 Task: Look for space in Sant Antoni de Portmany, Spain from 22nd June, 2023 to 30th June, 2023 for 2 adults in price range Rs.7000 to Rs.15000. Place can be entire place with 1  bedroom having 1 bed and 1 bathroom. Property type can be house, flat, guest house, hotel. Booking option can be shelf check-in. Required host language is English.
Action: Mouse moved to (298, 179)
Screenshot: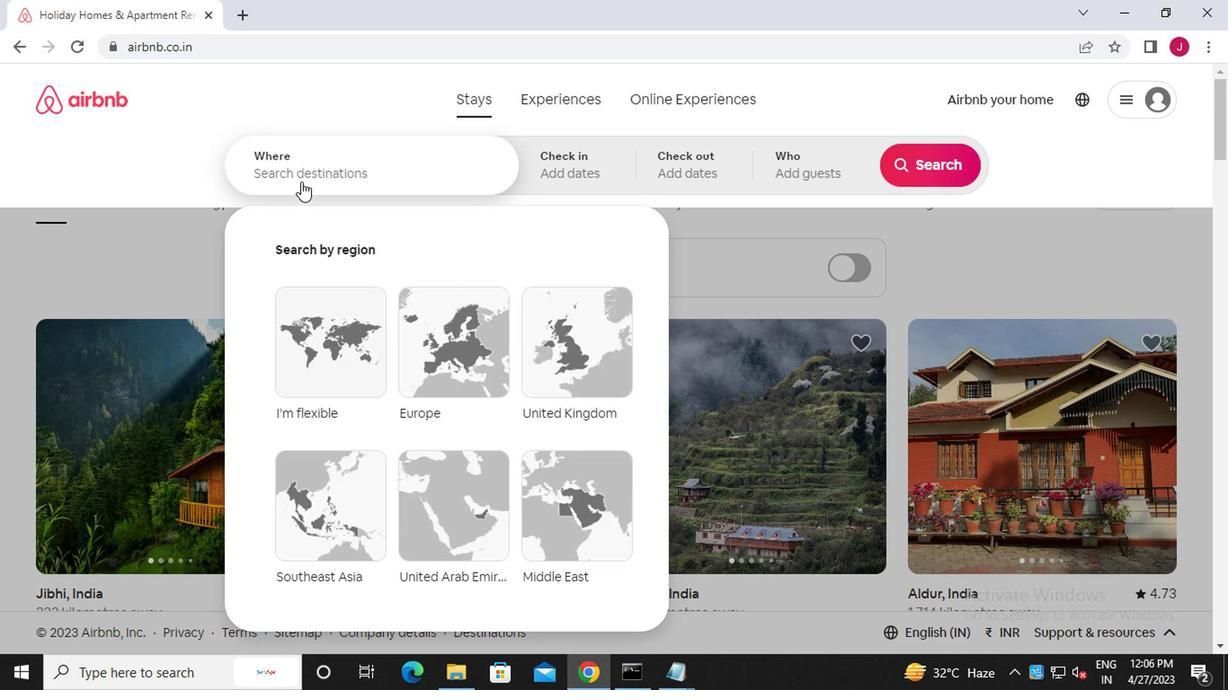 
Action: Mouse pressed left at (298, 179)
Screenshot: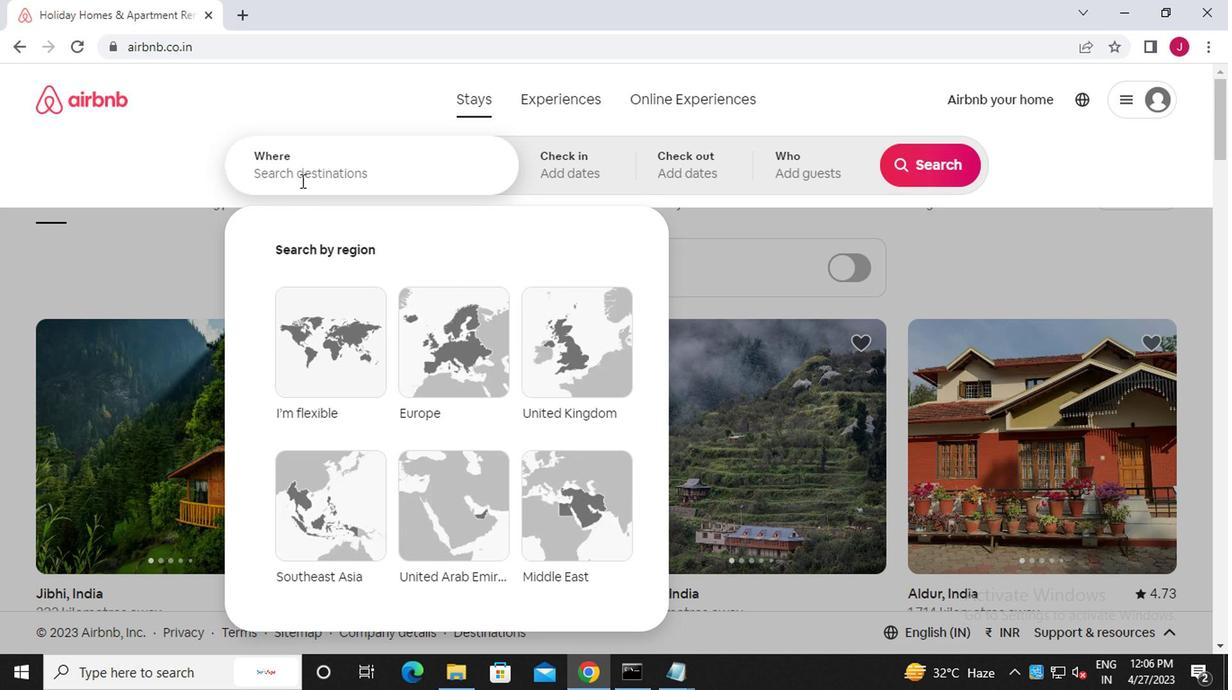 
Action: Key pressed s<Key.caps_lock>ant<Key.space><Key.caps_lock>a<Key.caps_lock>m<Key.backspace>ntoni<Key.space>de<Key.space><Key.caps_lock>[<Key.backspace>p<Key.caps_lock>ortmany,<Key.caps_lock>s<Key.caps_lock>pain
Screenshot: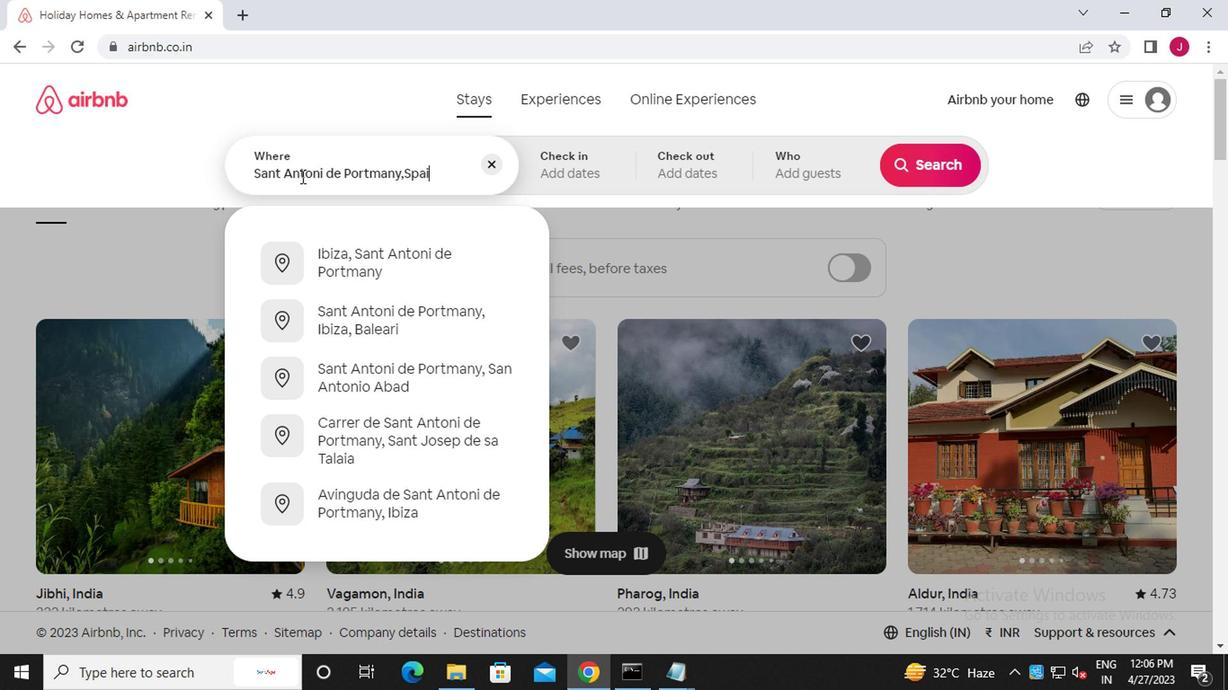 
Action: Mouse moved to (431, 255)
Screenshot: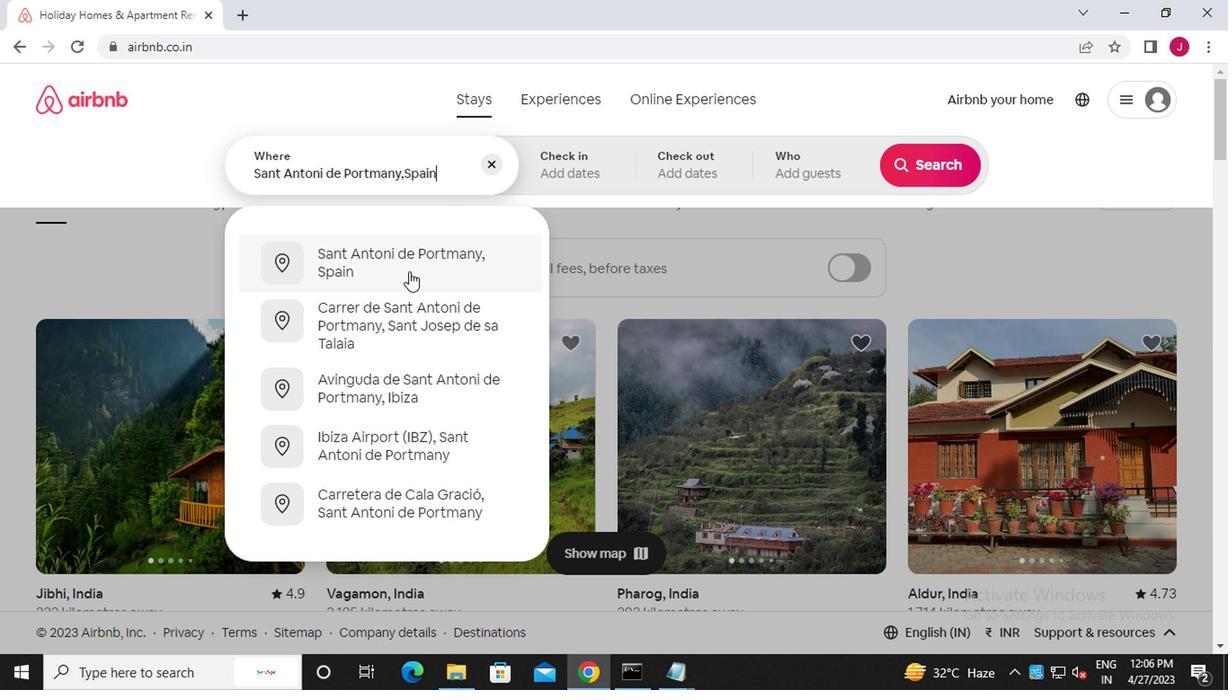 
Action: Mouse pressed left at (431, 255)
Screenshot: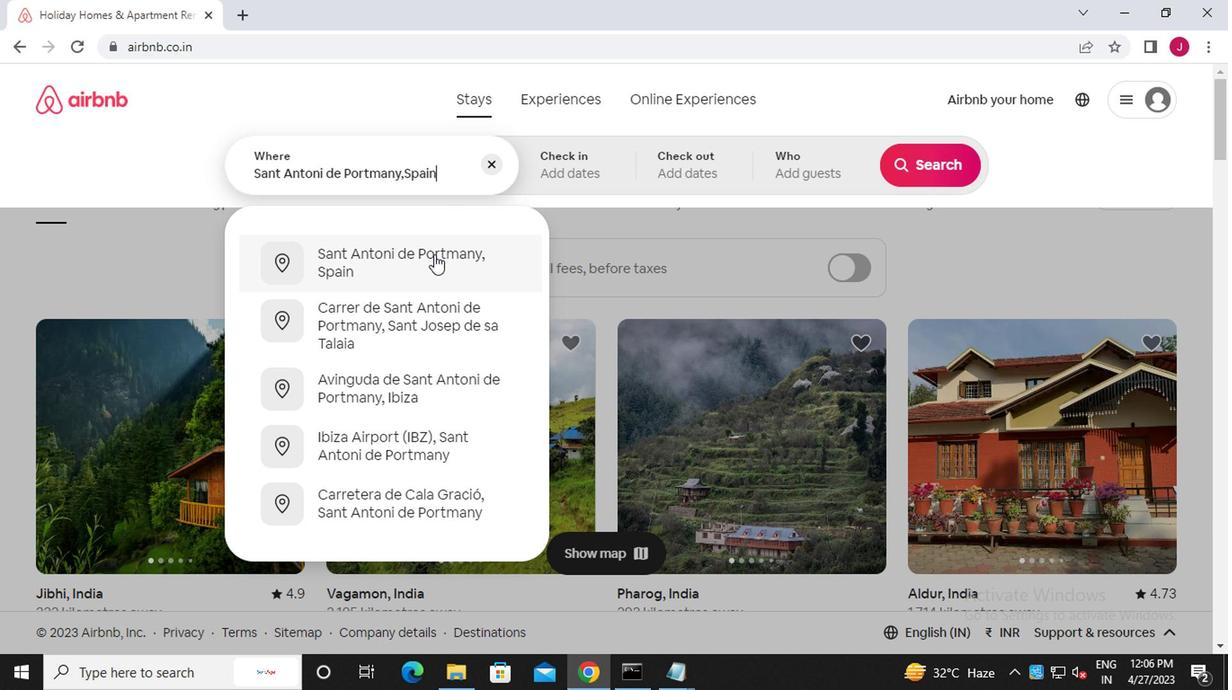 
Action: Mouse moved to (916, 312)
Screenshot: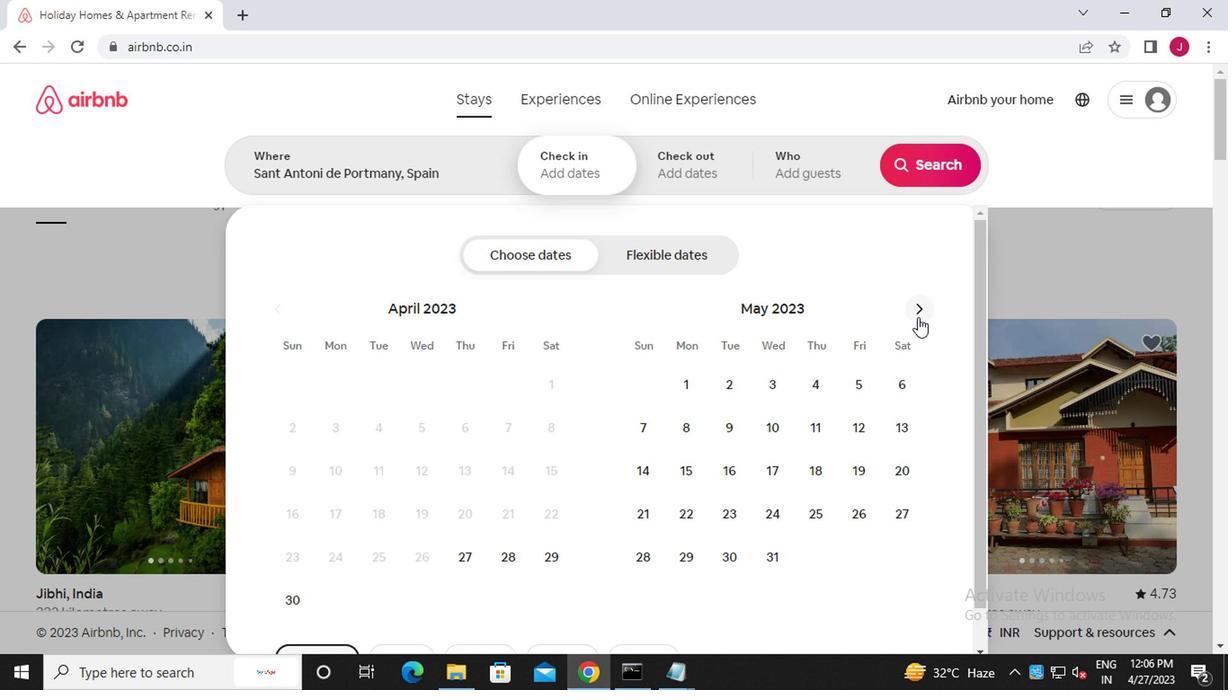 
Action: Mouse pressed left at (916, 312)
Screenshot: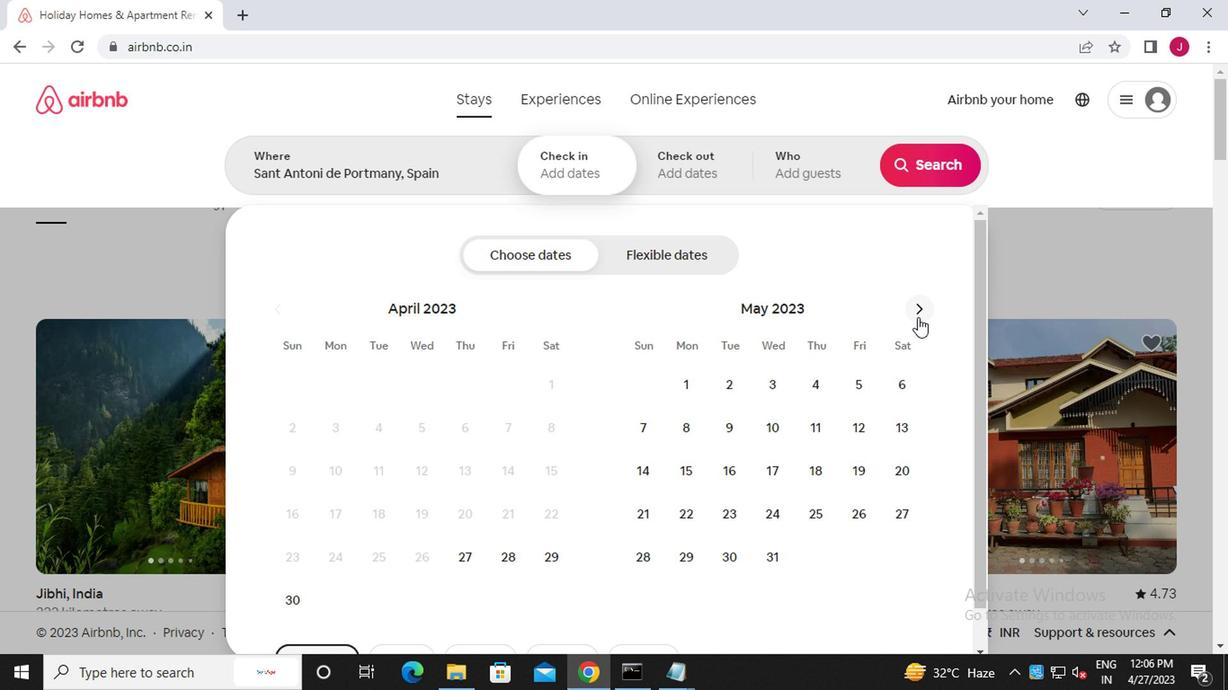 
Action: Mouse moved to (814, 515)
Screenshot: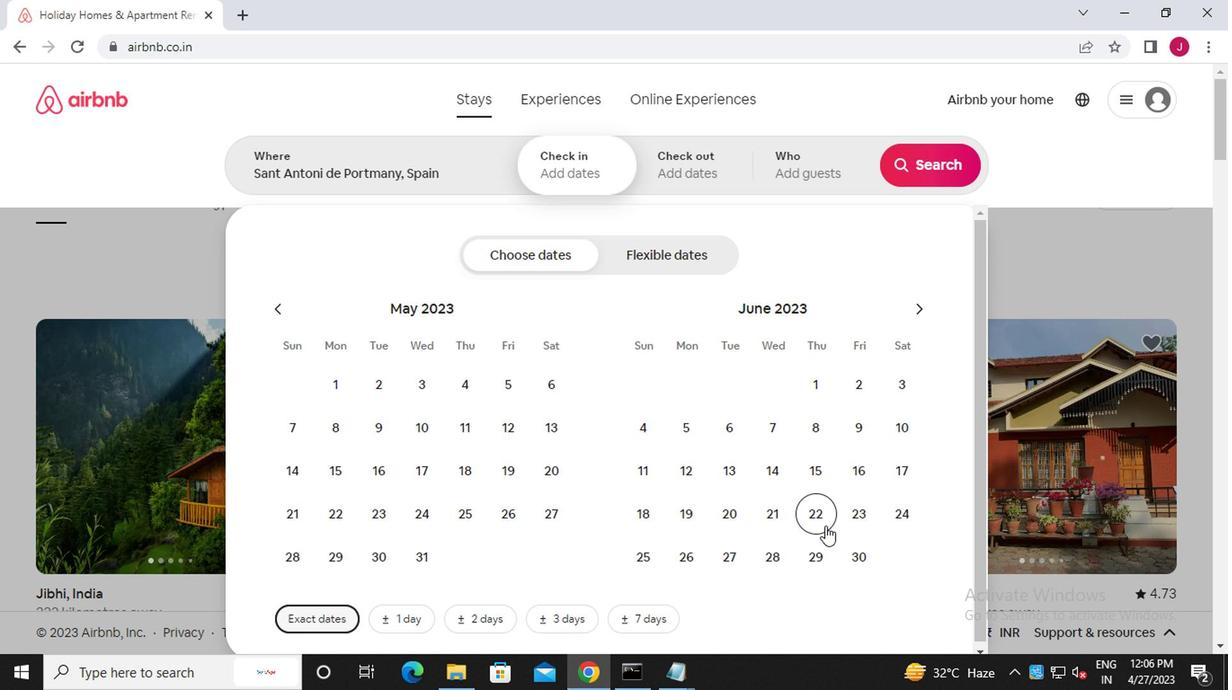 
Action: Mouse pressed left at (814, 515)
Screenshot: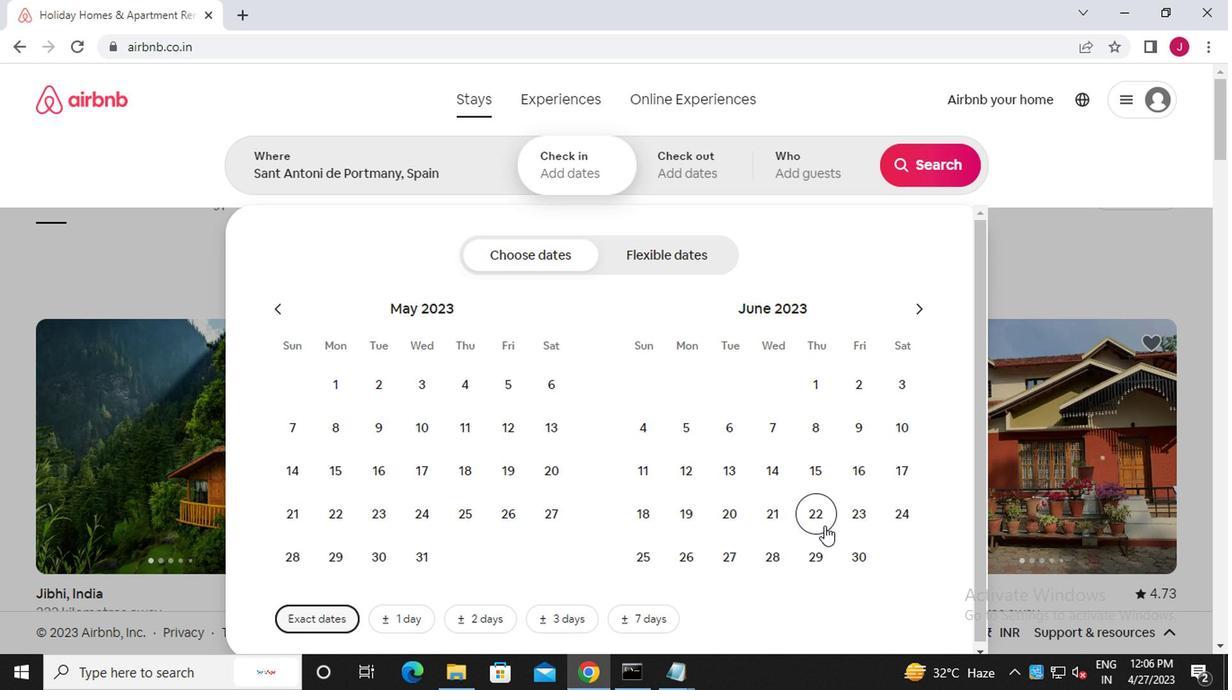 
Action: Mouse moved to (857, 548)
Screenshot: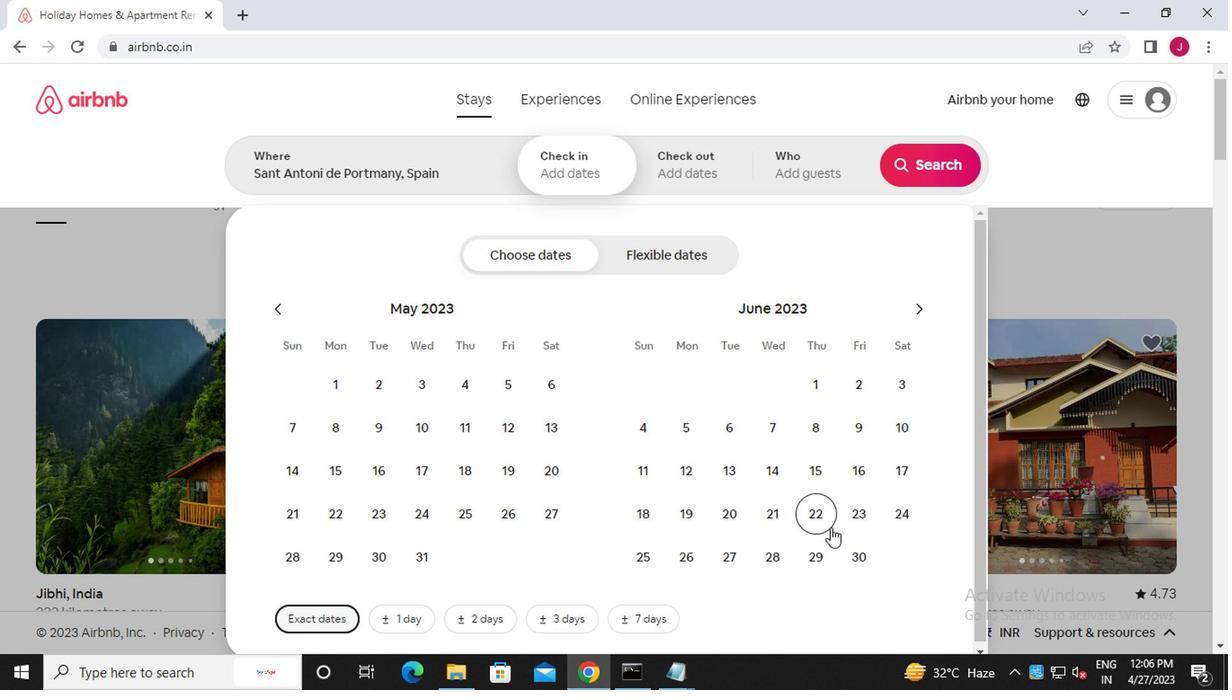 
Action: Mouse pressed left at (857, 548)
Screenshot: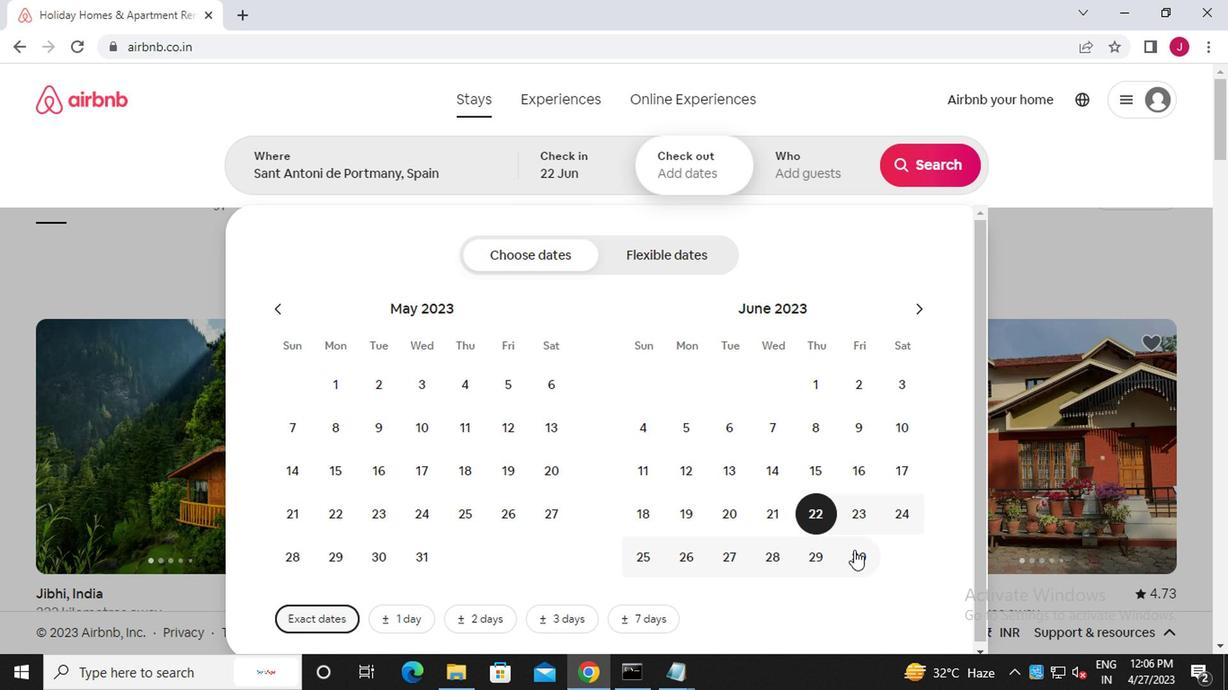 
Action: Mouse moved to (811, 165)
Screenshot: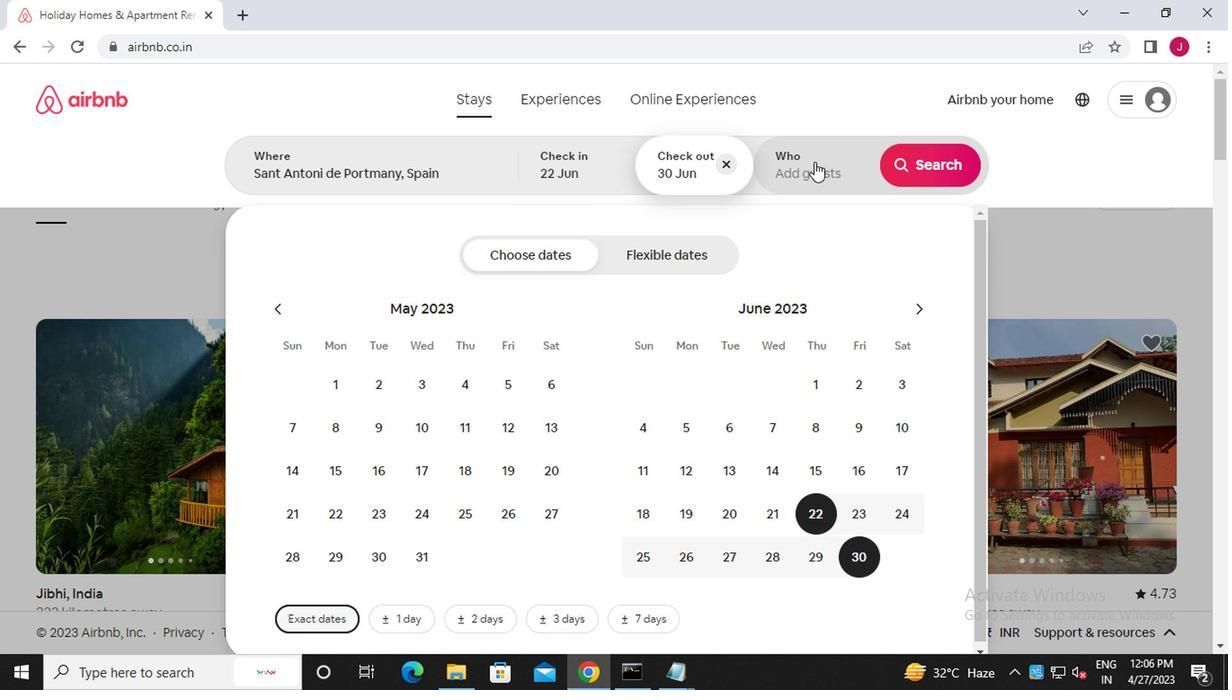 
Action: Mouse pressed left at (811, 165)
Screenshot: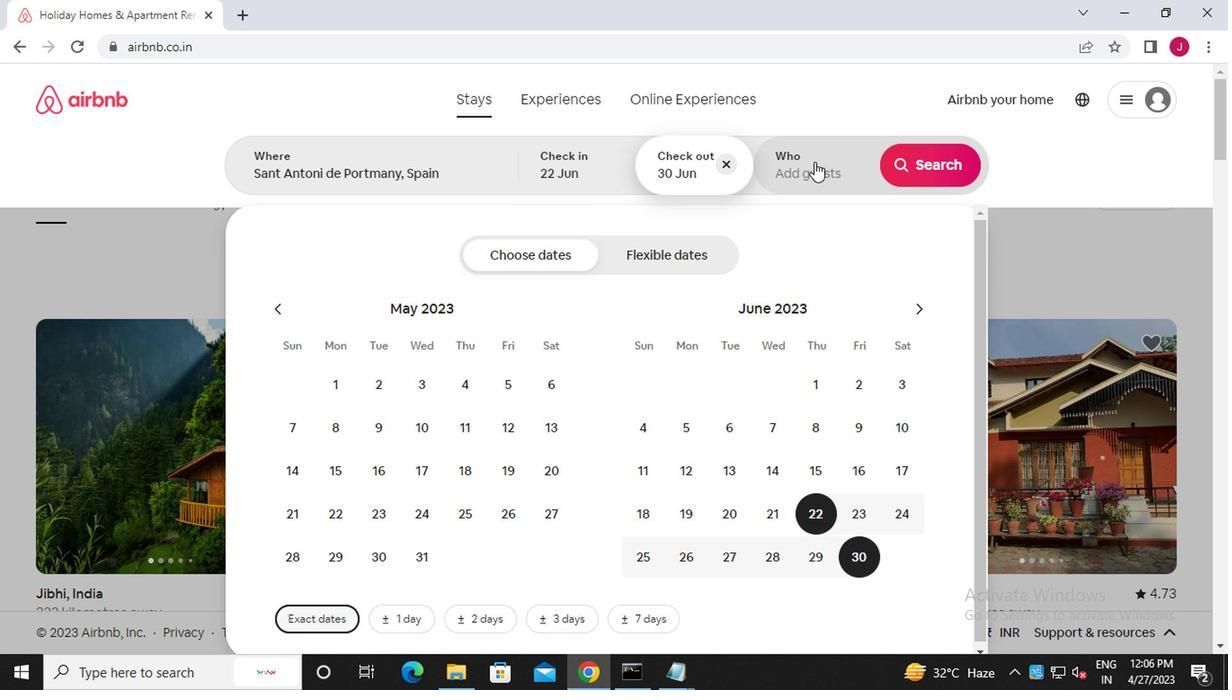 
Action: Mouse moved to (937, 269)
Screenshot: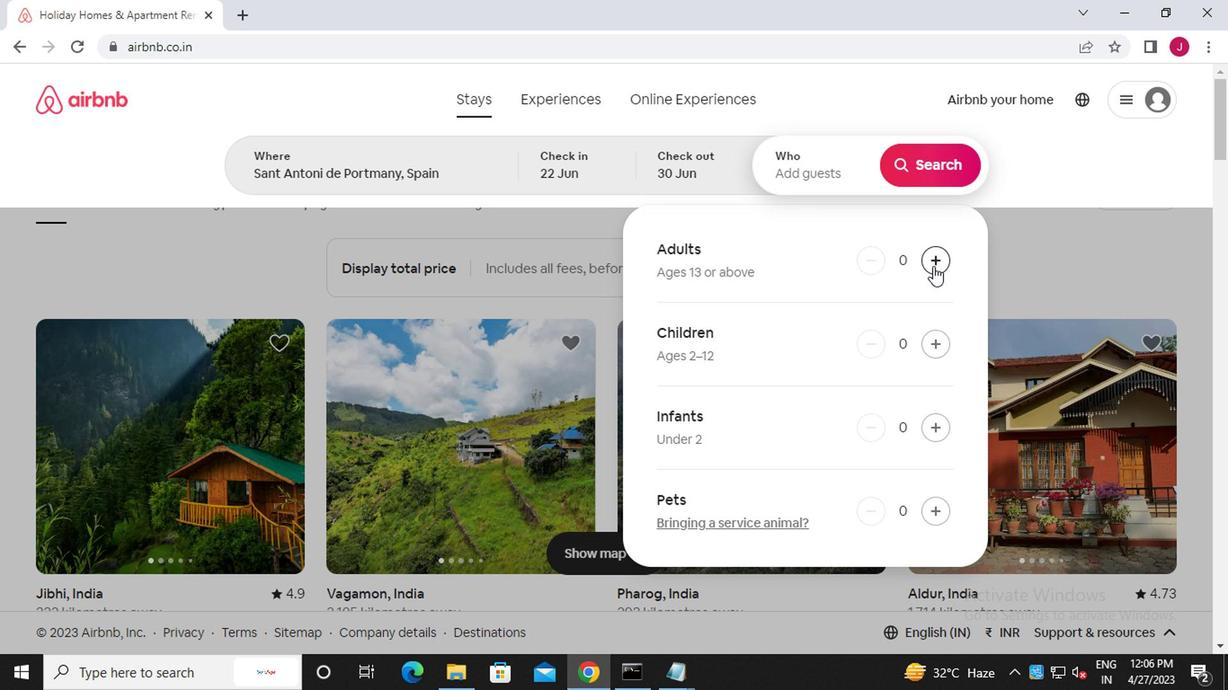 
Action: Mouse pressed left at (937, 269)
Screenshot: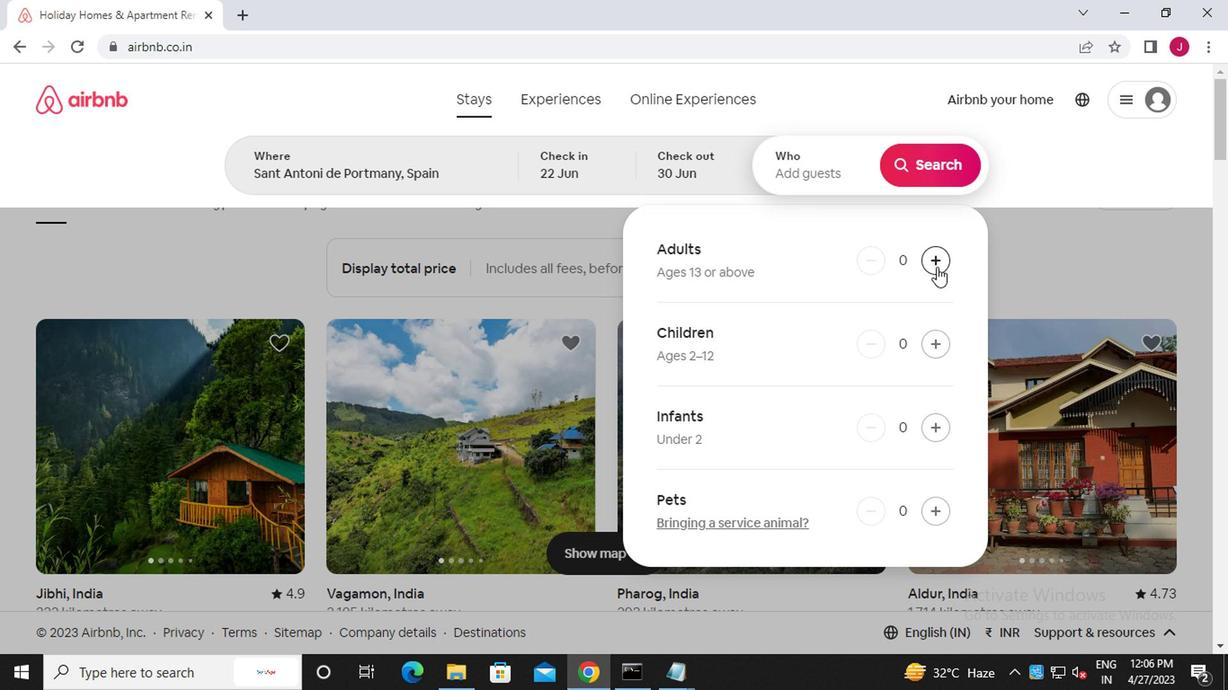 
Action: Mouse pressed left at (937, 269)
Screenshot: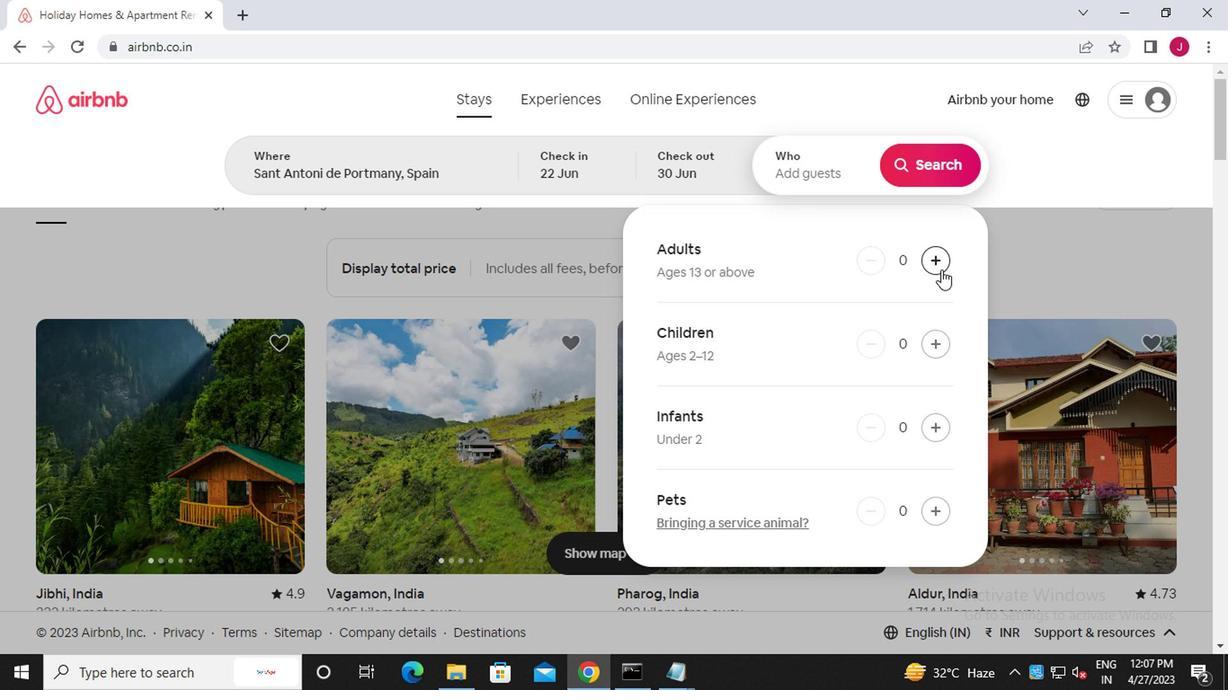 
Action: Mouse moved to (940, 163)
Screenshot: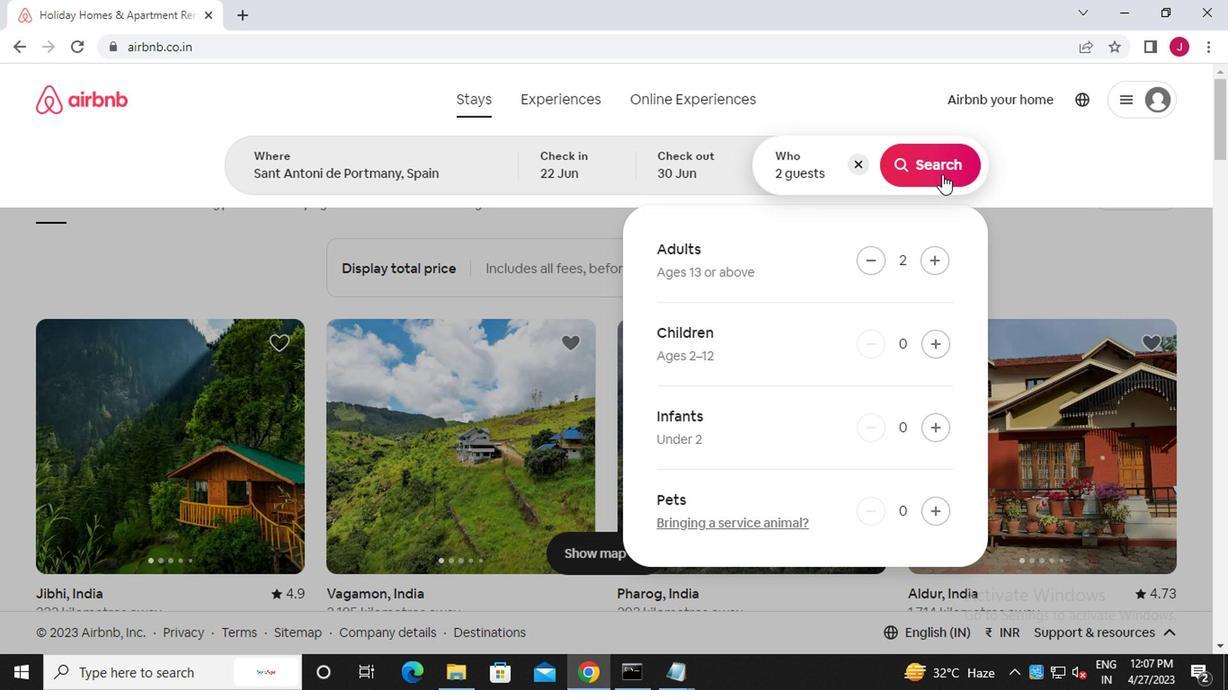
Action: Mouse pressed left at (940, 163)
Screenshot: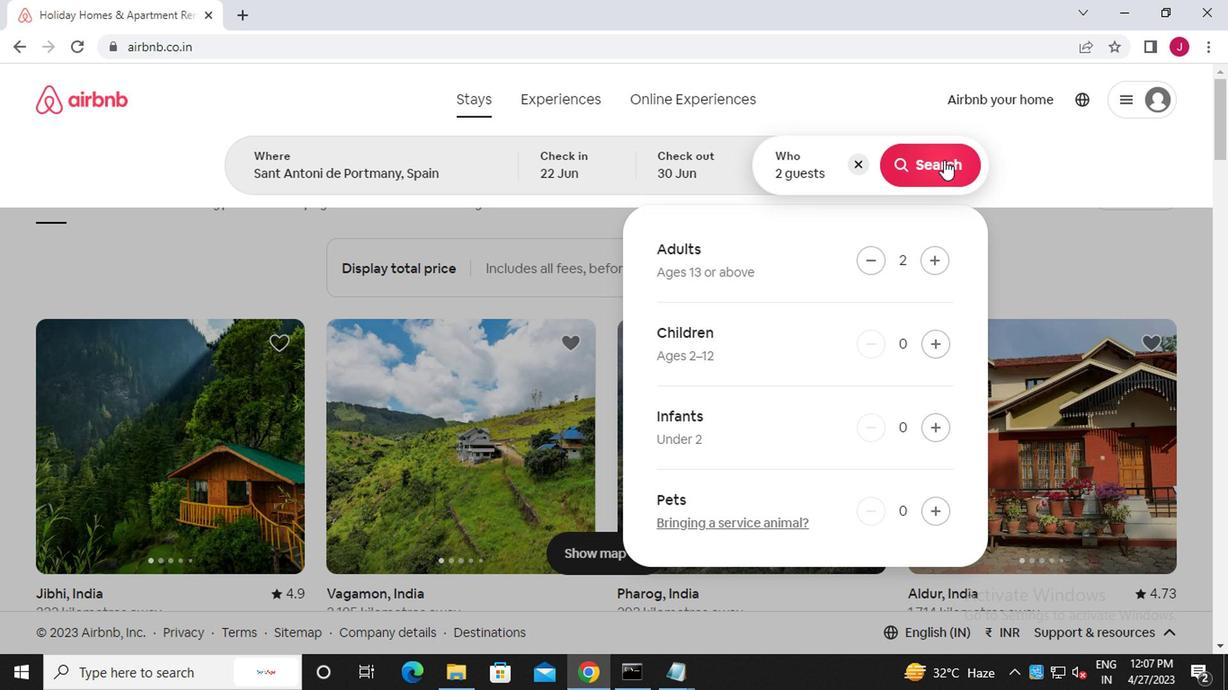 
Action: Mouse moved to (1153, 172)
Screenshot: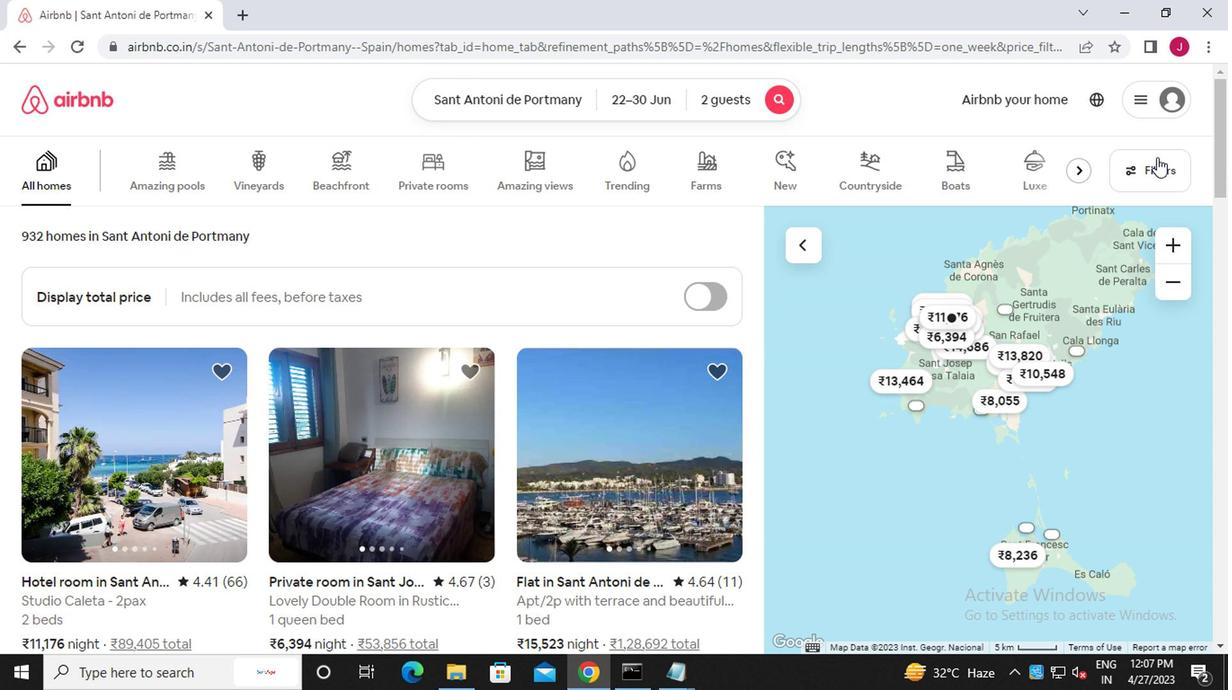 
Action: Mouse pressed left at (1153, 172)
Screenshot: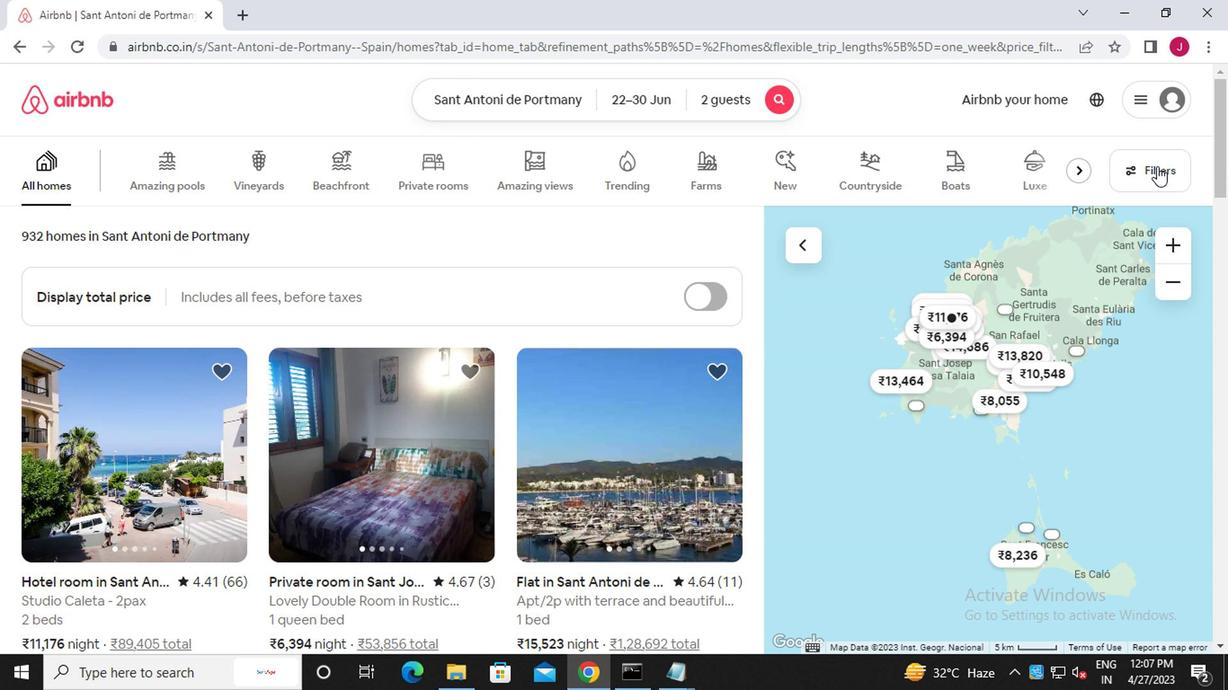 
Action: Mouse moved to (480, 393)
Screenshot: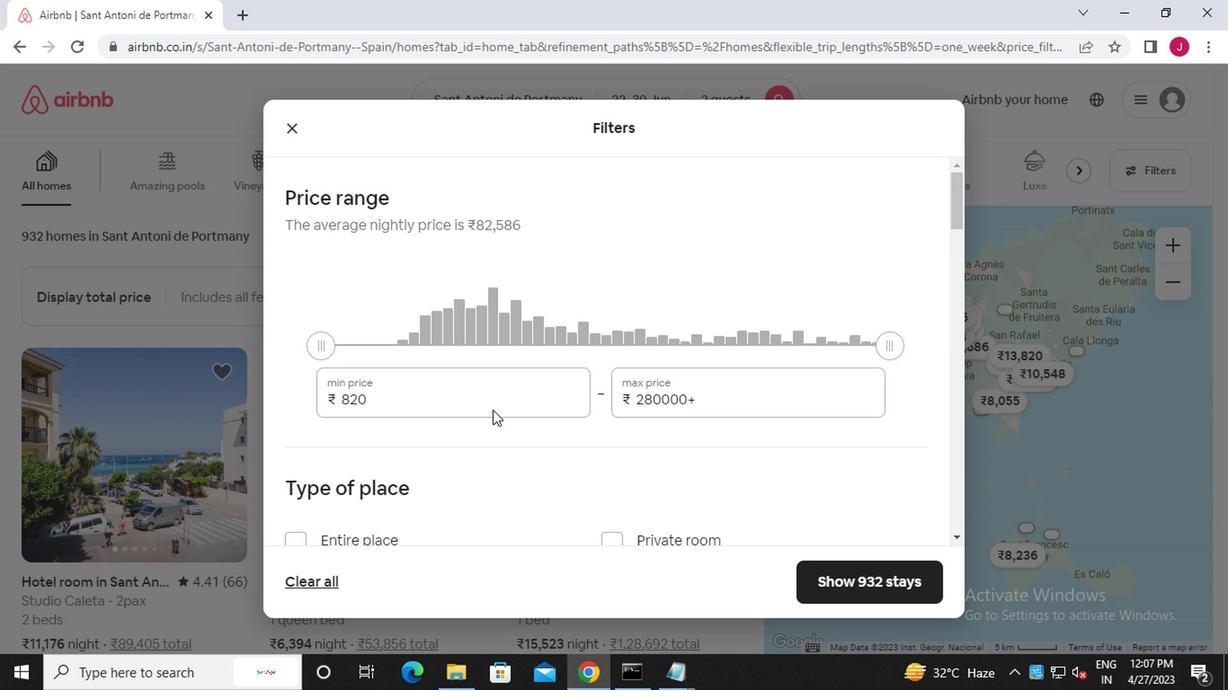 
Action: Mouse pressed left at (480, 393)
Screenshot: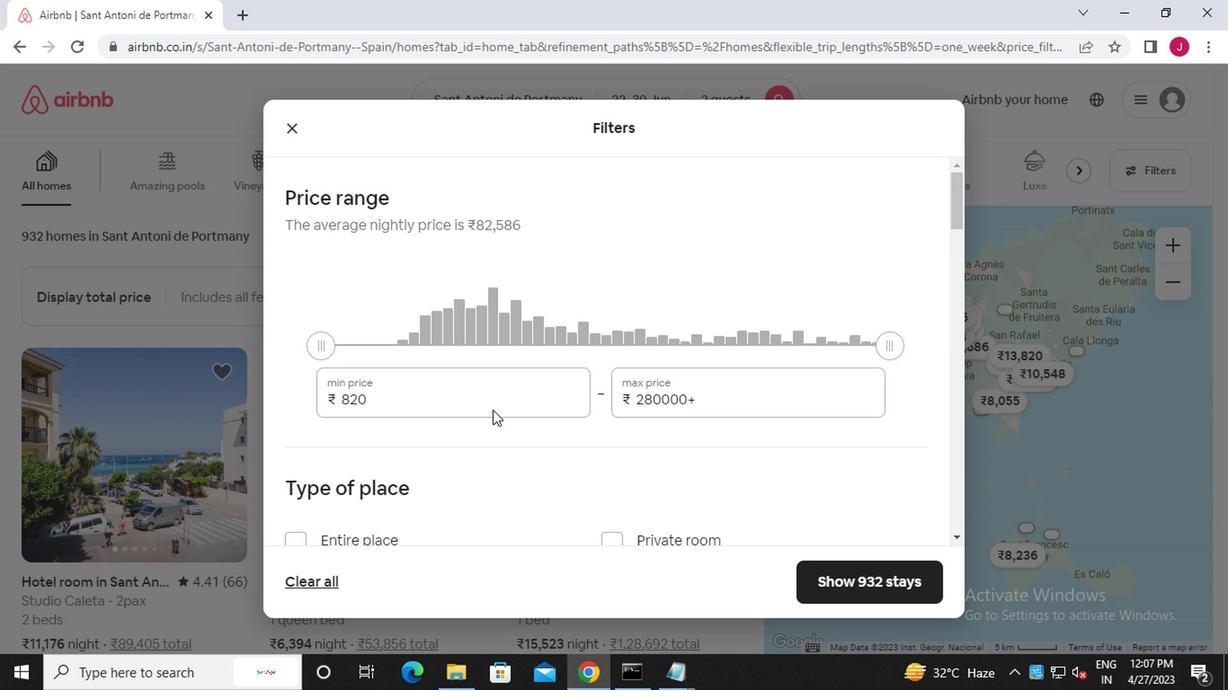 
Action: Mouse moved to (474, 386)
Screenshot: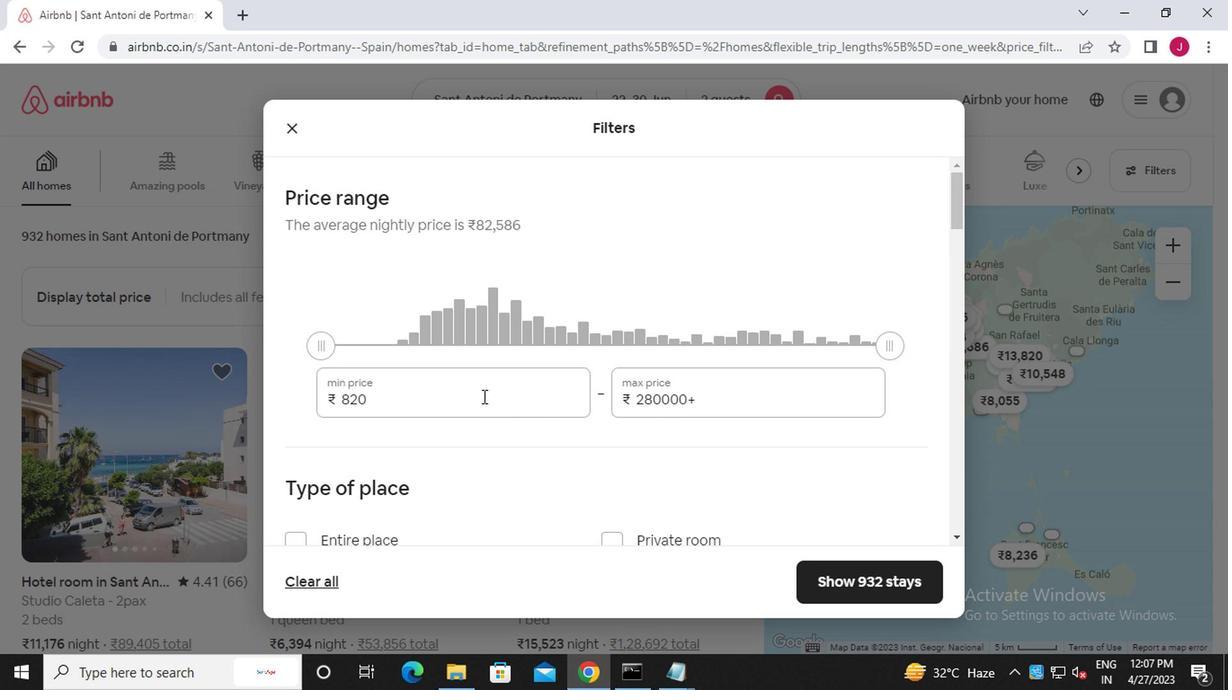 
Action: Key pressed <Key.backspace><Key.backspace><Key.backspace><<103>><<96>><<96>><<96>>
Screenshot: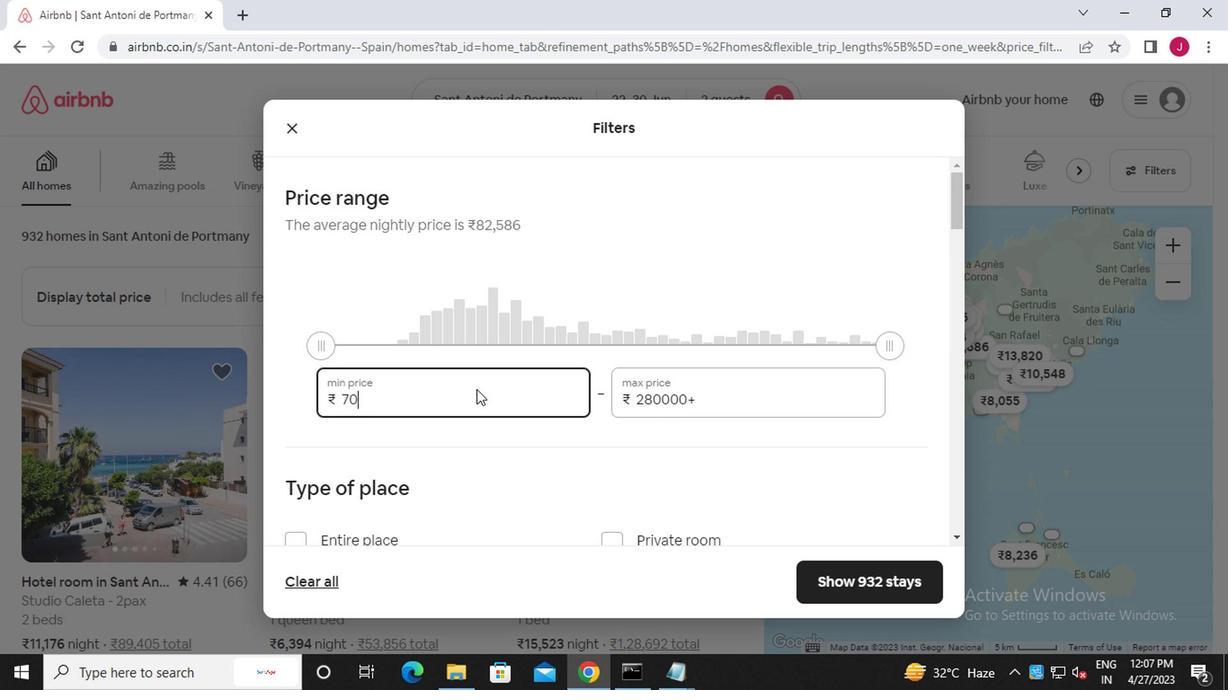 
Action: Mouse moved to (736, 399)
Screenshot: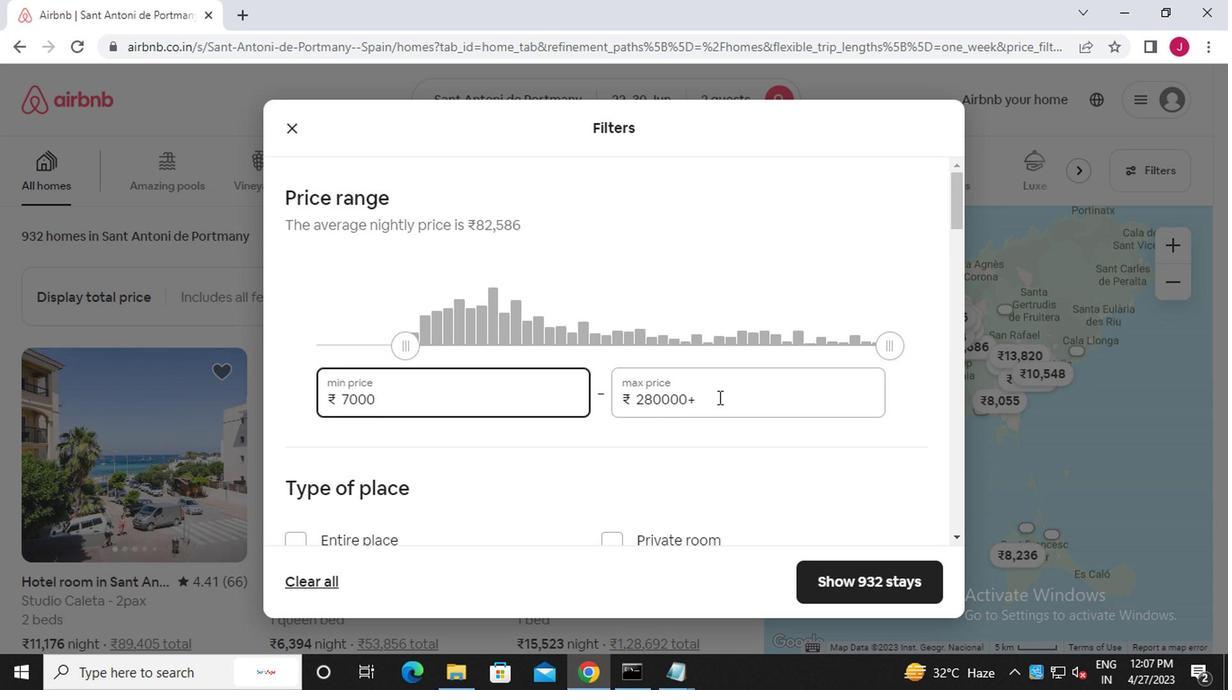 
Action: Mouse pressed left at (736, 399)
Screenshot: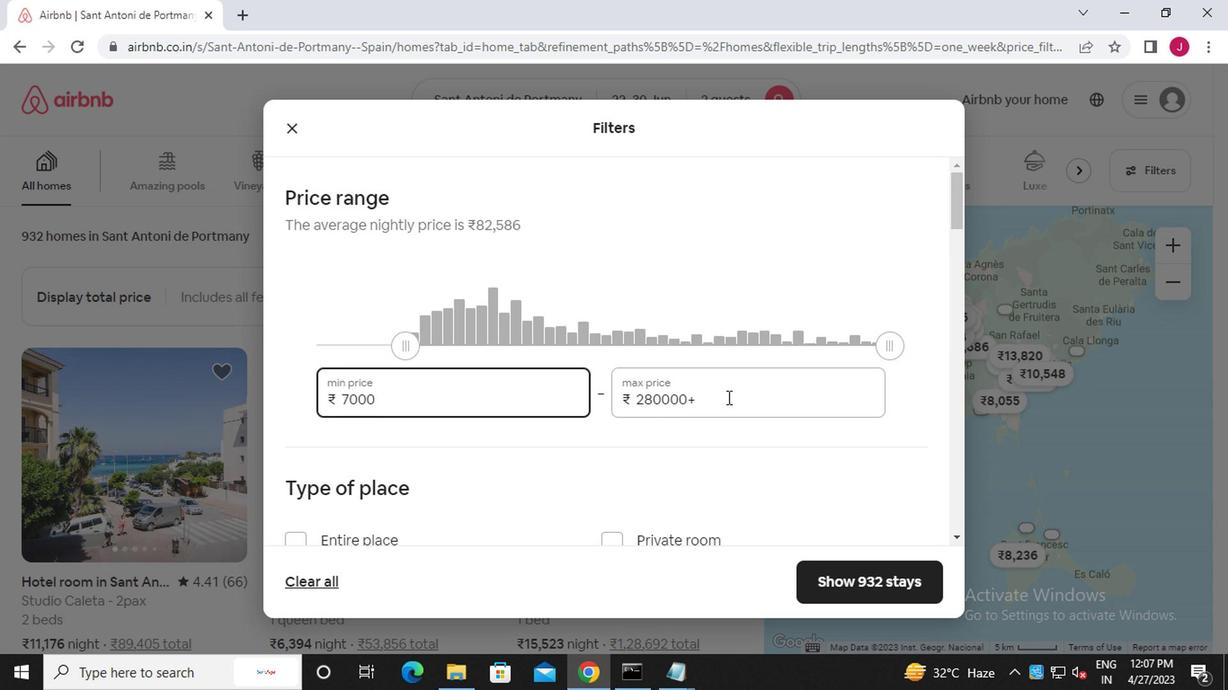 
Action: Mouse moved to (736, 399)
Screenshot: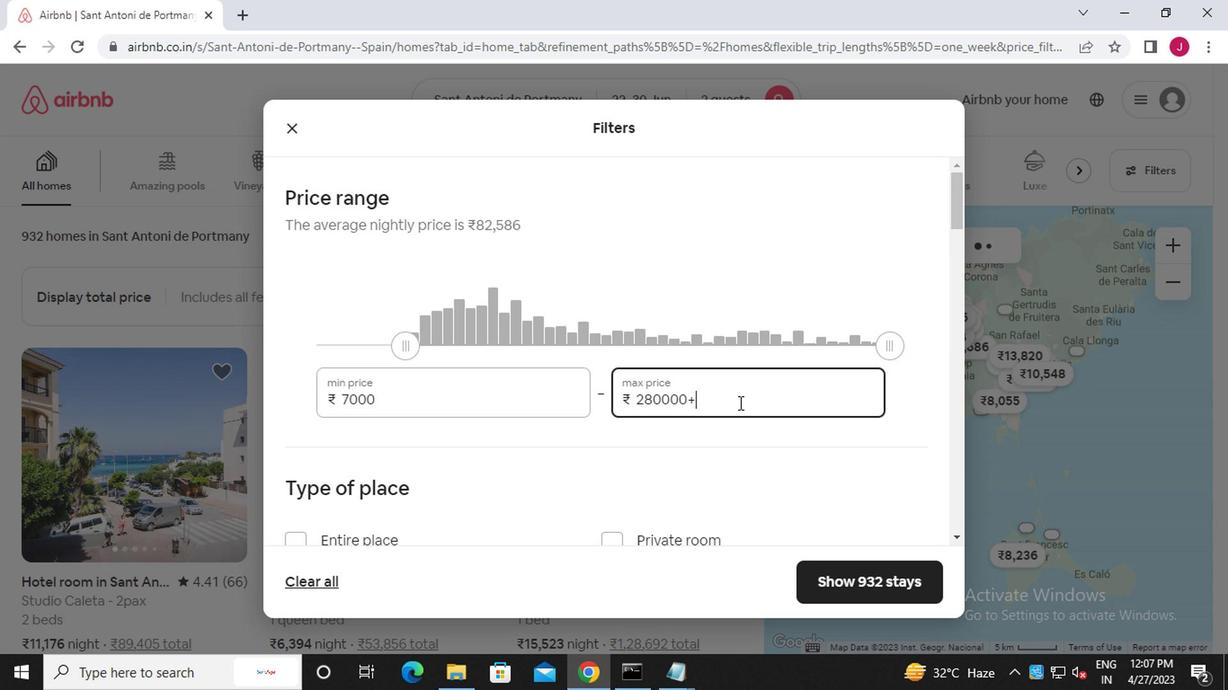 
Action: Key pressed <Key.backspace><Key.backspace><Key.backspace><Key.backspace><Key.backspace><Key.backspace><Key.backspace><Key.backspace><Key.backspace><Key.backspace><Key.backspace><<97>><<101>><<96>><<96>><<96>>
Screenshot: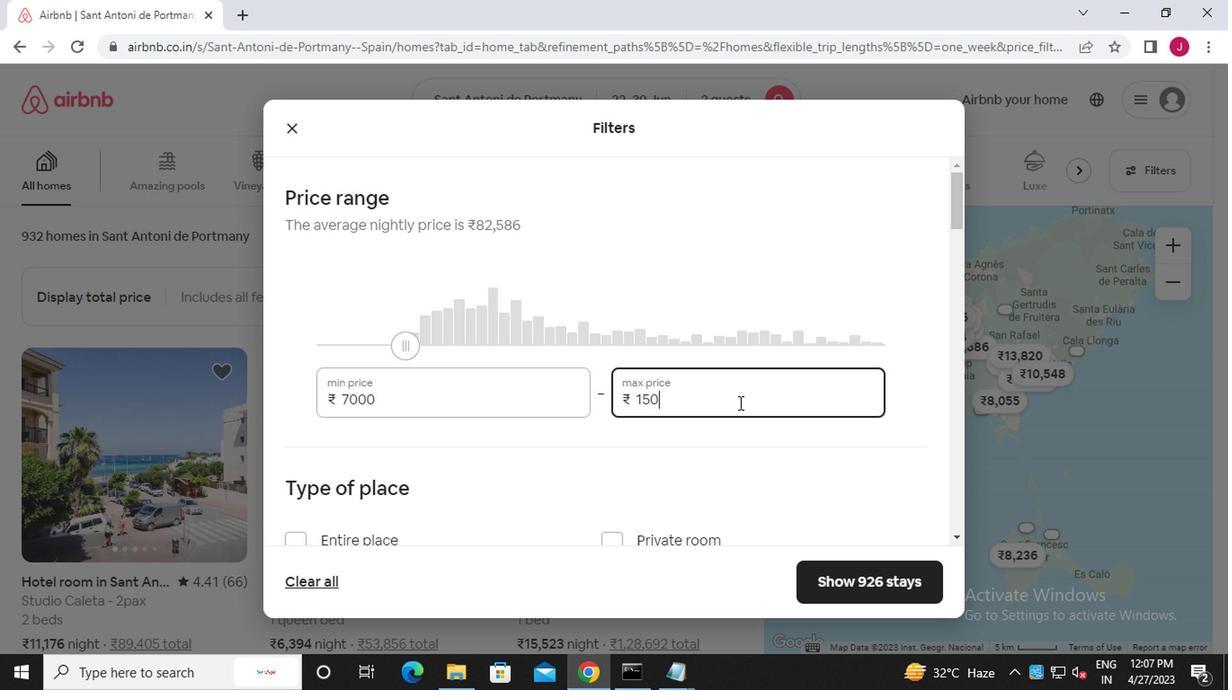 
Action: Mouse scrolled (736, 398) with delta (0, -1)
Screenshot: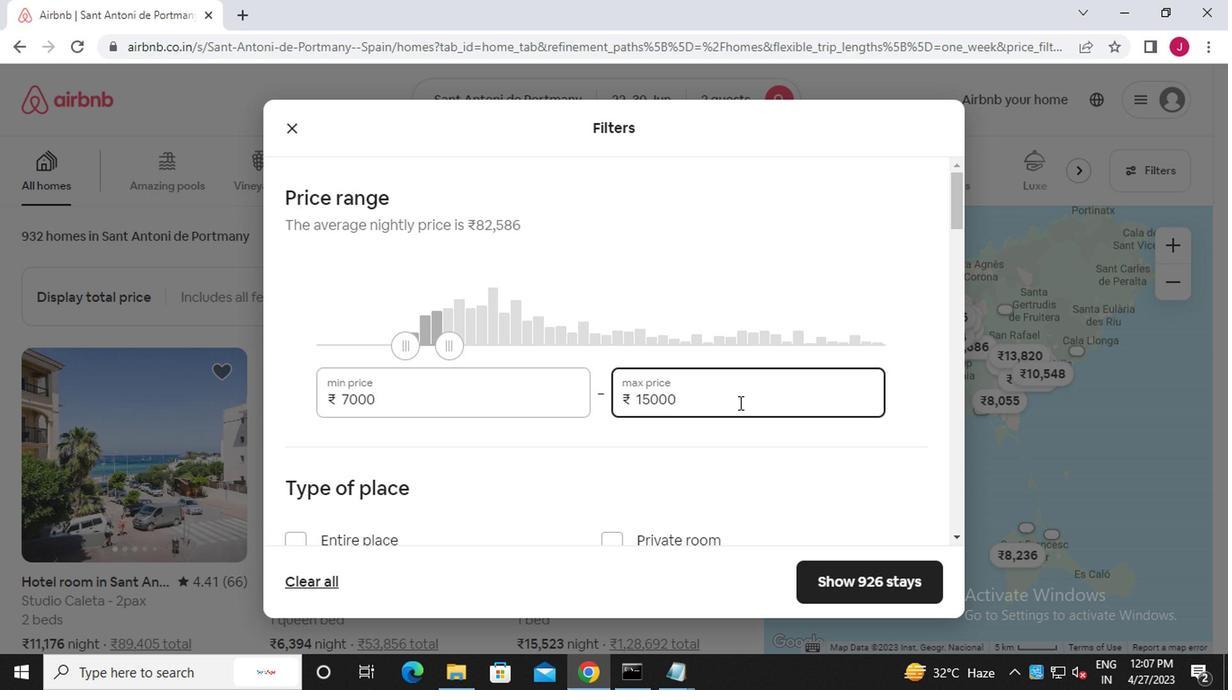 
Action: Mouse scrolled (736, 398) with delta (0, -1)
Screenshot: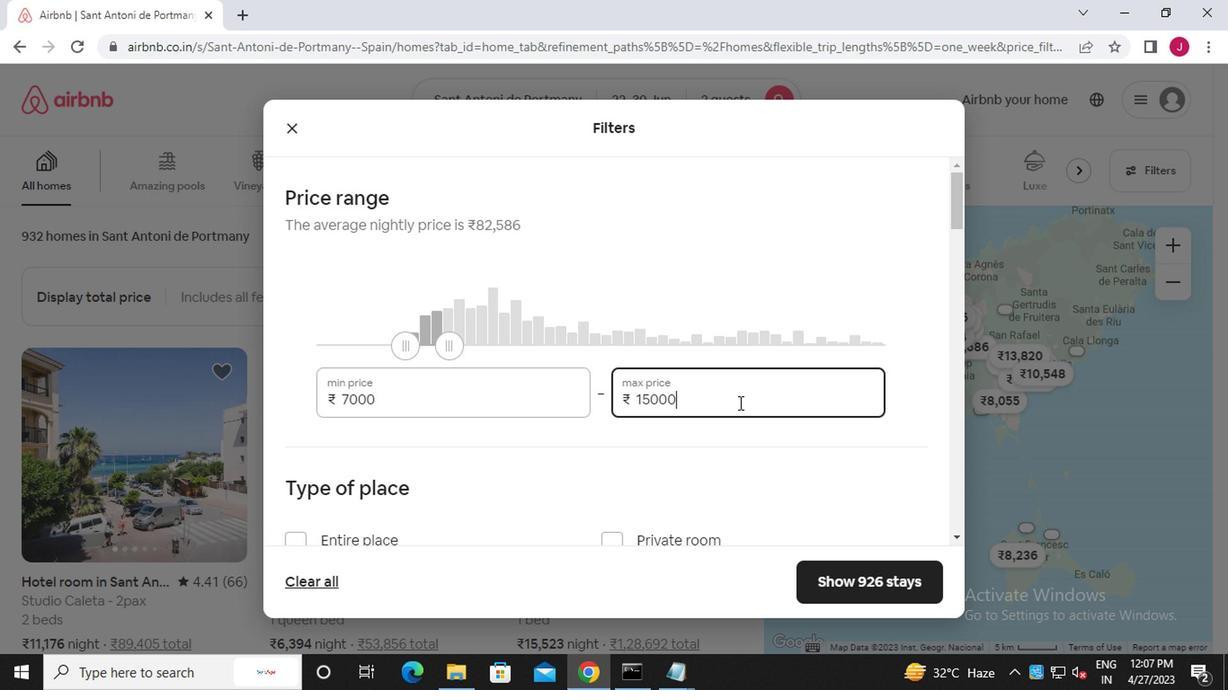 
Action: Mouse moved to (736, 399)
Screenshot: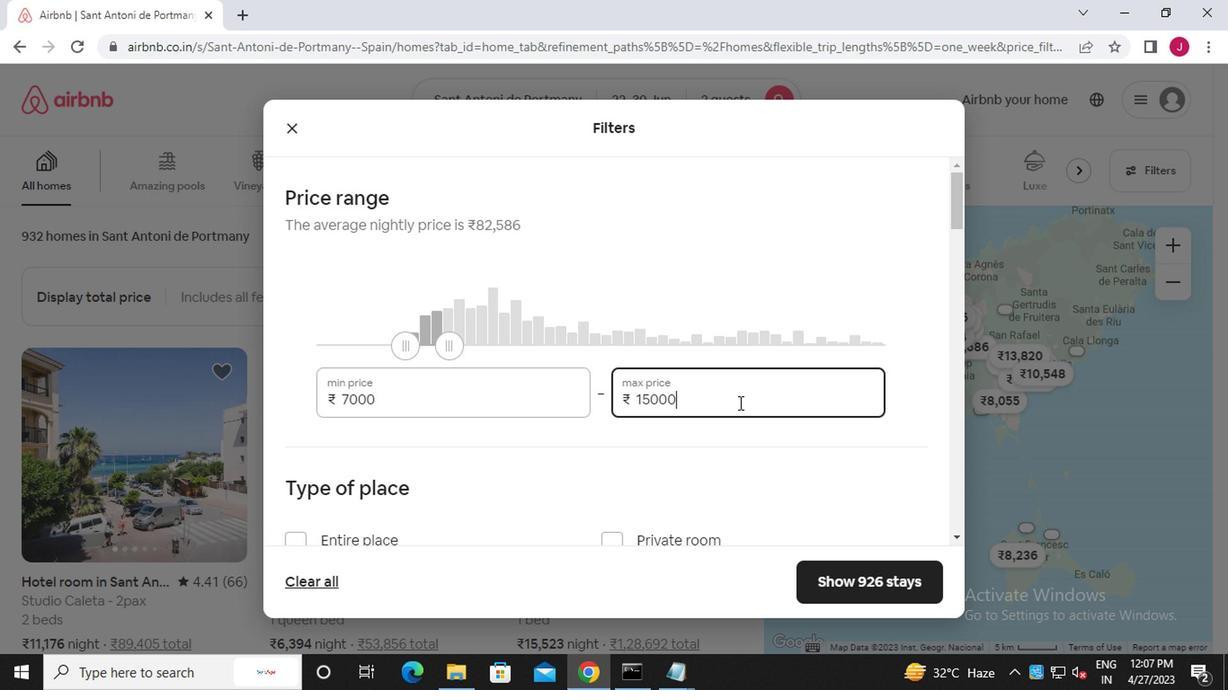 
Action: Mouse scrolled (736, 398) with delta (0, -1)
Screenshot: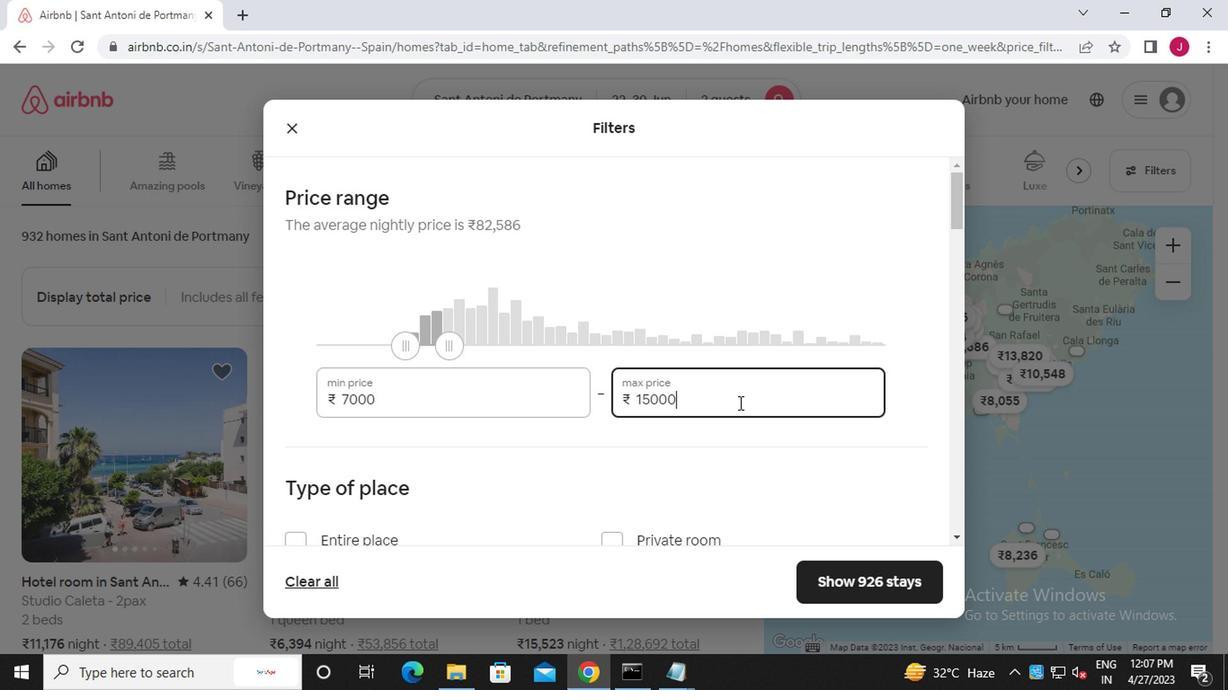 
Action: Mouse moved to (292, 274)
Screenshot: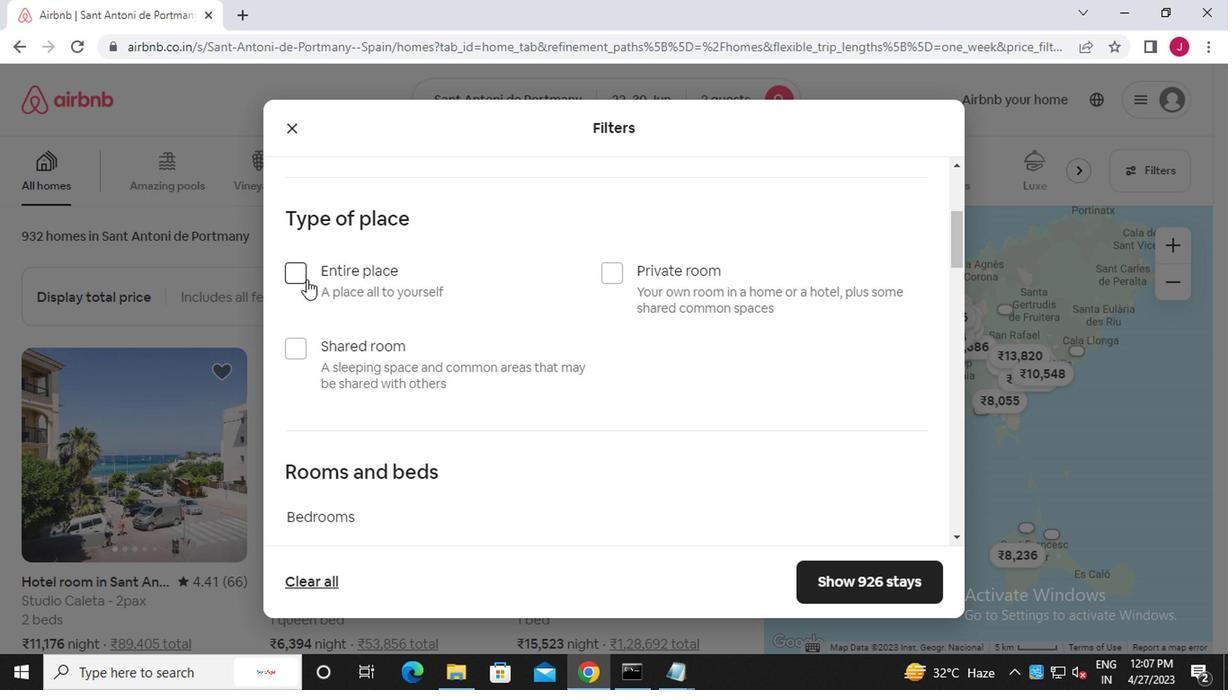 
Action: Mouse pressed left at (292, 274)
Screenshot: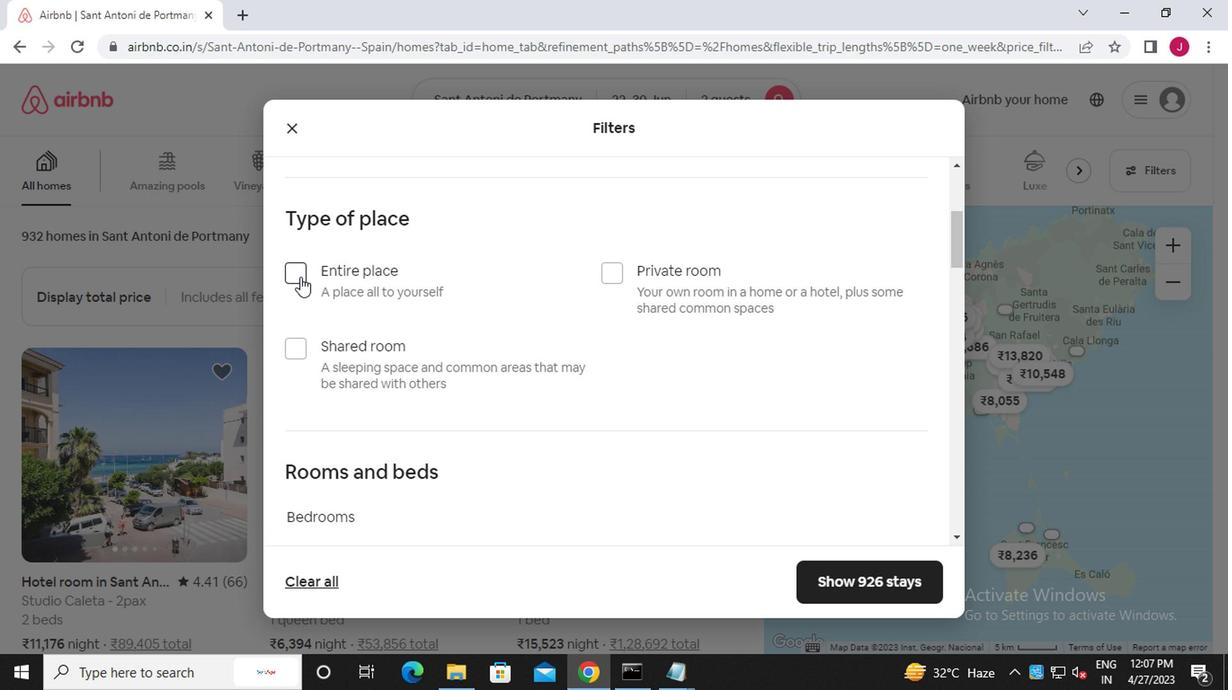 
Action: Mouse moved to (454, 352)
Screenshot: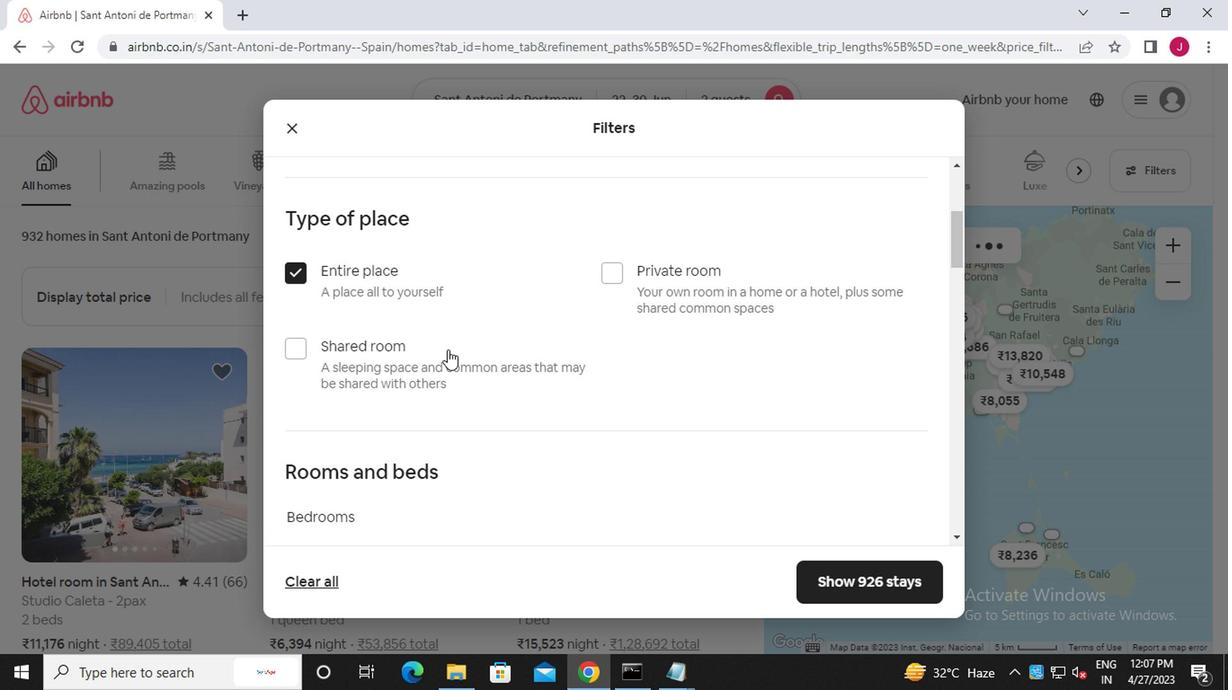 
Action: Mouse scrolled (454, 351) with delta (0, -1)
Screenshot: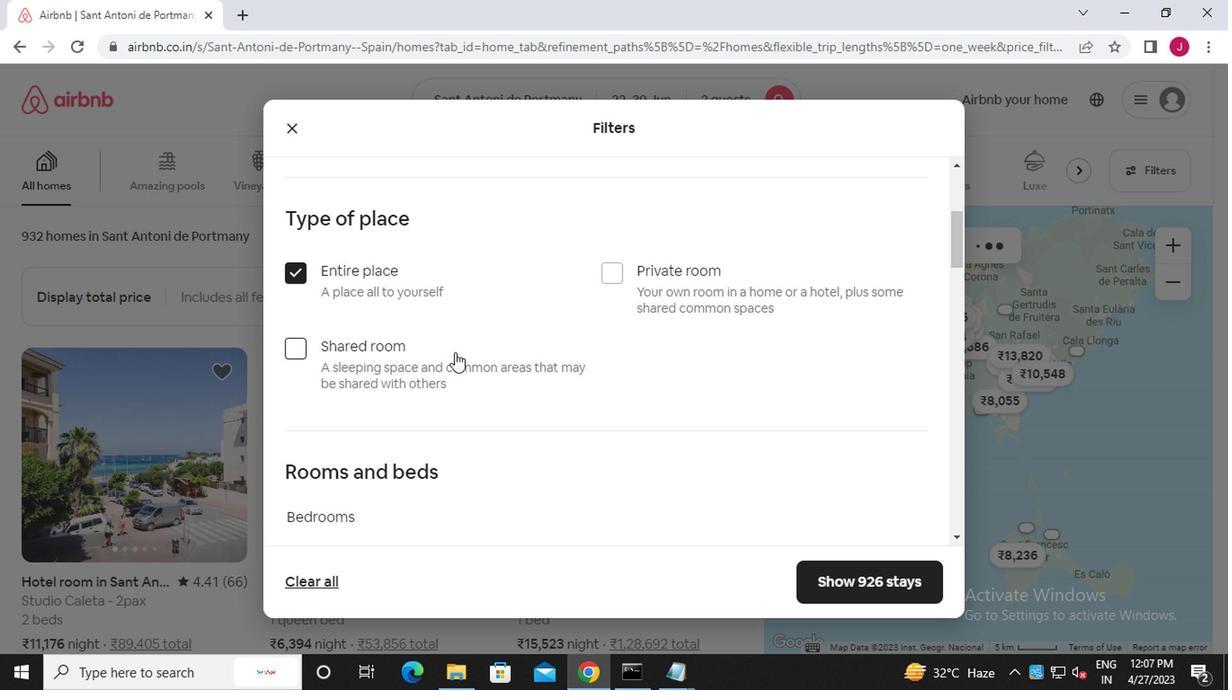 
Action: Mouse scrolled (454, 351) with delta (0, -1)
Screenshot: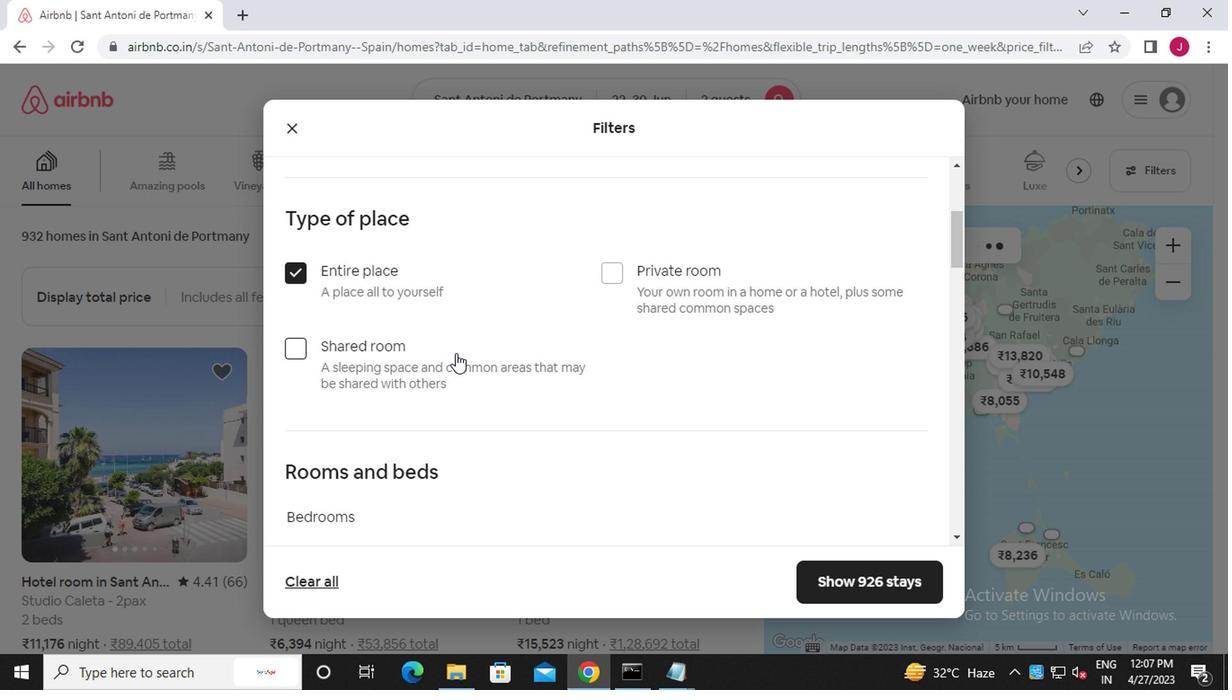 
Action: Mouse scrolled (454, 351) with delta (0, -1)
Screenshot: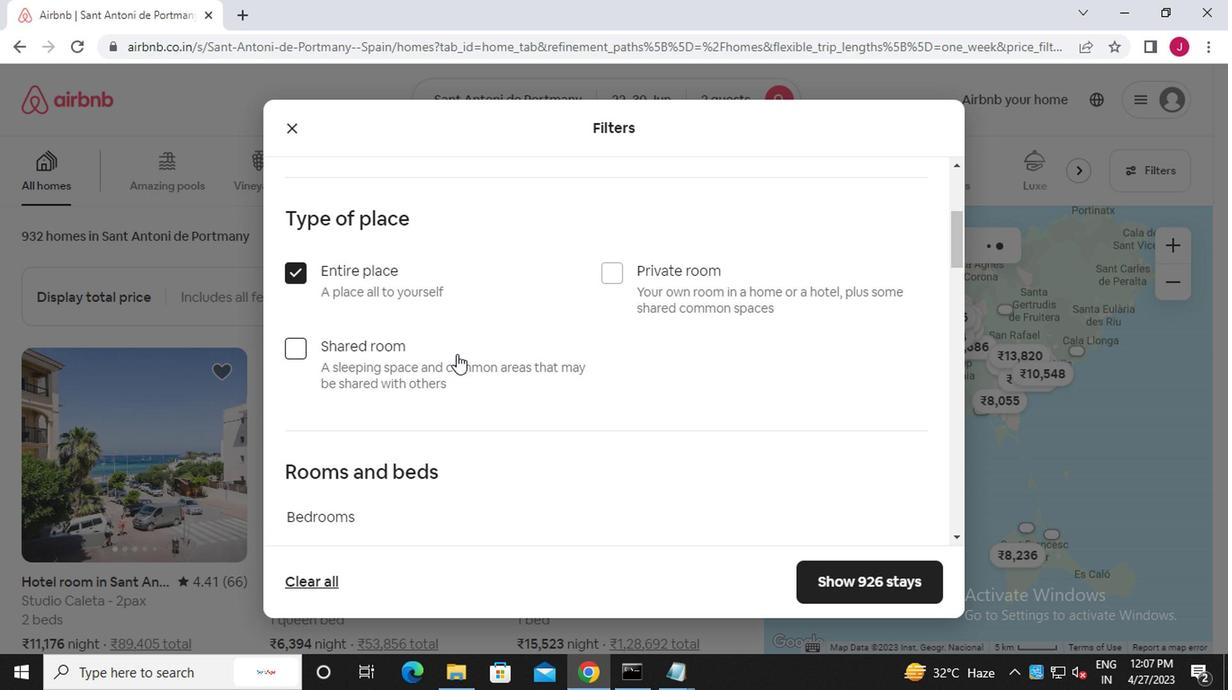 
Action: Mouse scrolled (454, 351) with delta (0, -1)
Screenshot: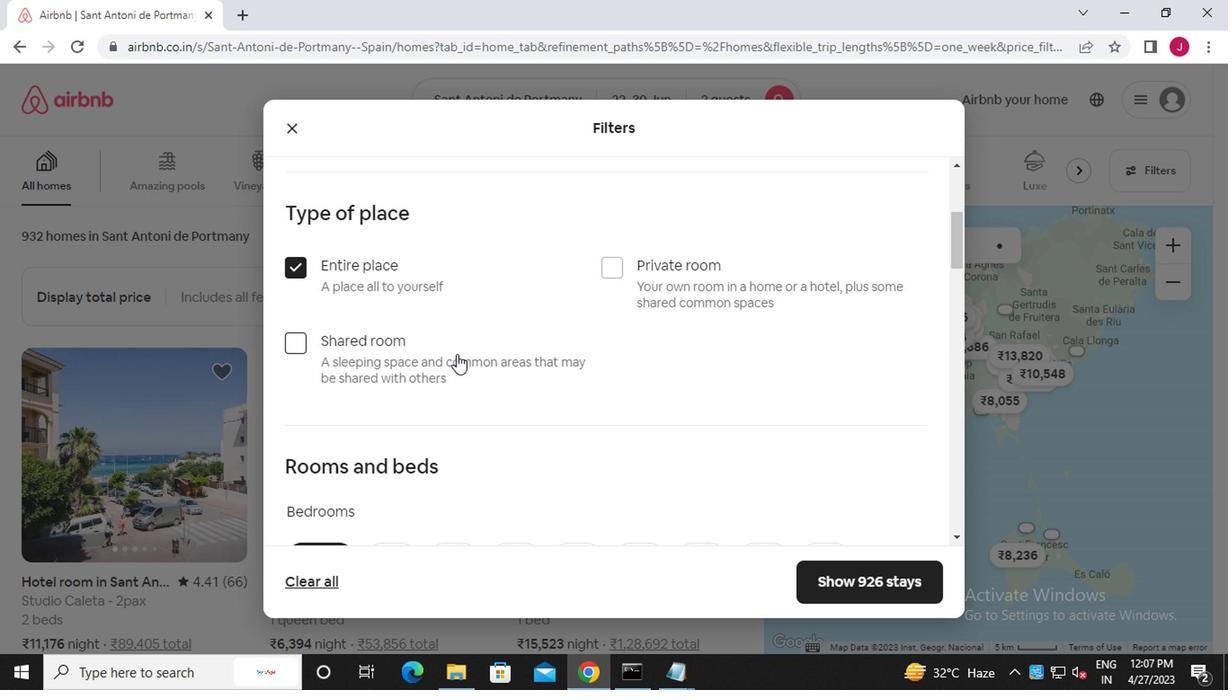 
Action: Mouse moved to (454, 352)
Screenshot: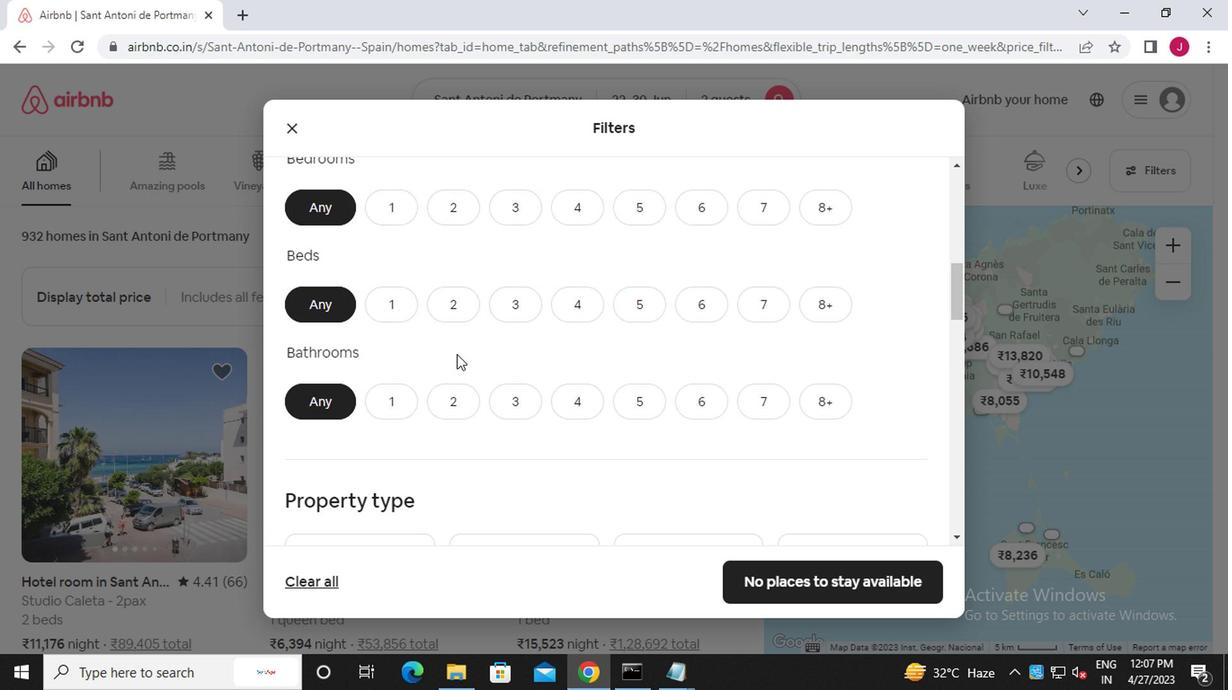 
Action: Mouse scrolled (454, 351) with delta (0, -1)
Screenshot: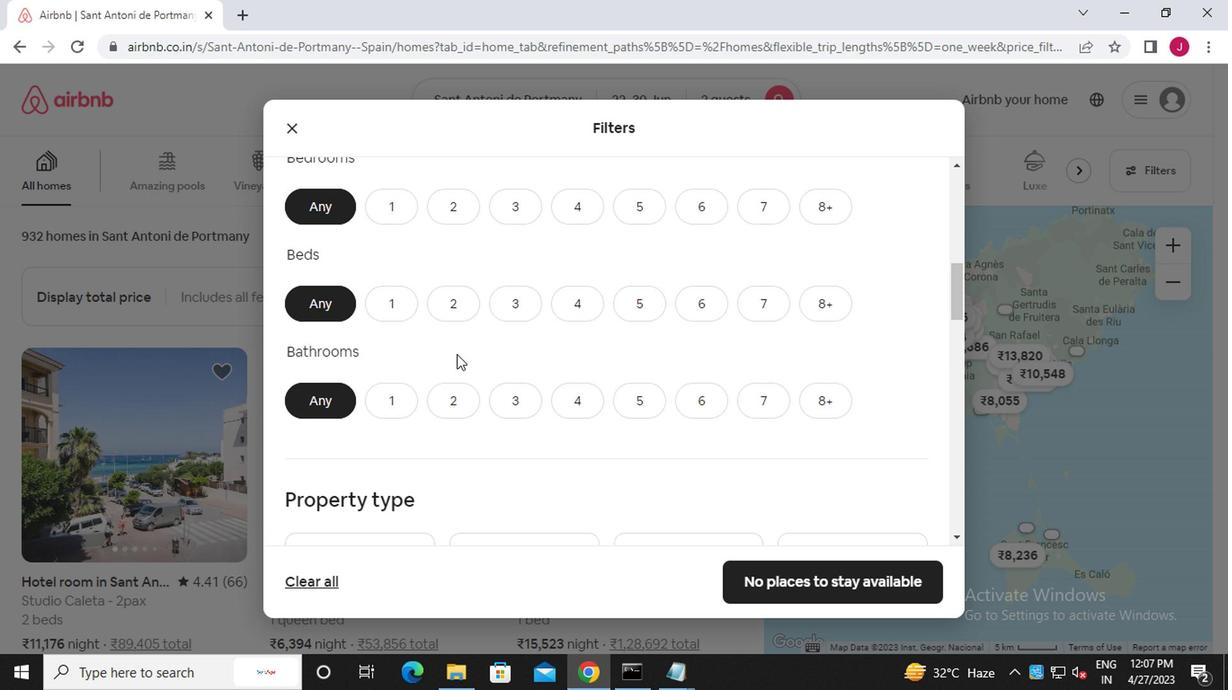 
Action: Mouse scrolled (454, 351) with delta (0, -1)
Screenshot: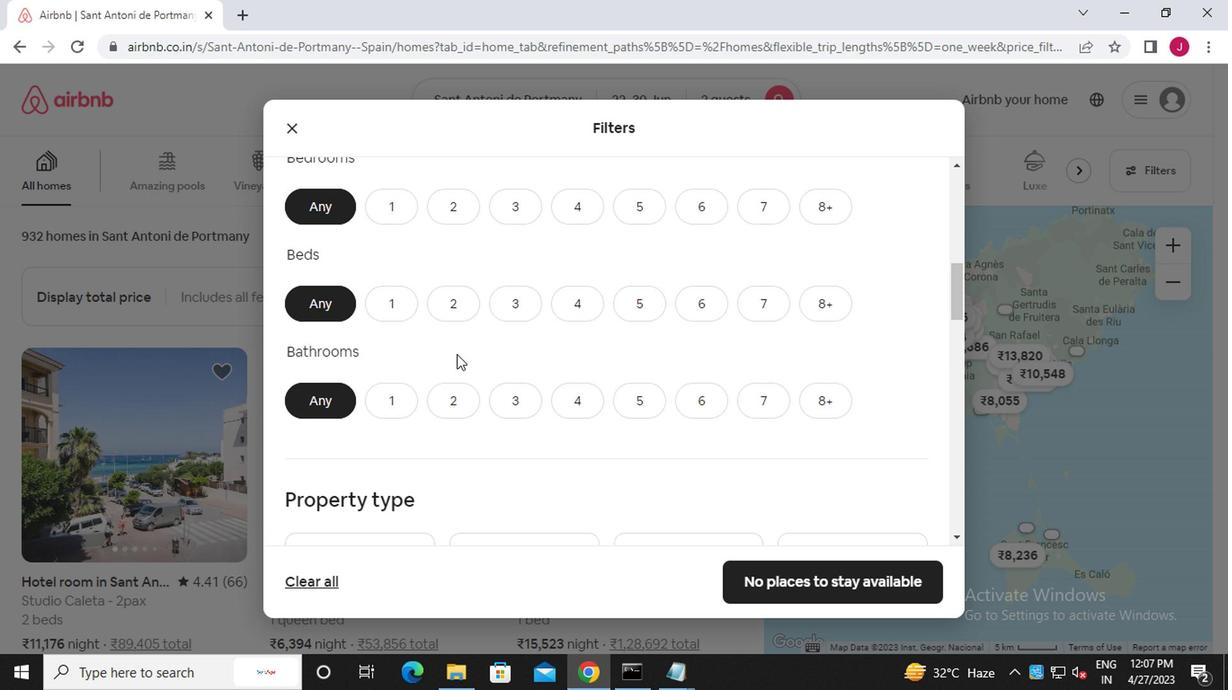 
Action: Mouse moved to (388, 290)
Screenshot: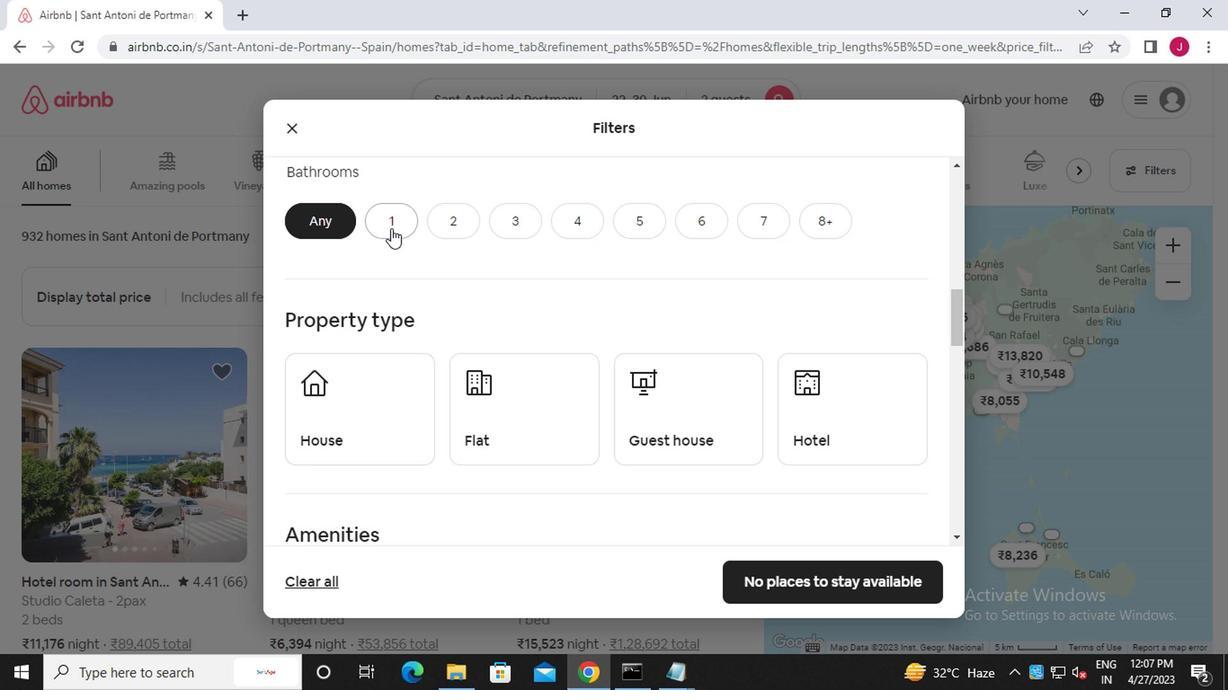 
Action: Mouse scrolled (388, 291) with delta (0, 0)
Screenshot: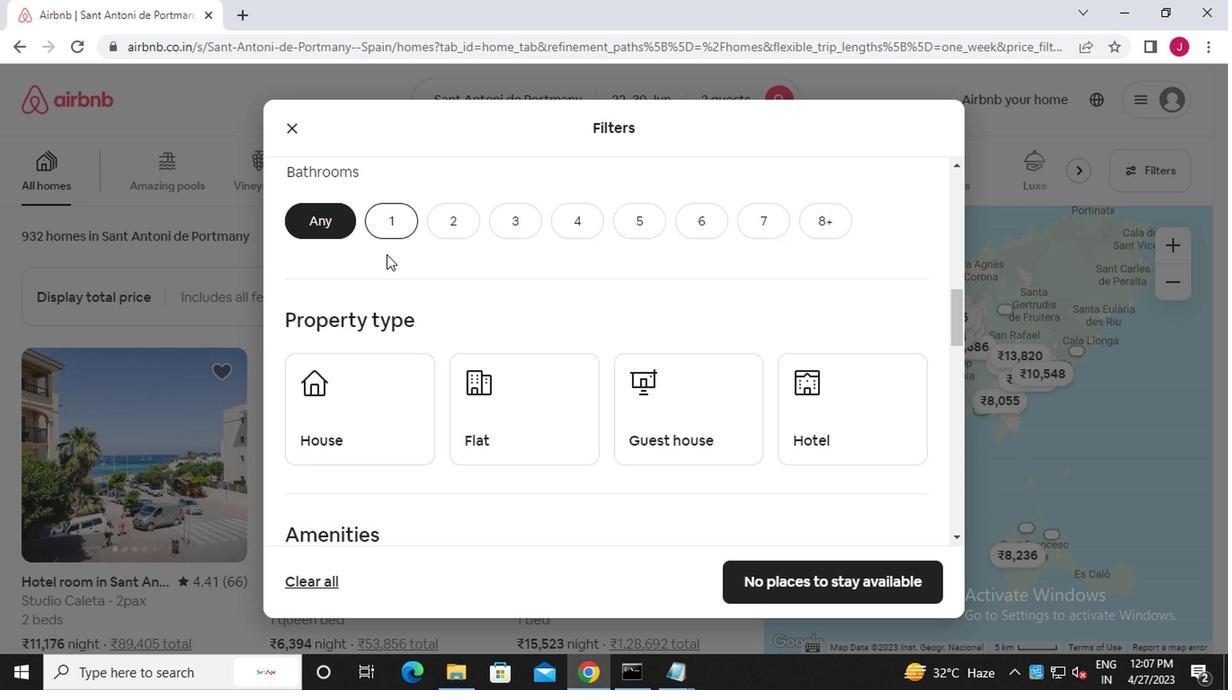 
Action: Mouse scrolled (388, 291) with delta (0, 0)
Screenshot: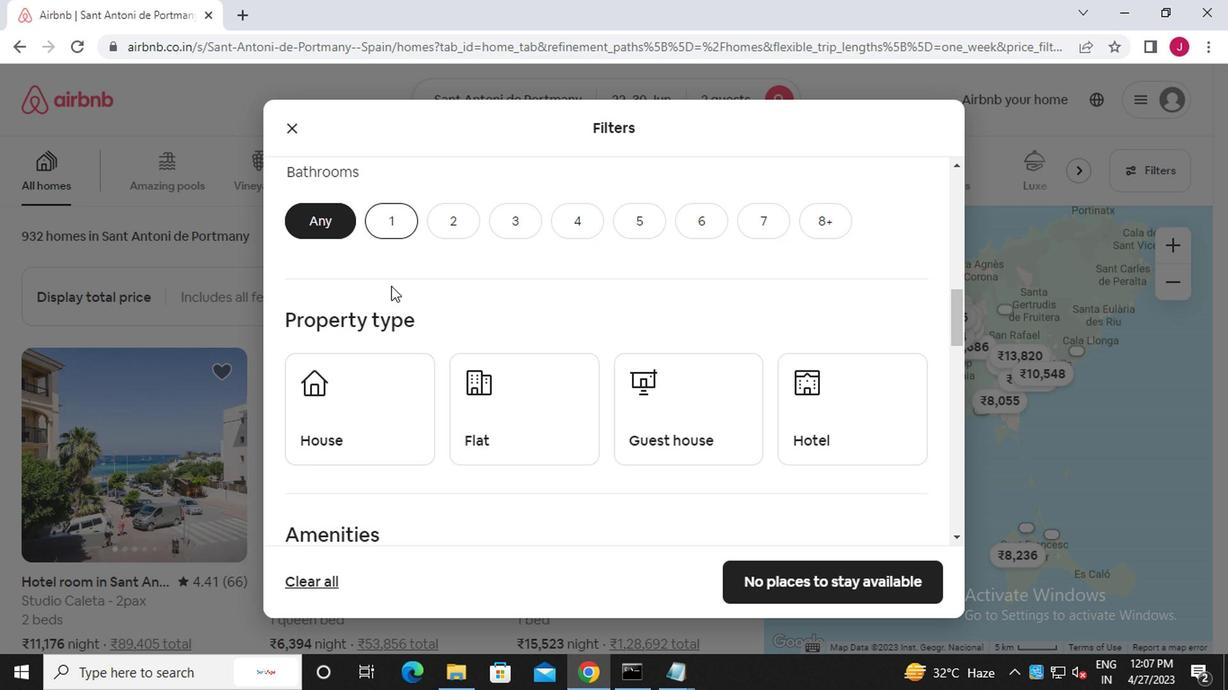 
Action: Mouse moved to (396, 218)
Screenshot: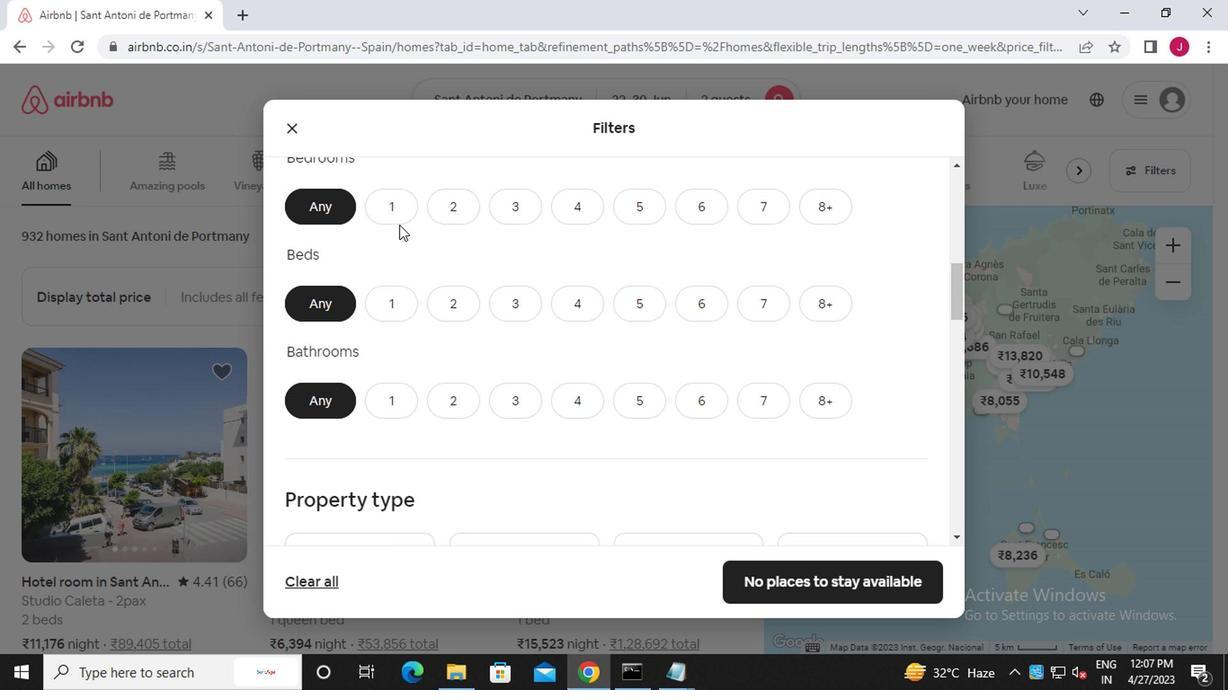 
Action: Mouse pressed left at (396, 218)
Screenshot: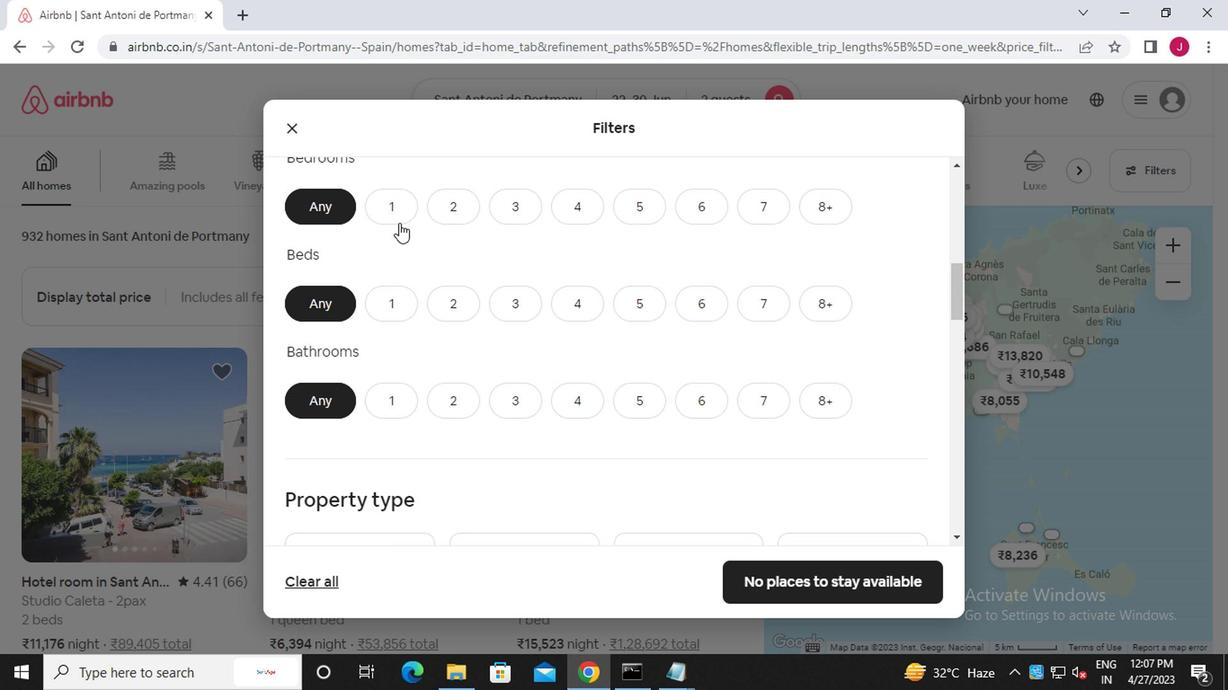 
Action: Mouse moved to (393, 304)
Screenshot: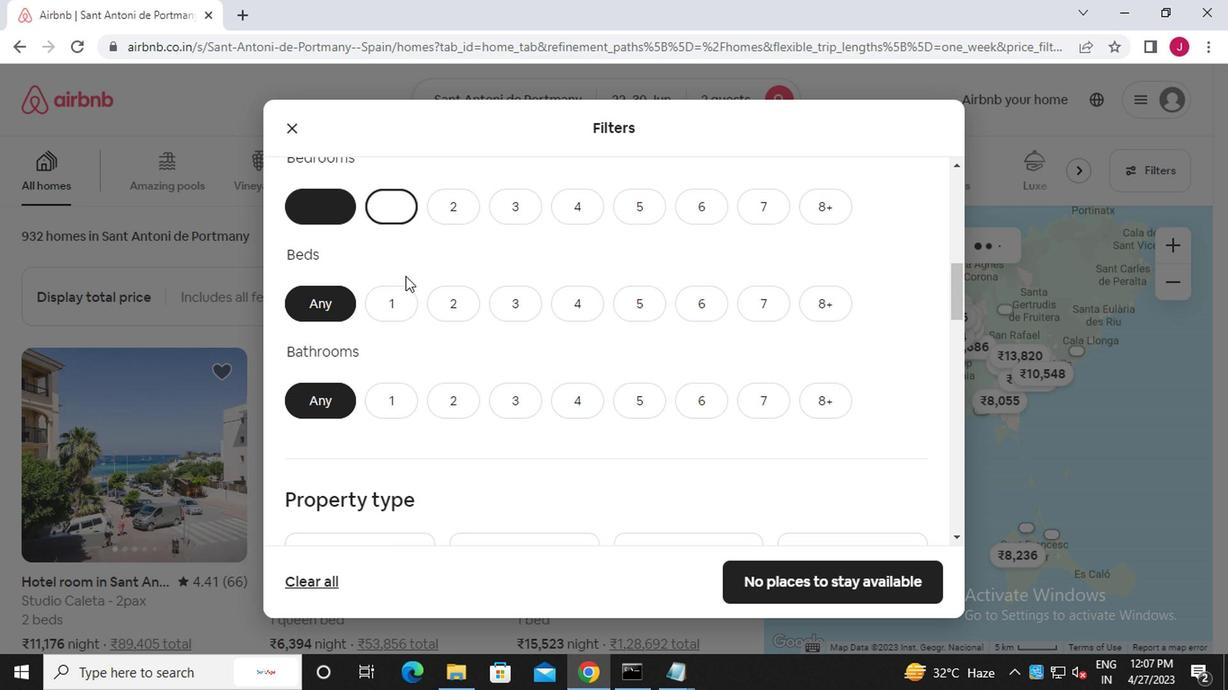 
Action: Mouse pressed left at (393, 304)
Screenshot: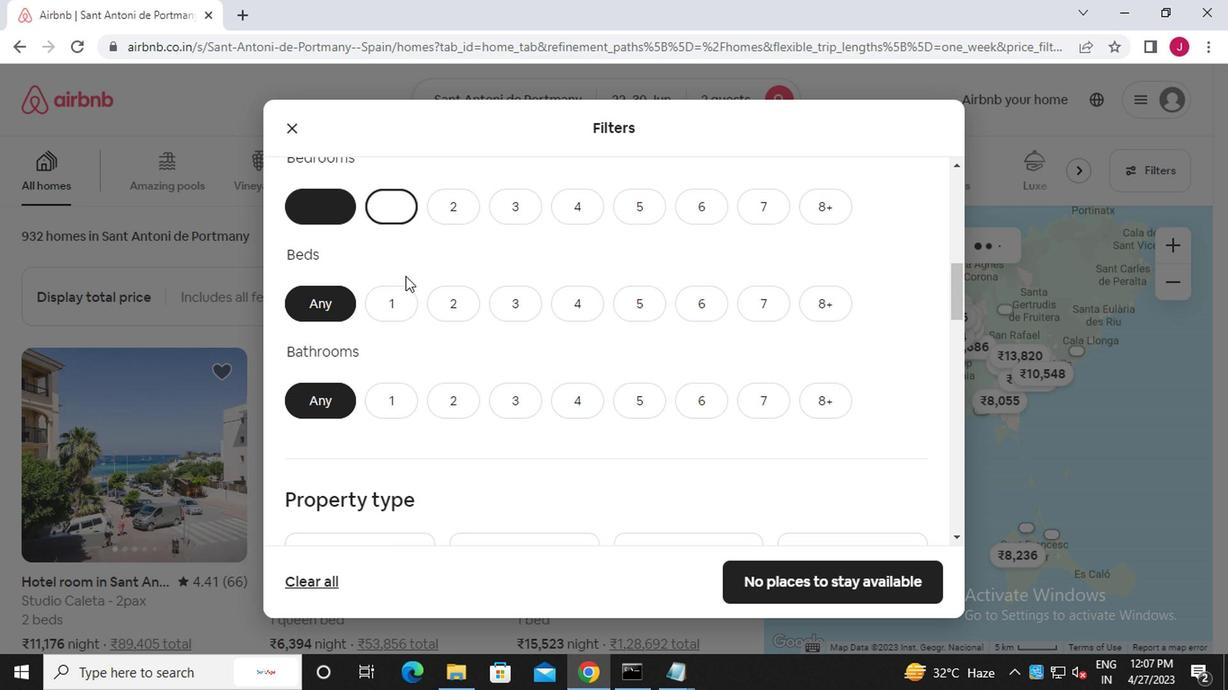 
Action: Mouse moved to (390, 410)
Screenshot: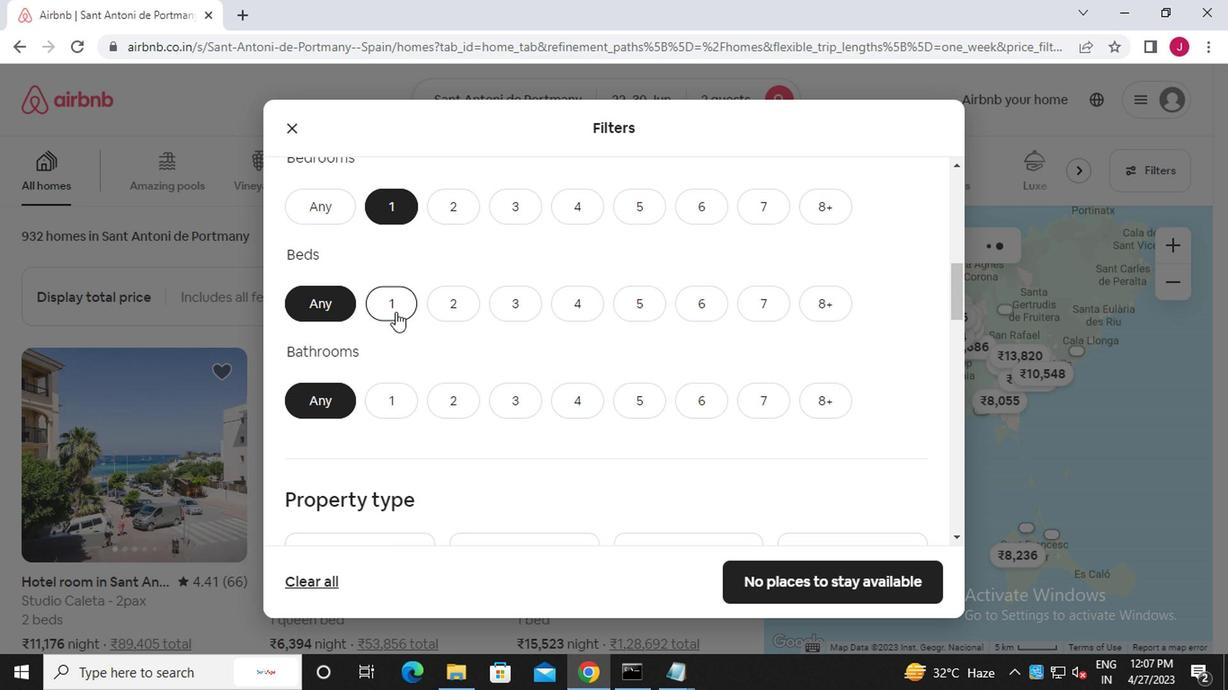 
Action: Mouse pressed left at (390, 410)
Screenshot: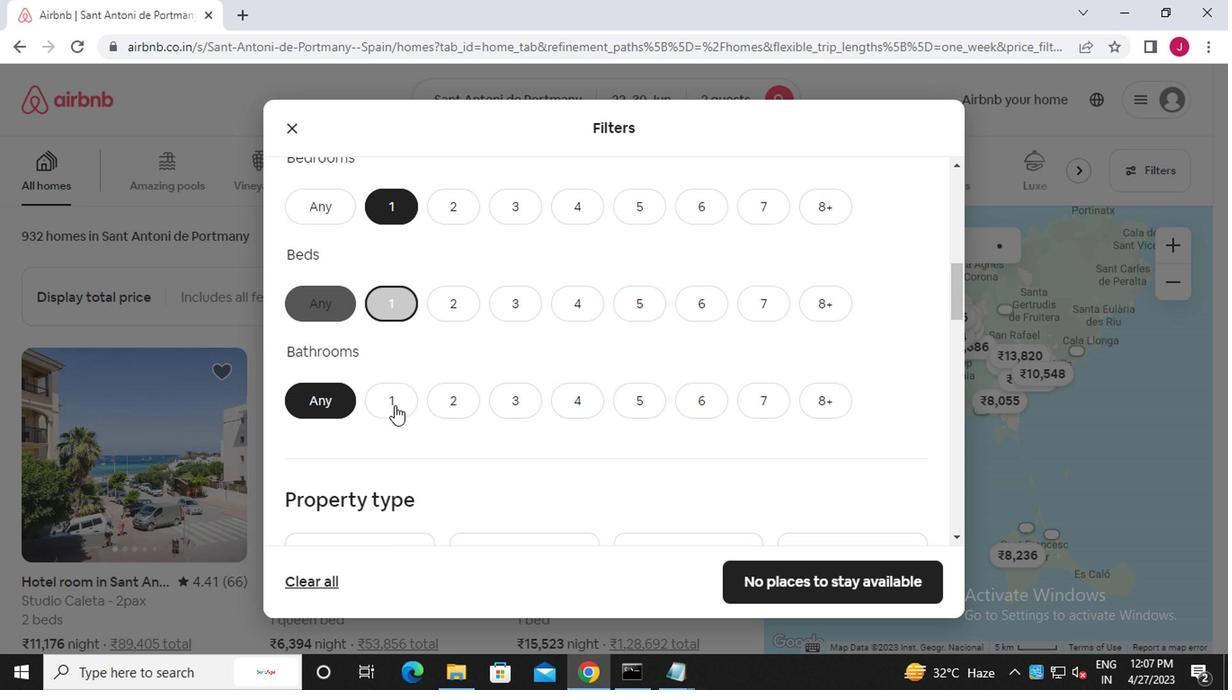 
Action: Mouse moved to (431, 374)
Screenshot: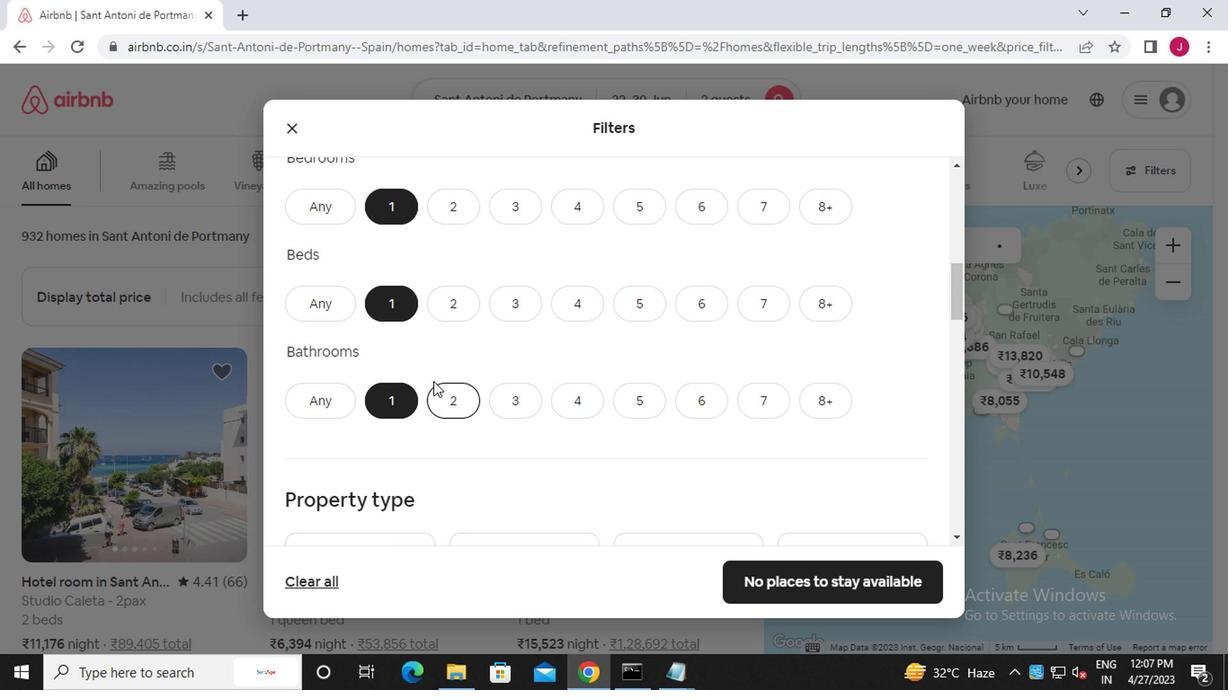 
Action: Mouse scrolled (431, 374) with delta (0, 0)
Screenshot: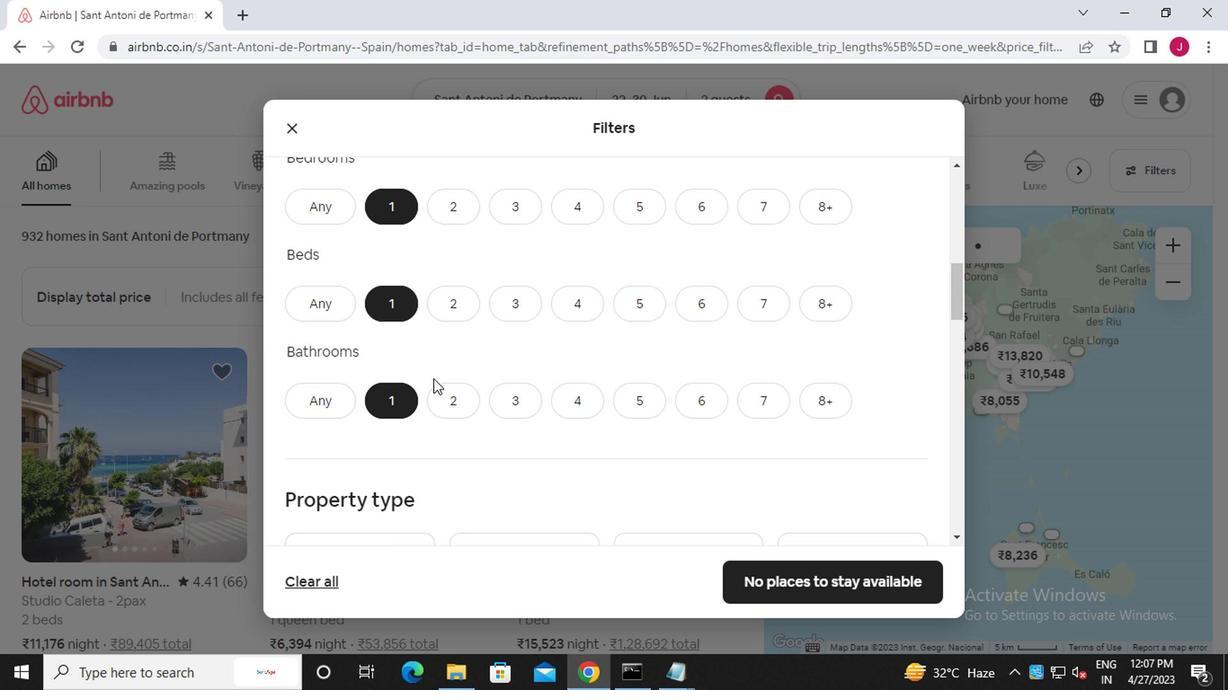 
Action: Mouse scrolled (431, 374) with delta (0, 0)
Screenshot: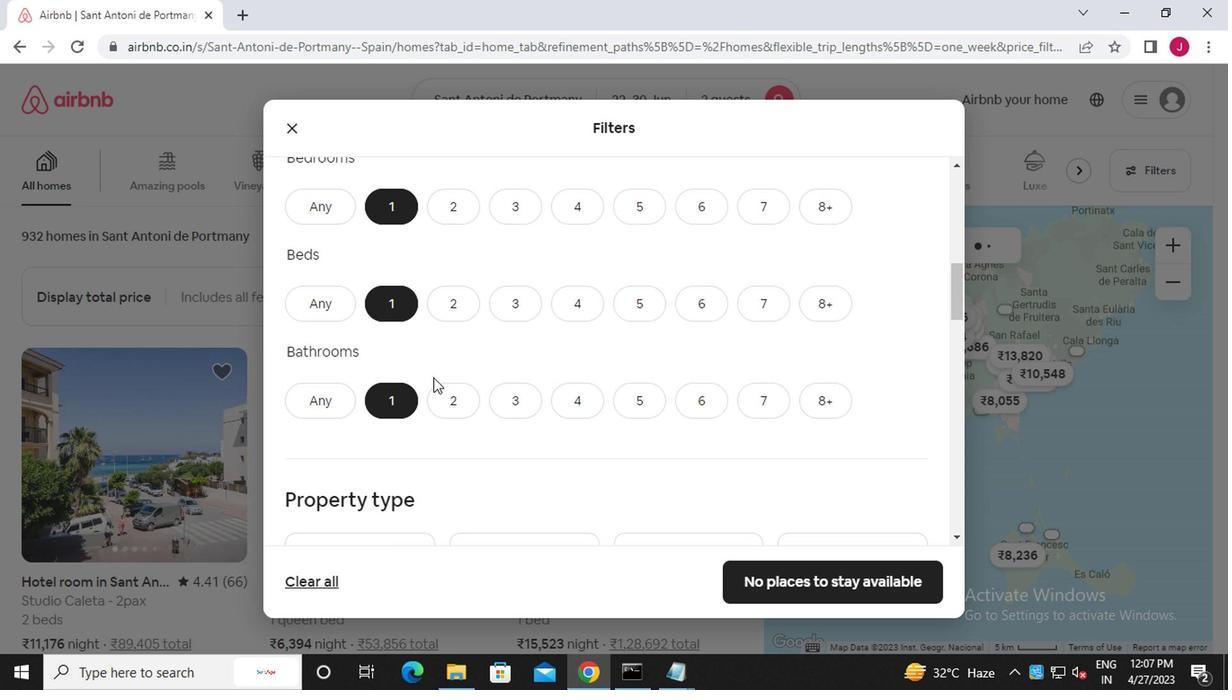 
Action: Mouse scrolled (431, 374) with delta (0, 0)
Screenshot: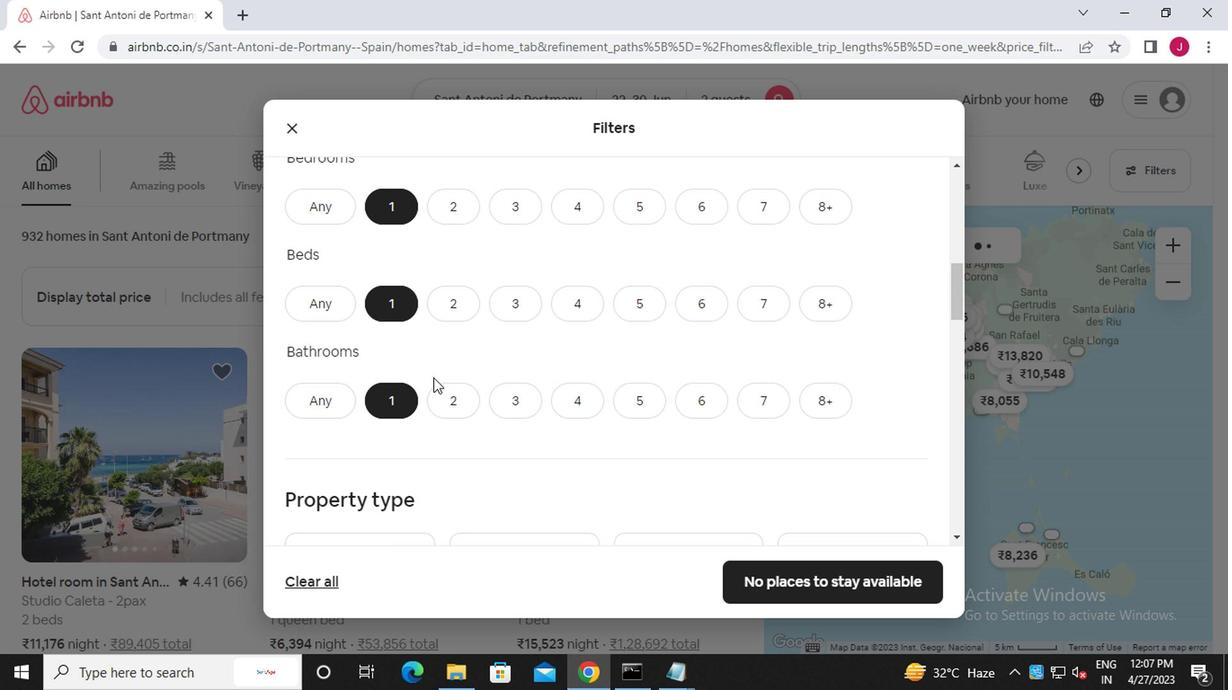 
Action: Mouse scrolled (431, 374) with delta (0, 0)
Screenshot: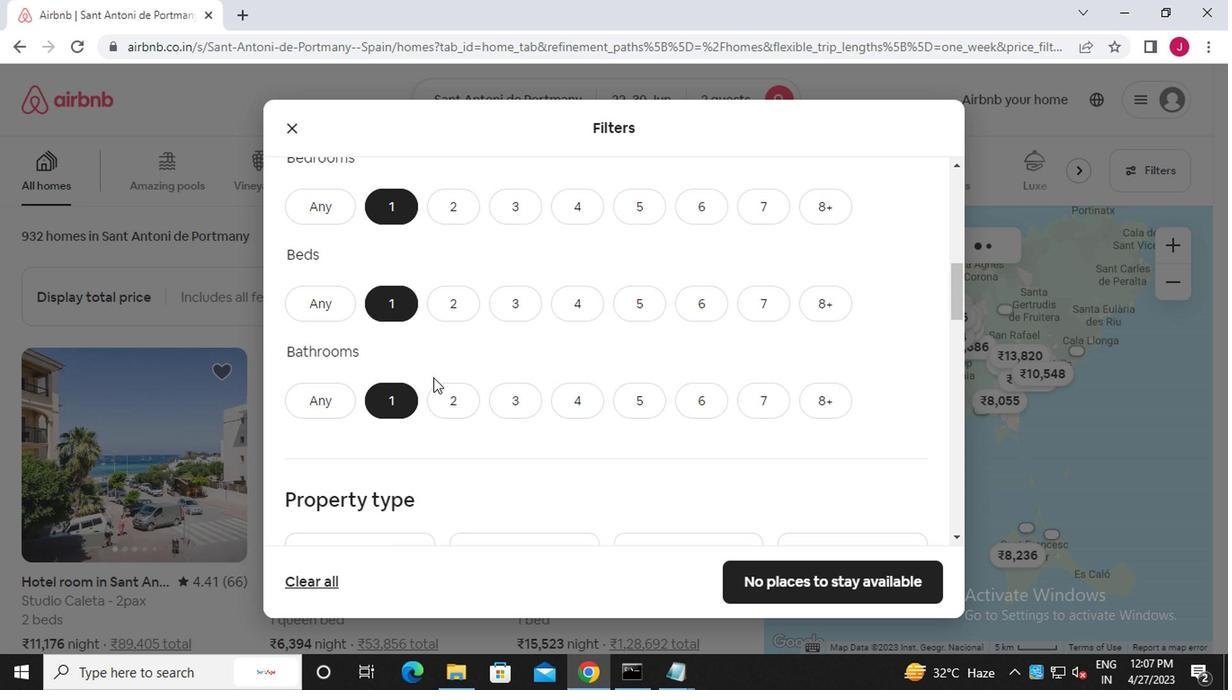 
Action: Mouse scrolled (431, 374) with delta (0, 0)
Screenshot: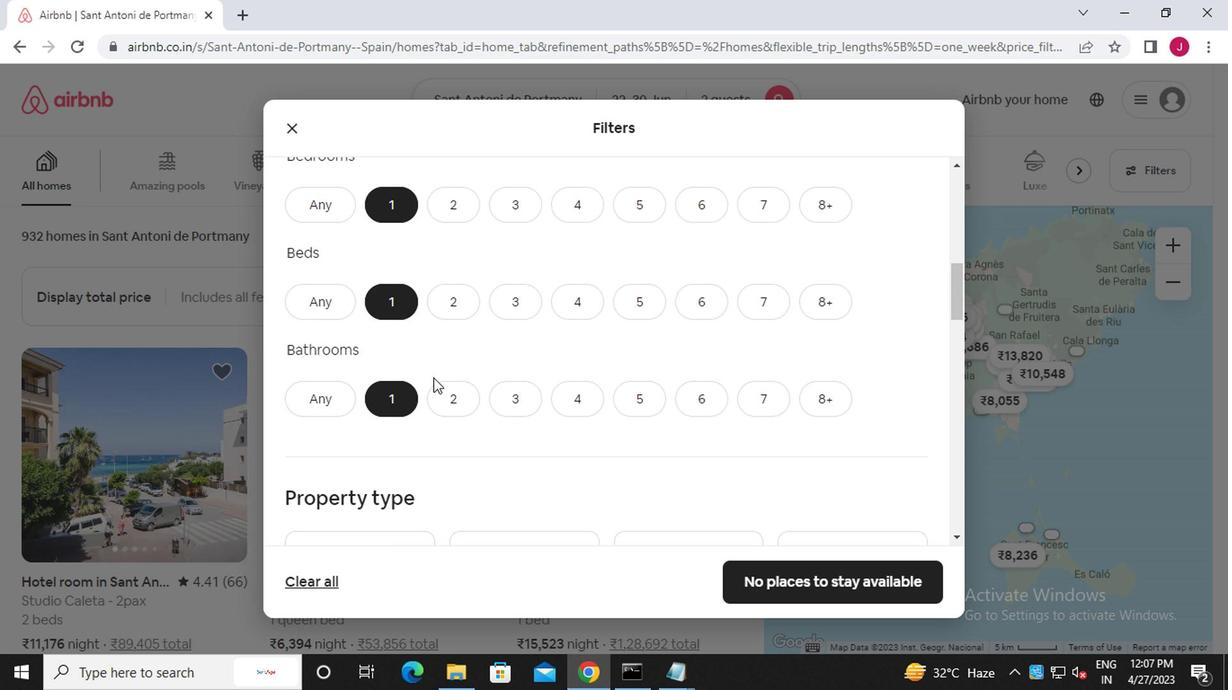 
Action: Mouse moved to (394, 186)
Screenshot: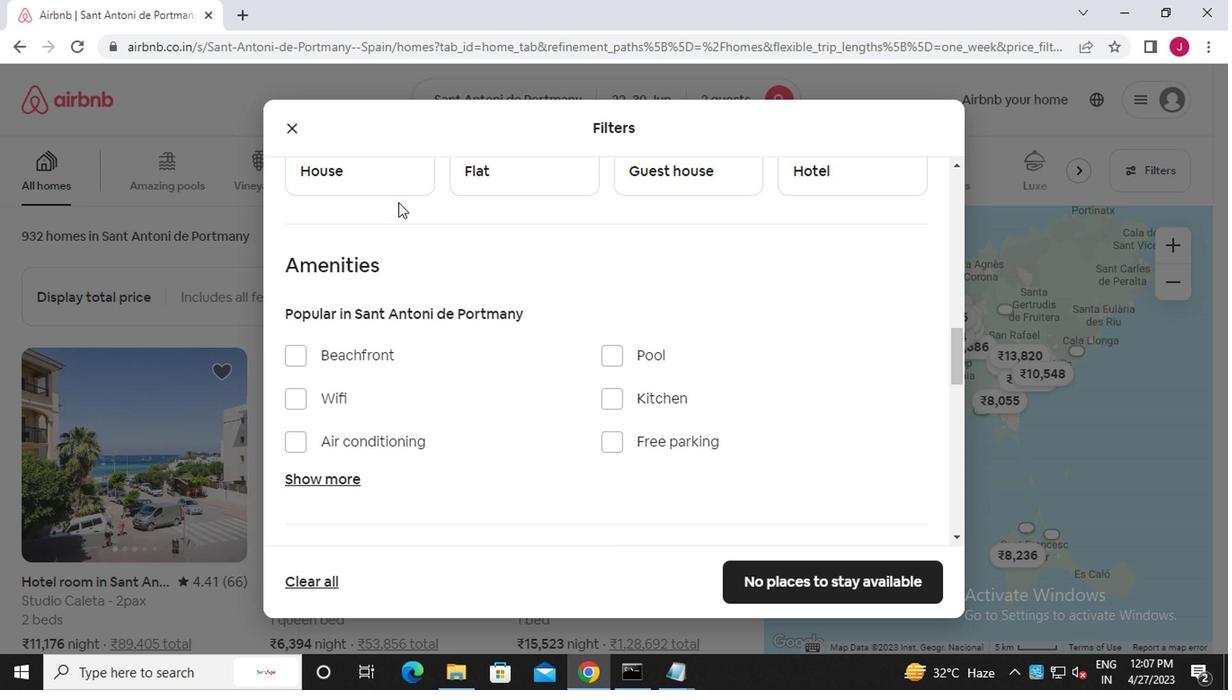 
Action: Mouse pressed left at (394, 186)
Screenshot: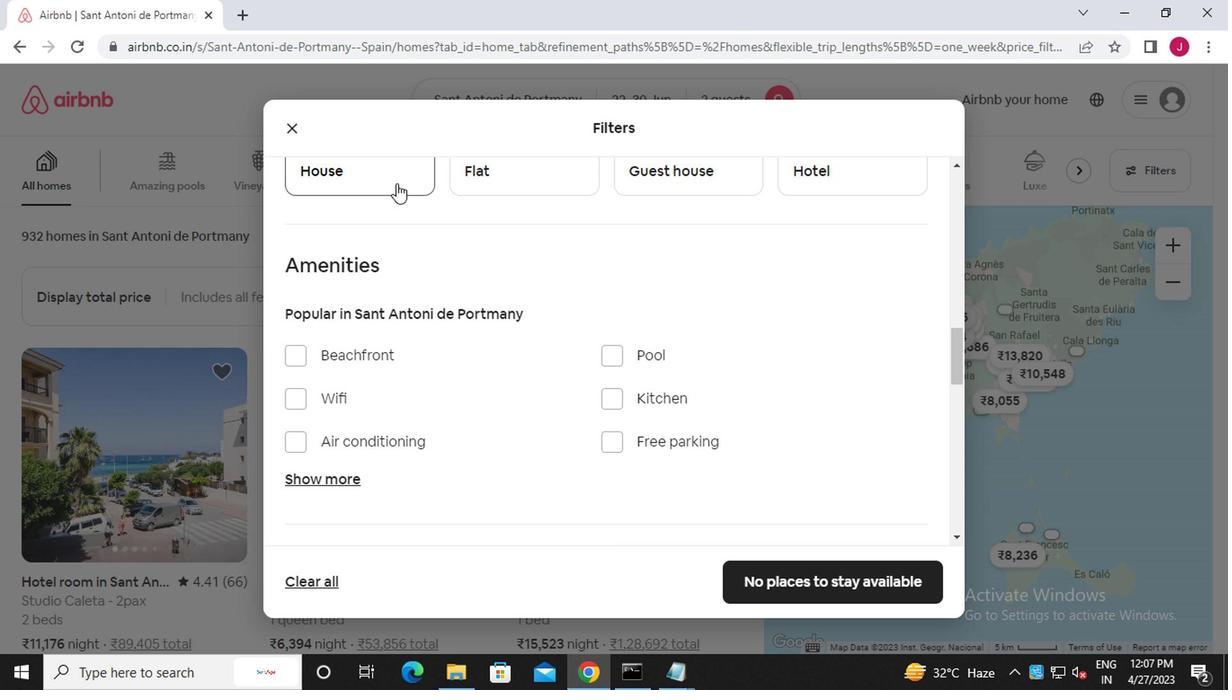 
Action: Mouse moved to (486, 180)
Screenshot: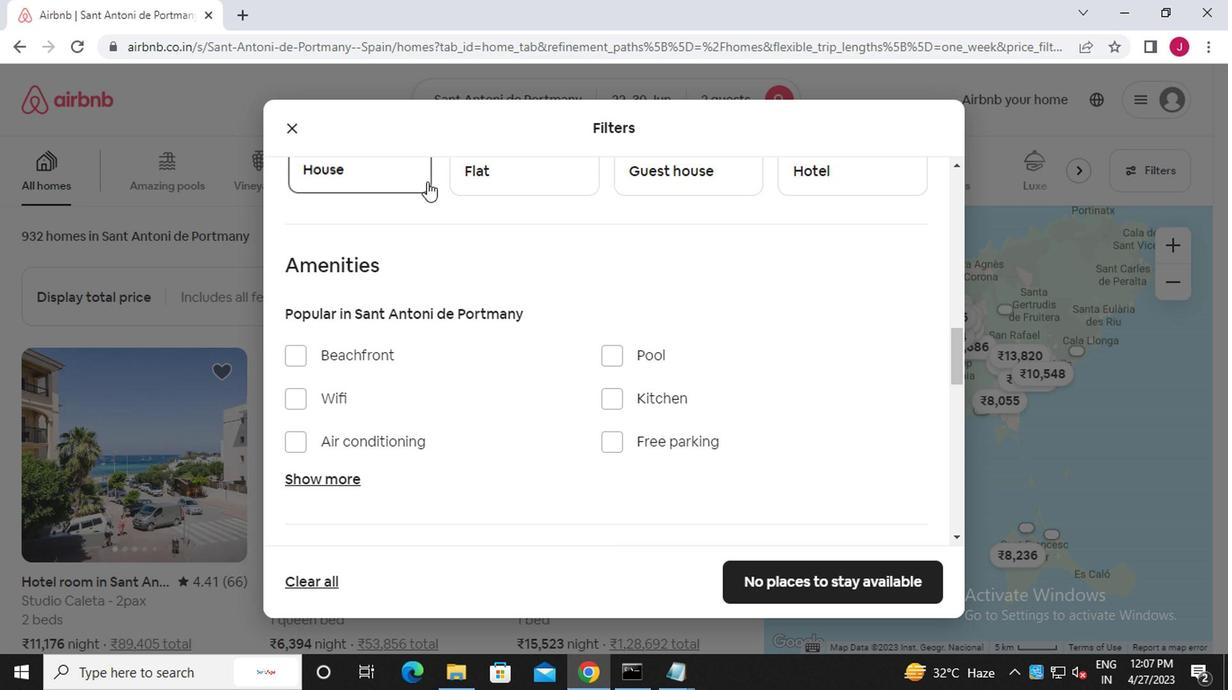 
Action: Mouse pressed left at (486, 180)
Screenshot: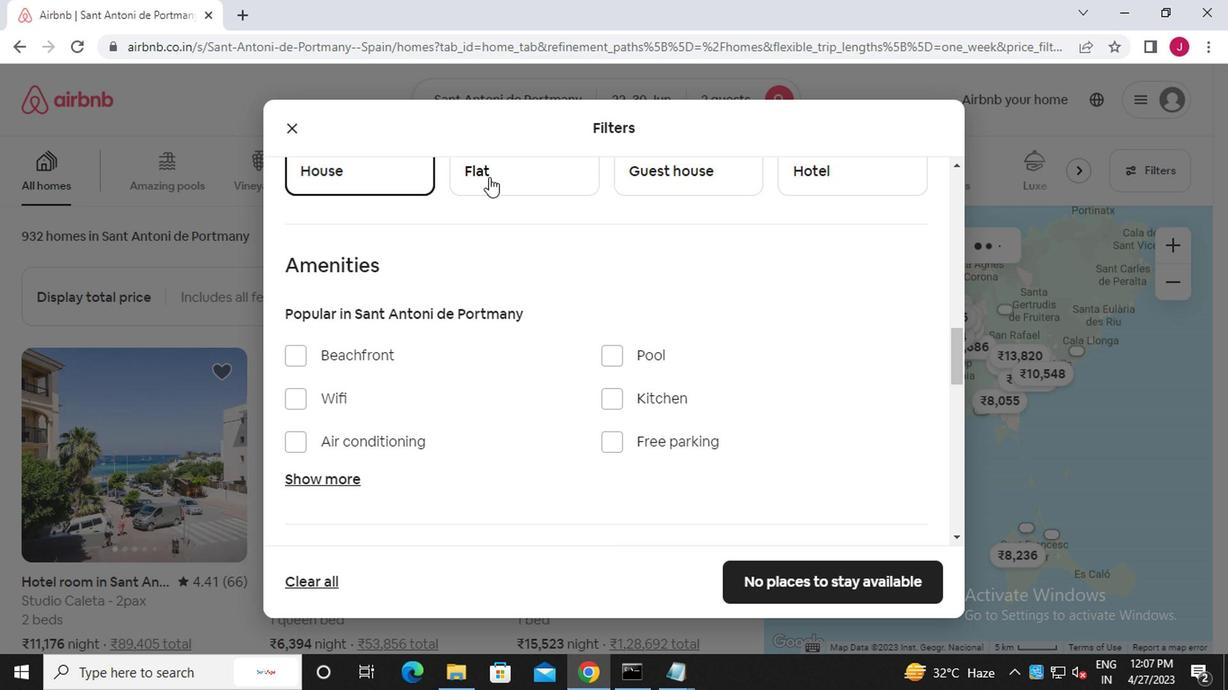 
Action: Mouse moved to (703, 174)
Screenshot: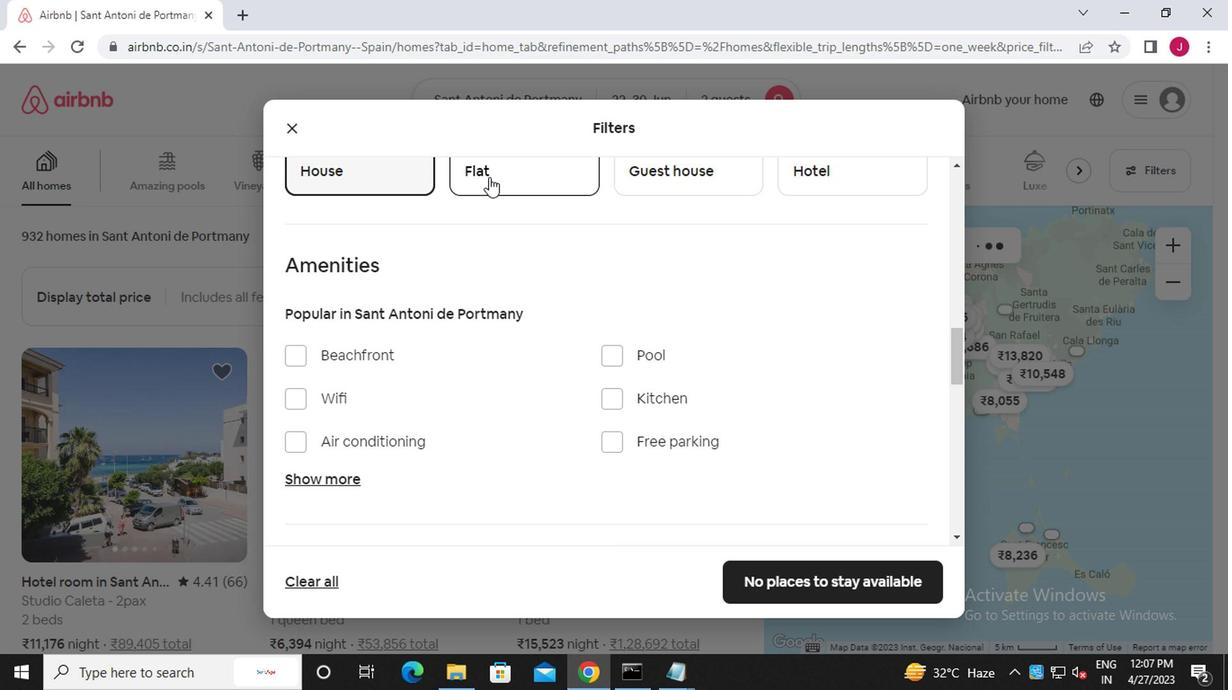 
Action: Mouse pressed left at (703, 174)
Screenshot: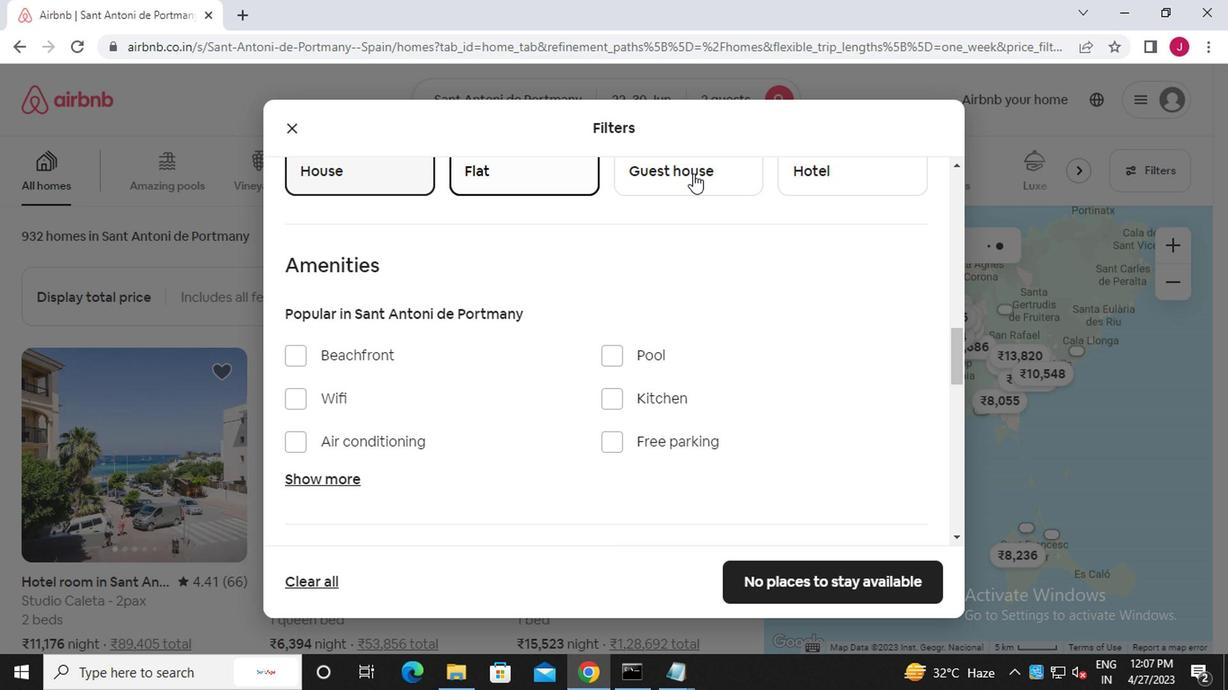 
Action: Mouse moved to (882, 186)
Screenshot: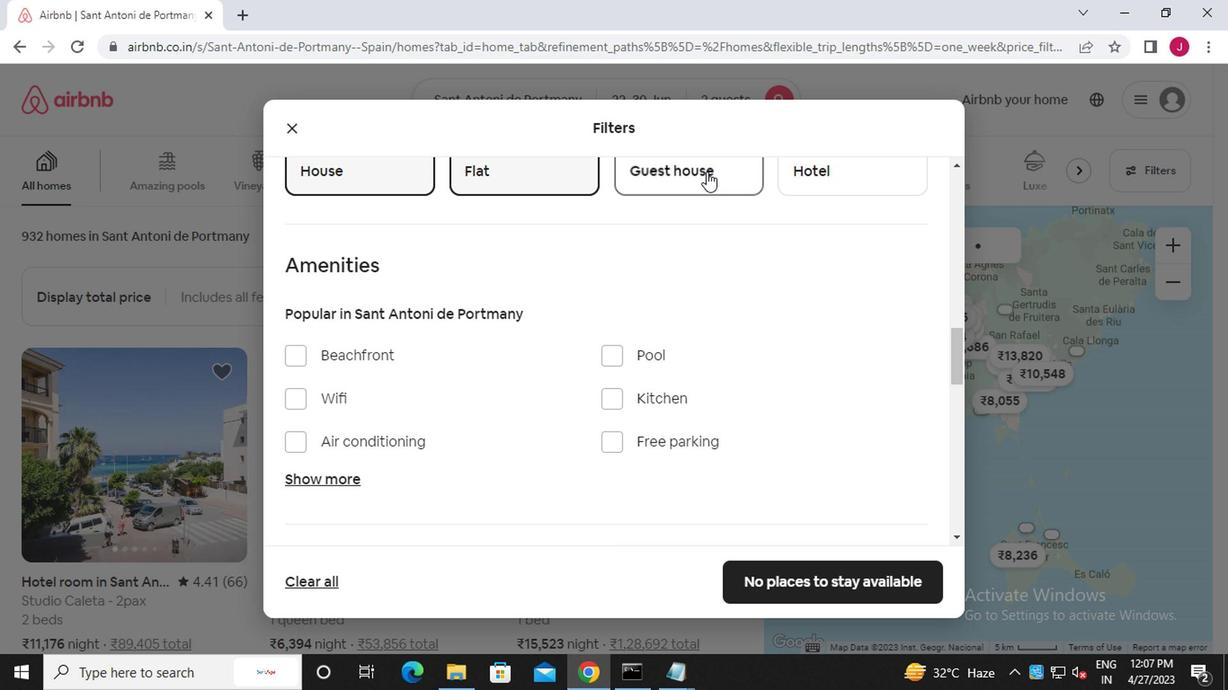 
Action: Mouse pressed left at (882, 186)
Screenshot: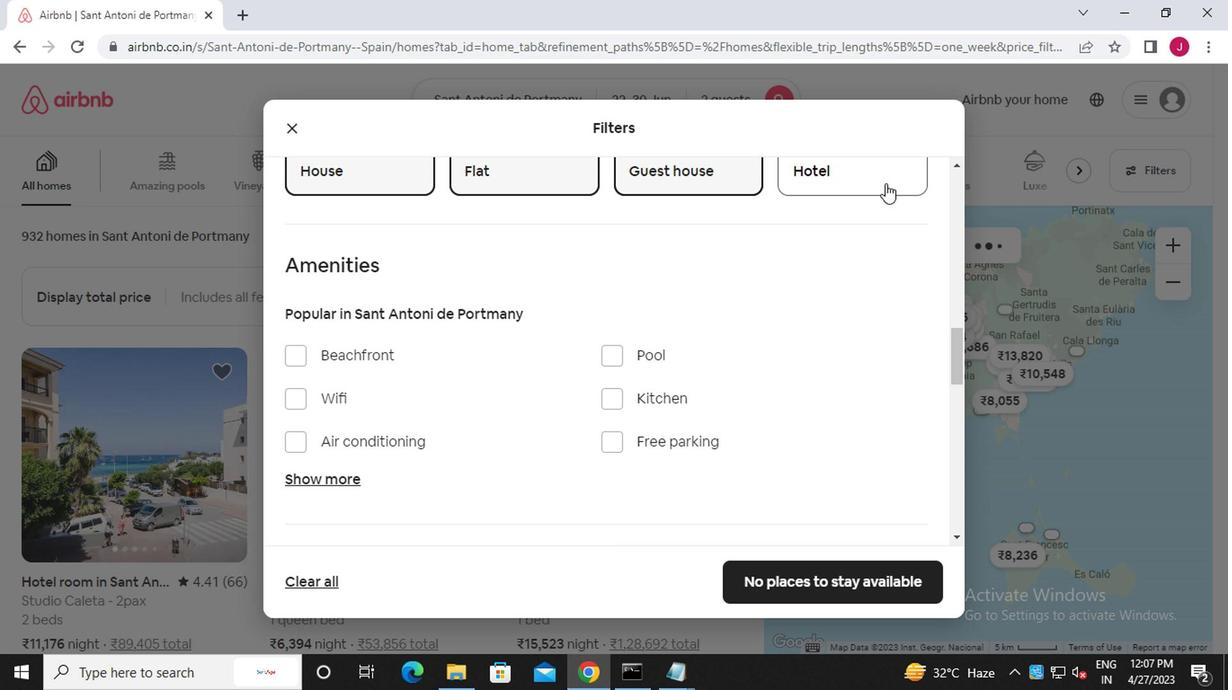 
Action: Mouse moved to (692, 285)
Screenshot: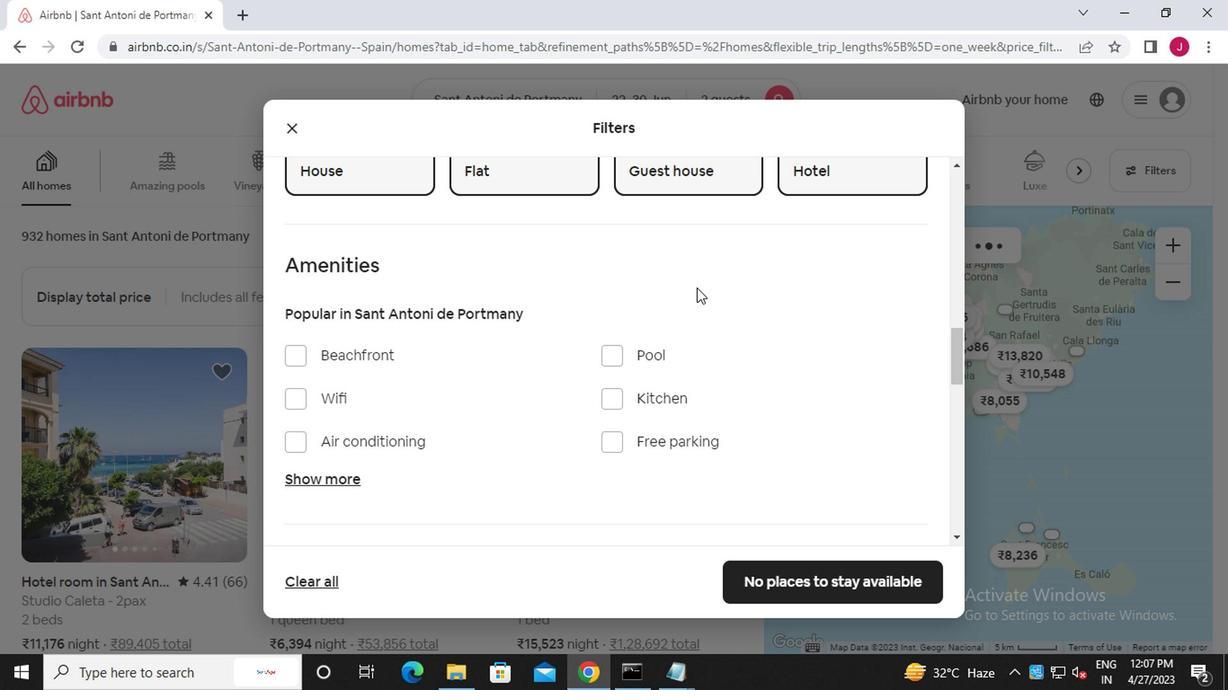 
Action: Mouse scrolled (692, 284) with delta (0, -1)
Screenshot: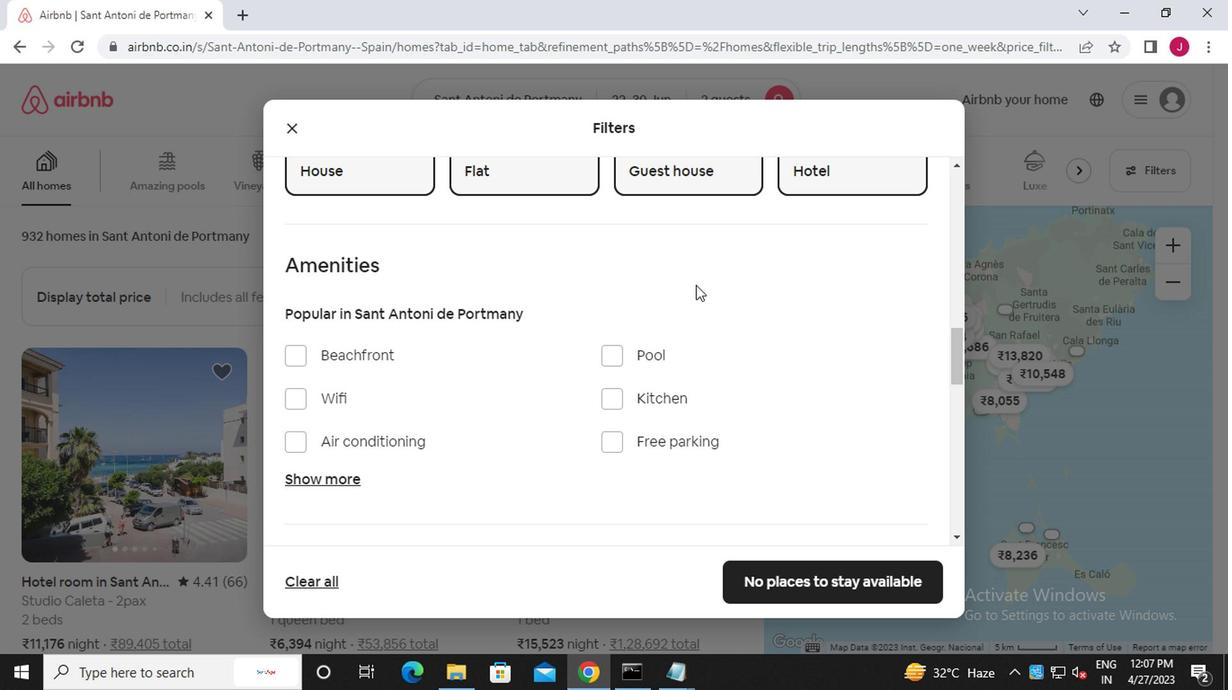 
Action: Mouse scrolled (692, 284) with delta (0, -1)
Screenshot: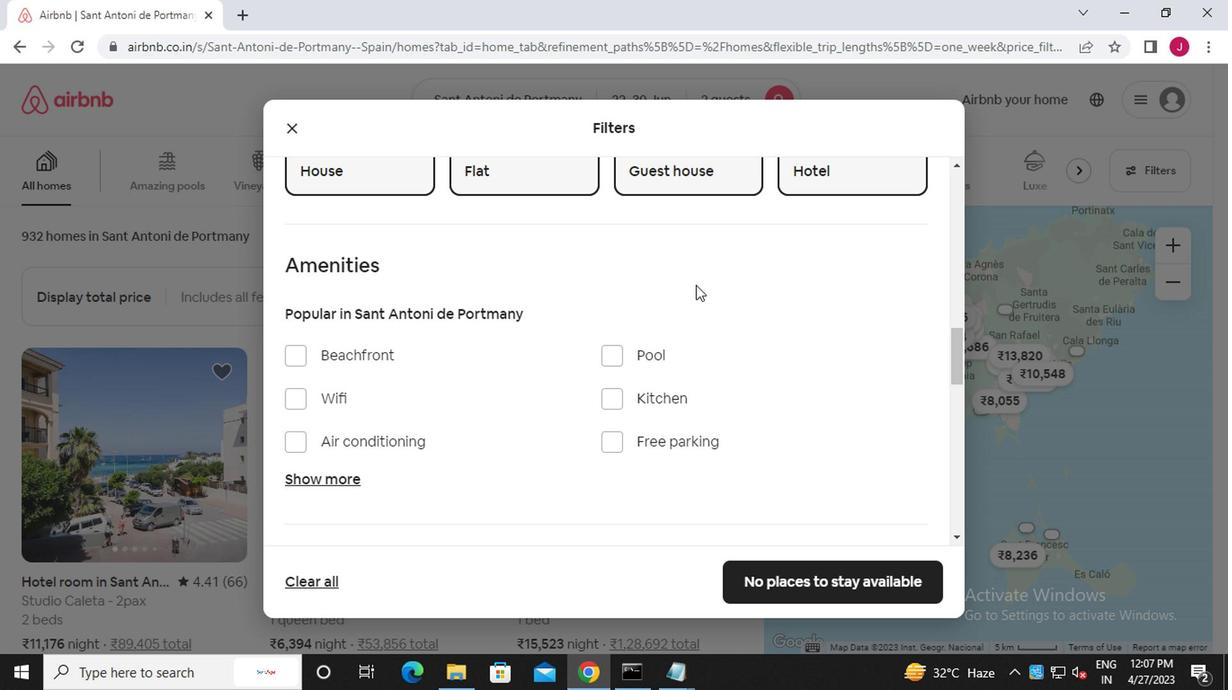 
Action: Mouse scrolled (692, 284) with delta (0, -1)
Screenshot: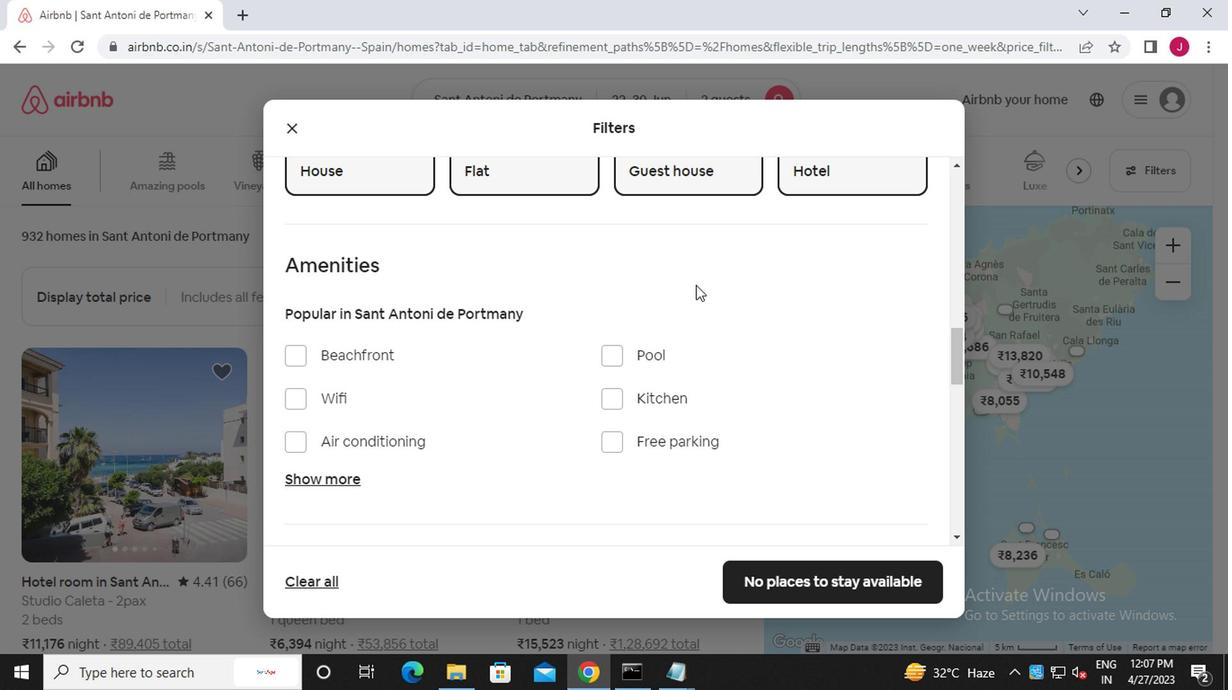 
Action: Mouse moved to (692, 285)
Screenshot: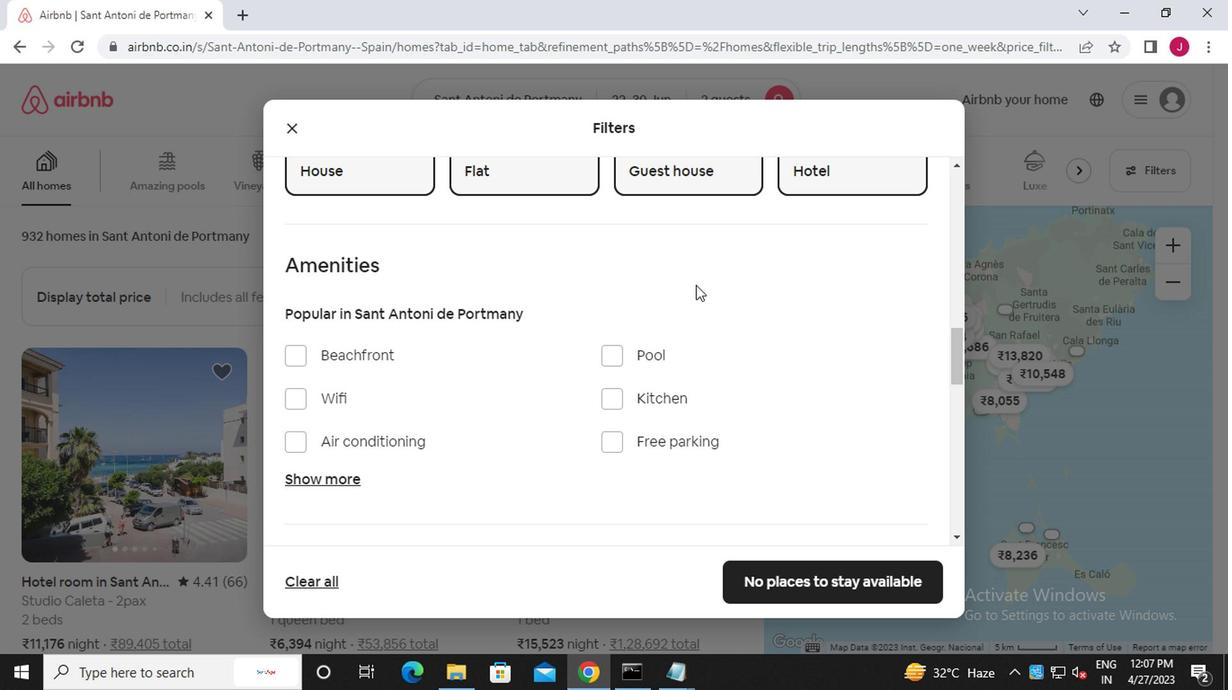 
Action: Mouse scrolled (692, 284) with delta (0, -1)
Screenshot: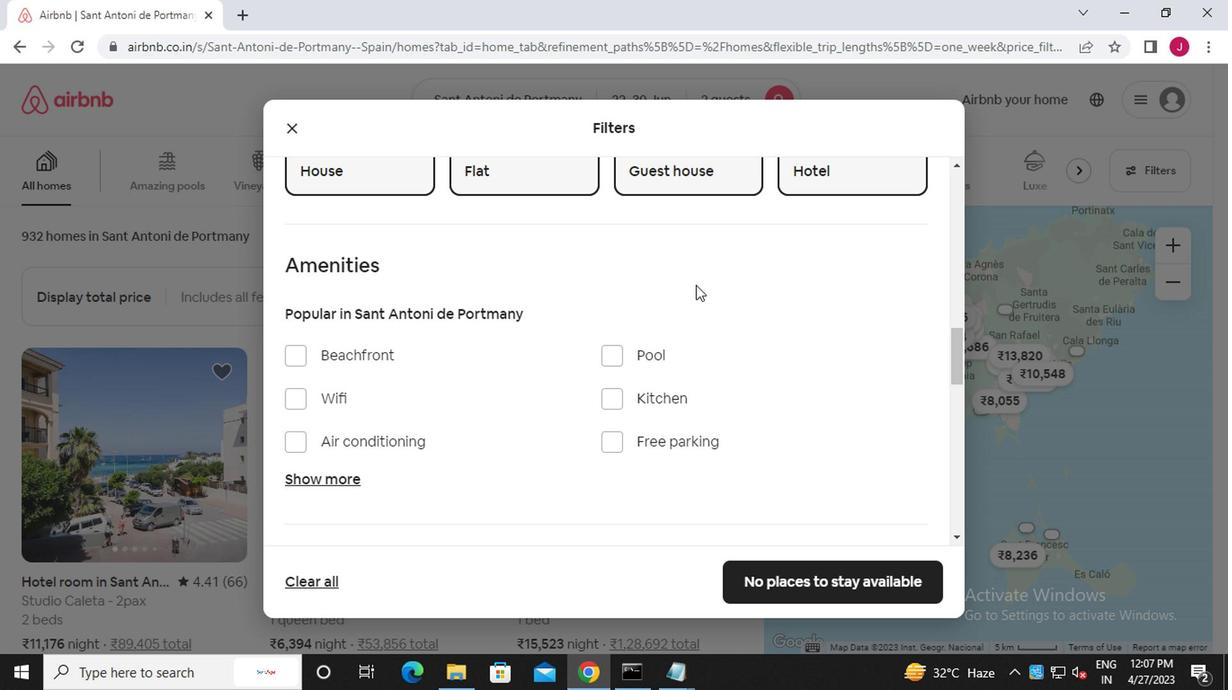
Action: Mouse scrolled (692, 285) with delta (0, 0)
Screenshot: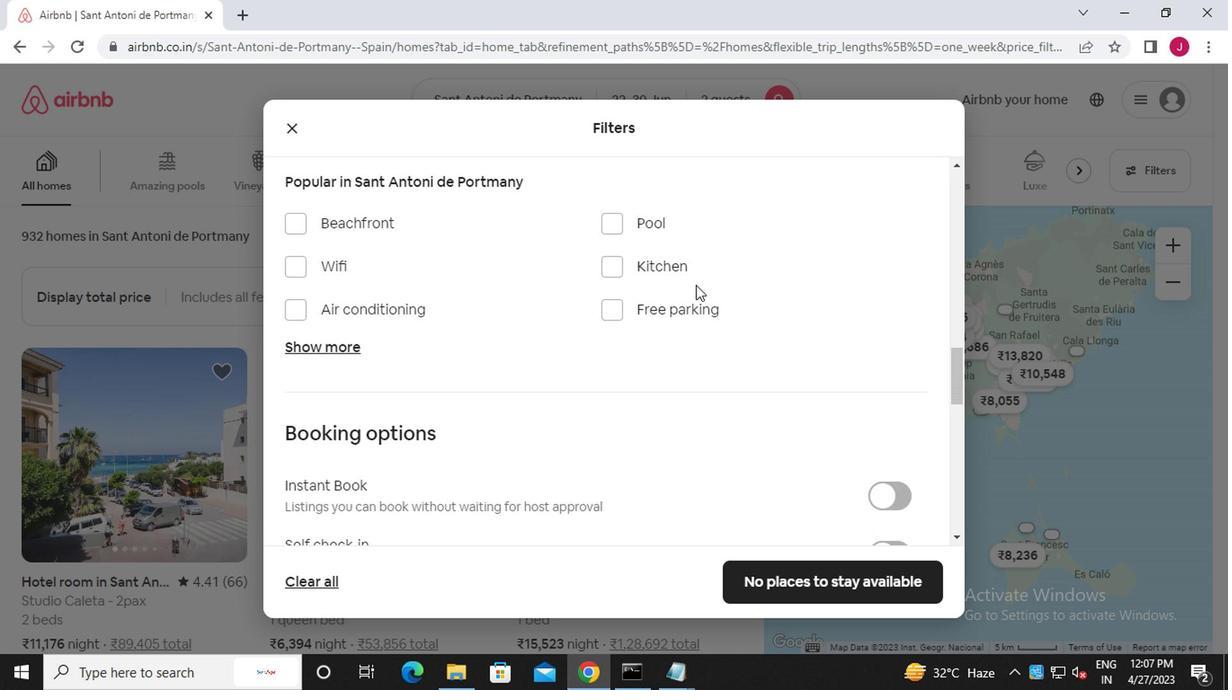 
Action: Mouse scrolled (692, 285) with delta (0, 0)
Screenshot: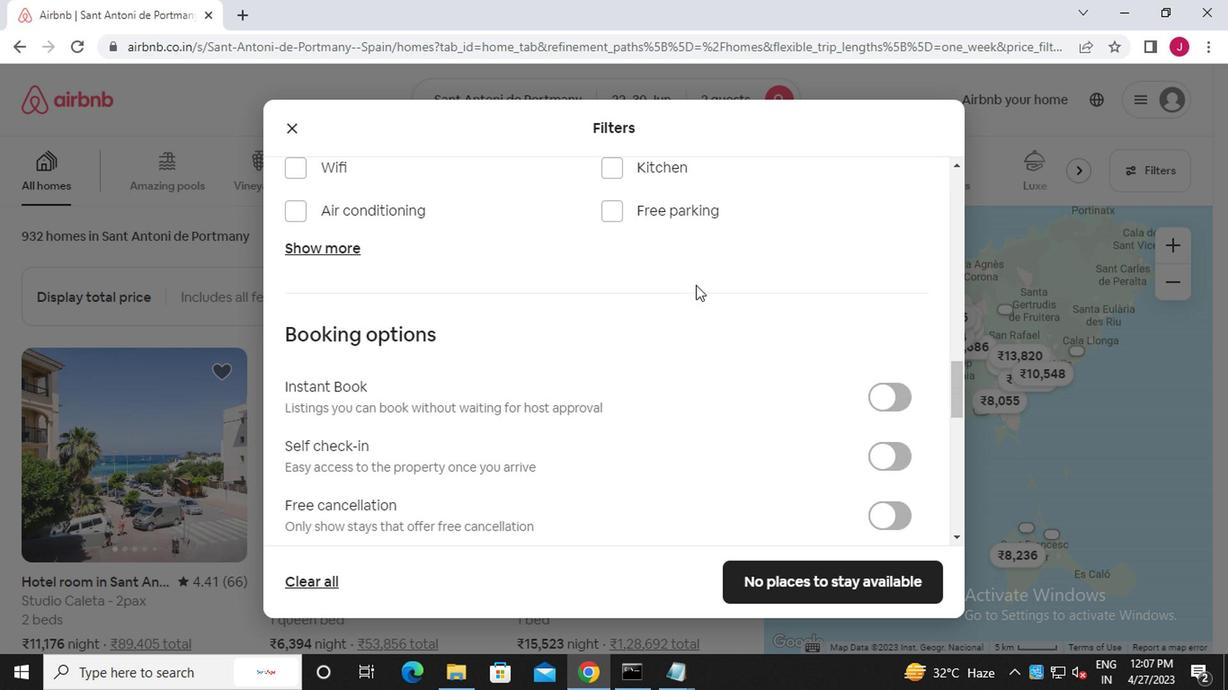 
Action: Mouse scrolled (692, 285) with delta (0, 0)
Screenshot: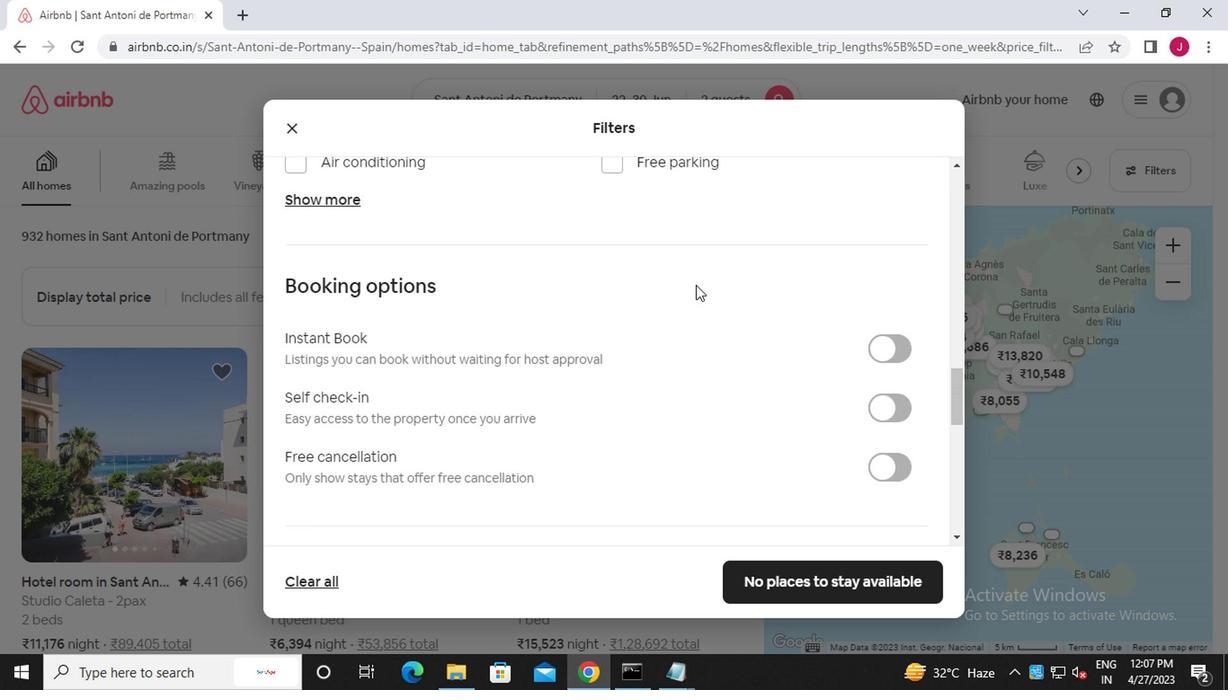 
Action: Mouse moved to (690, 291)
Screenshot: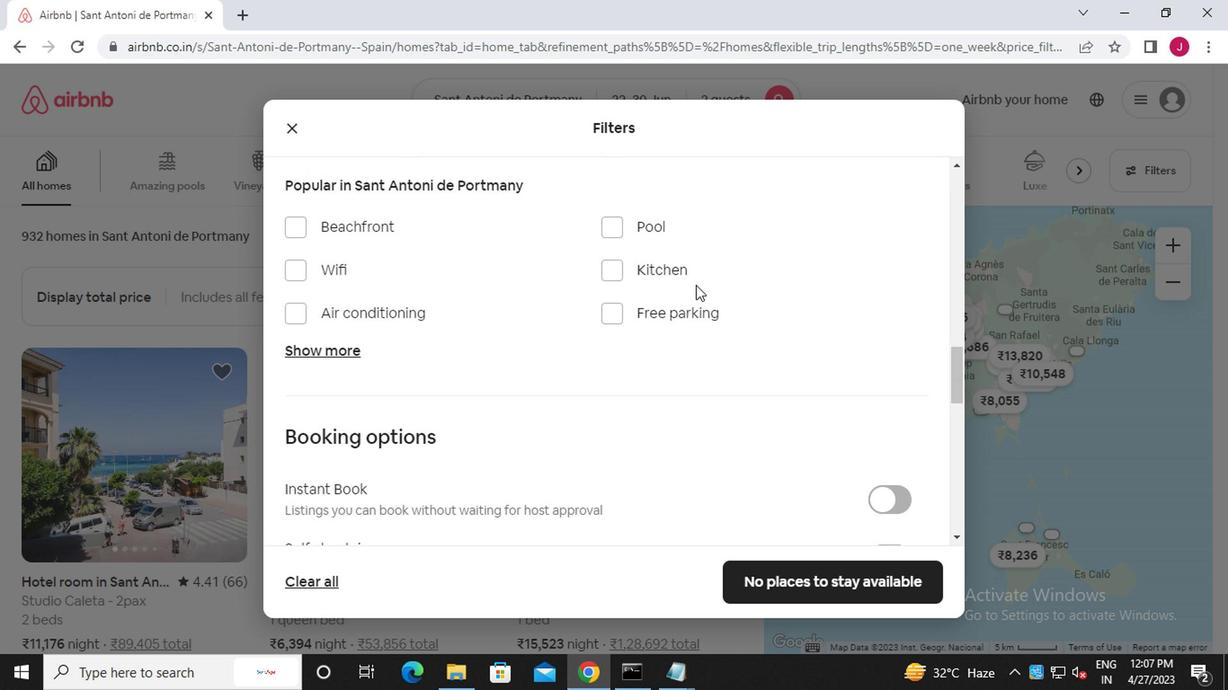
Action: Mouse scrolled (690, 290) with delta (0, 0)
Screenshot: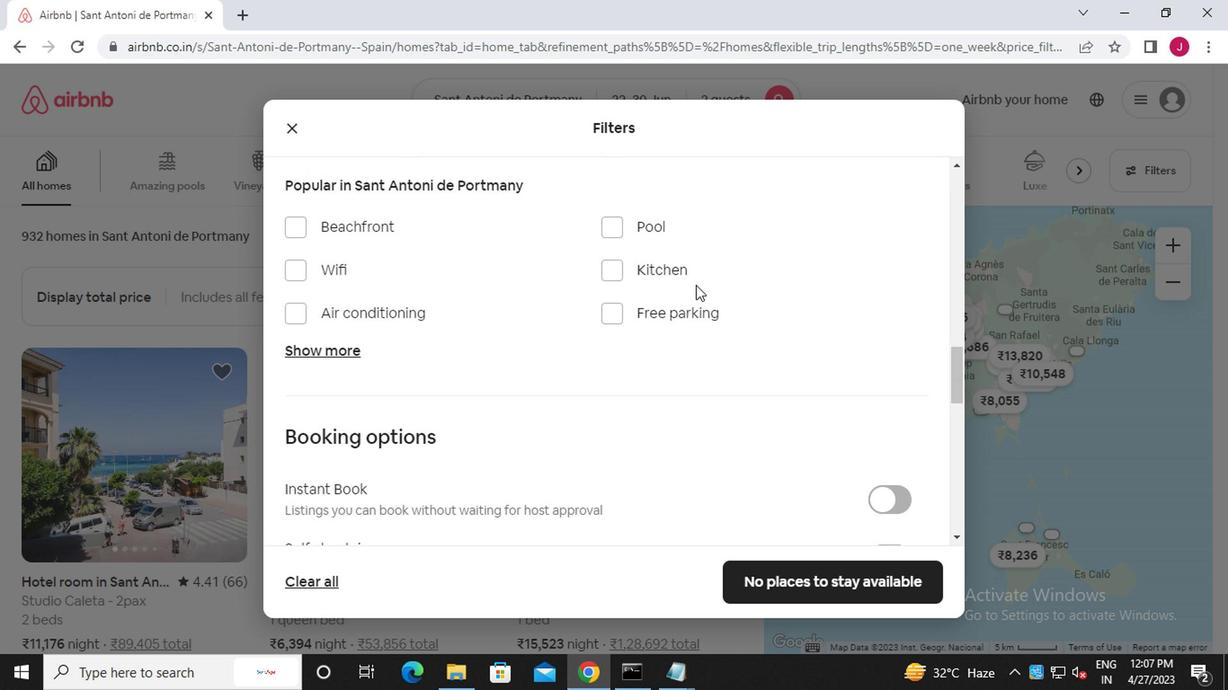 
Action: Mouse moved to (690, 300)
Screenshot: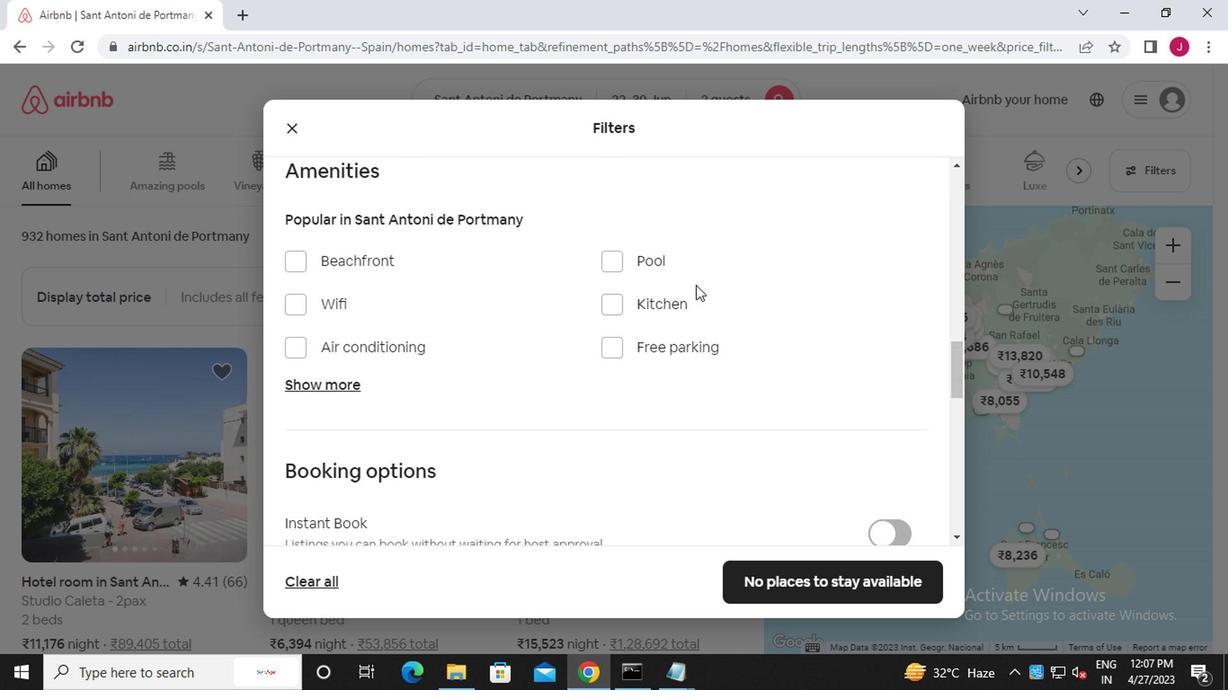 
Action: Mouse scrolled (690, 298) with delta (0, -1)
Screenshot: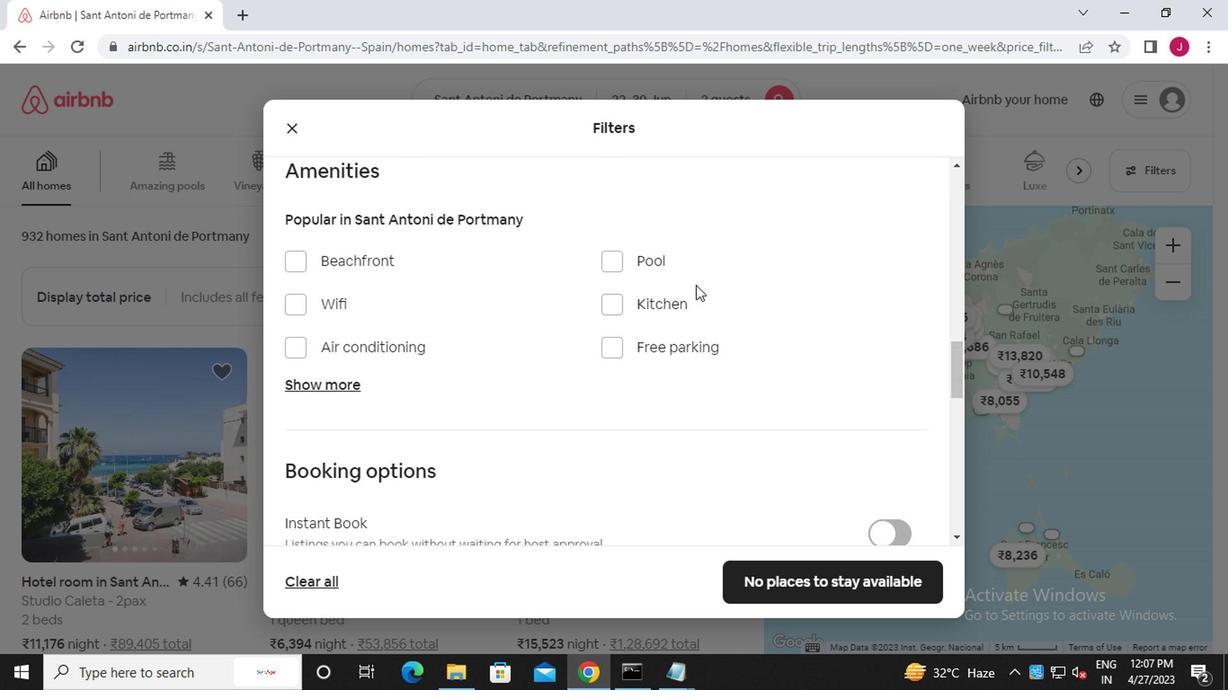 
Action: Mouse moved to (892, 428)
Screenshot: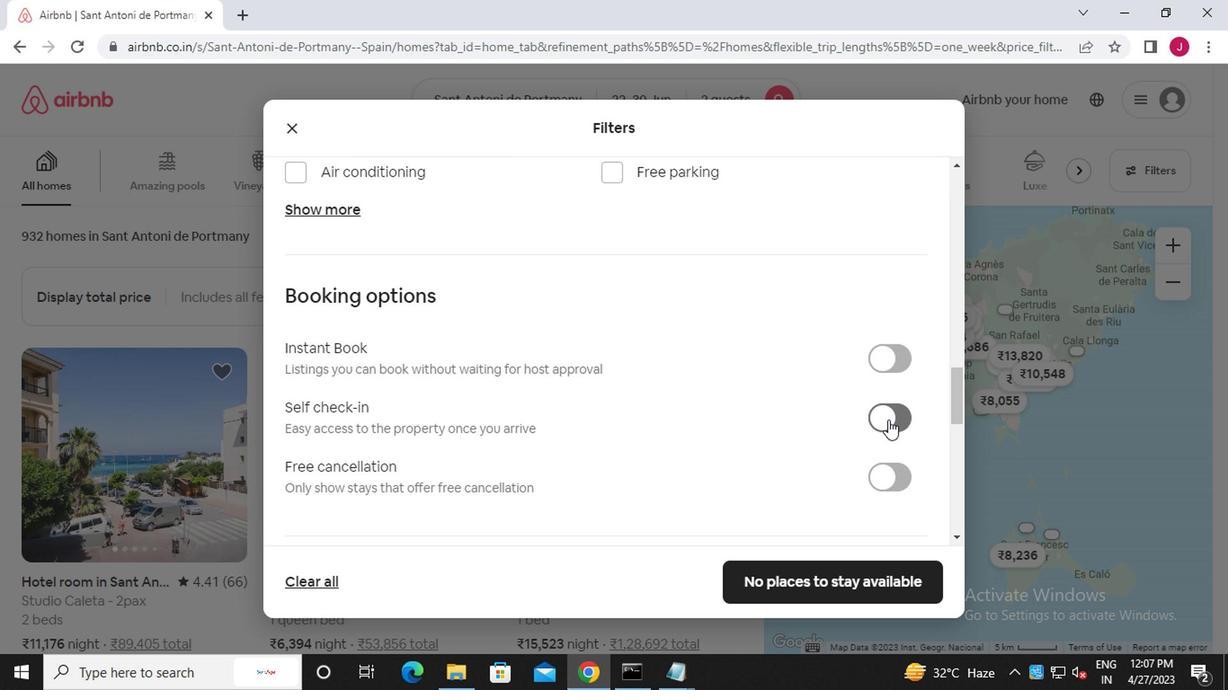 
Action: Mouse pressed left at (892, 428)
Screenshot: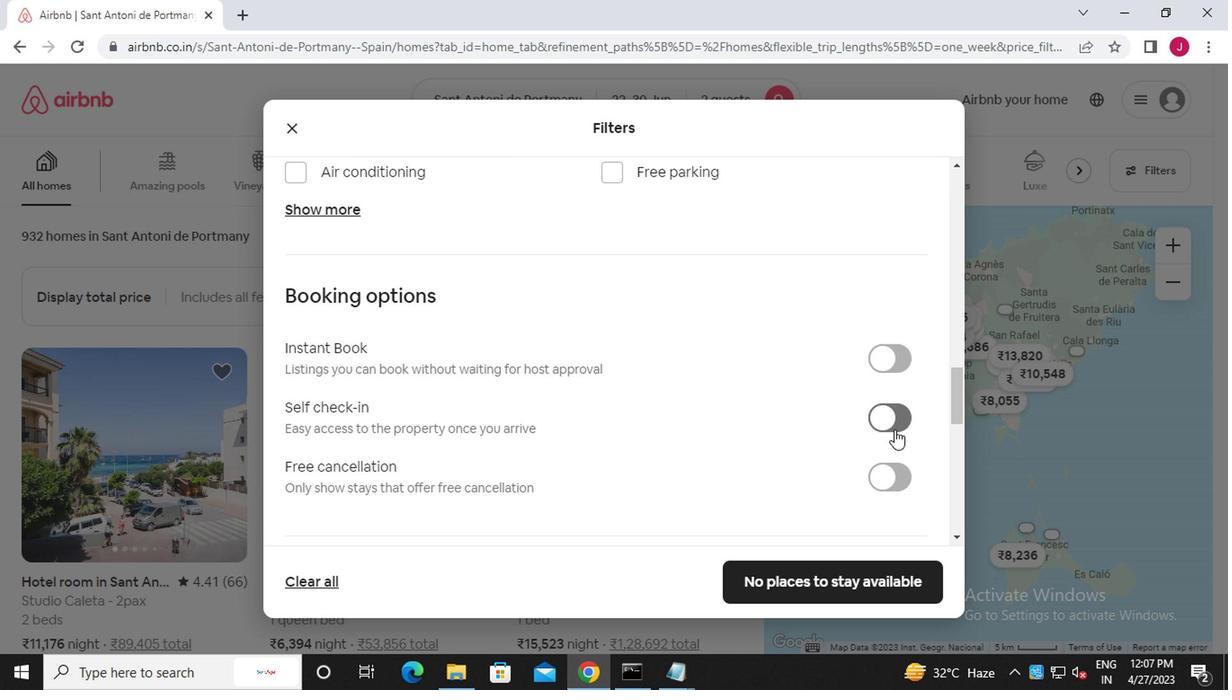 
Action: Mouse moved to (687, 383)
Screenshot: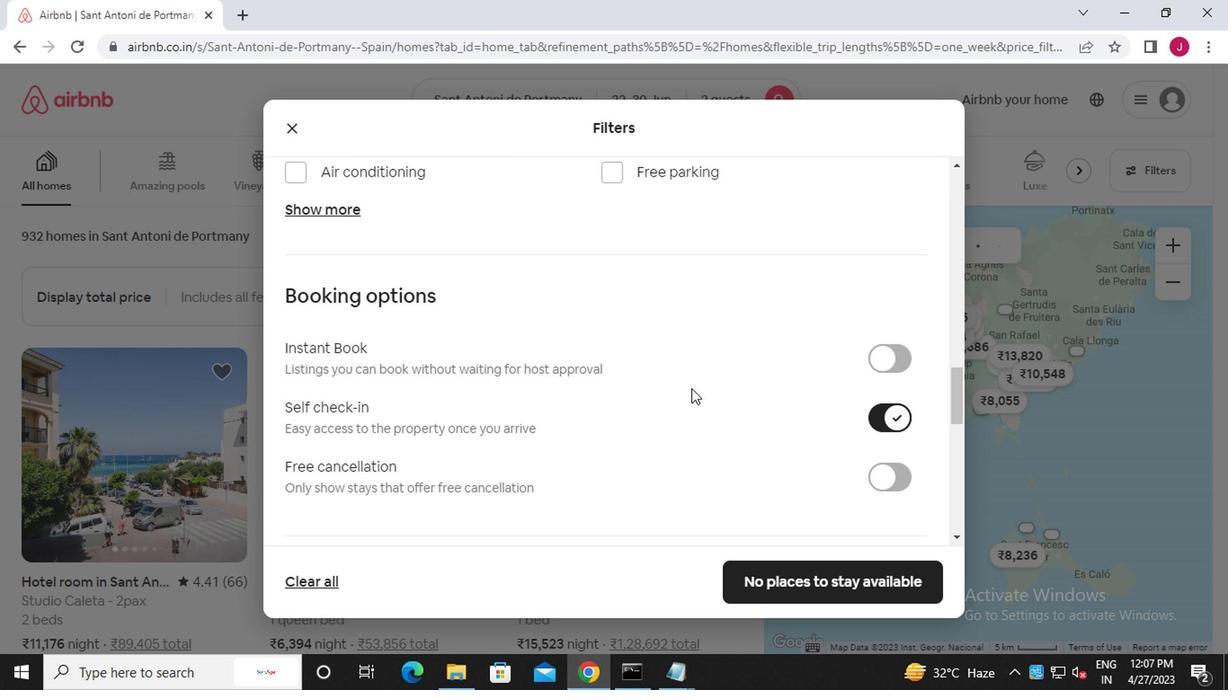 
Action: Mouse scrolled (687, 381) with delta (0, -1)
Screenshot: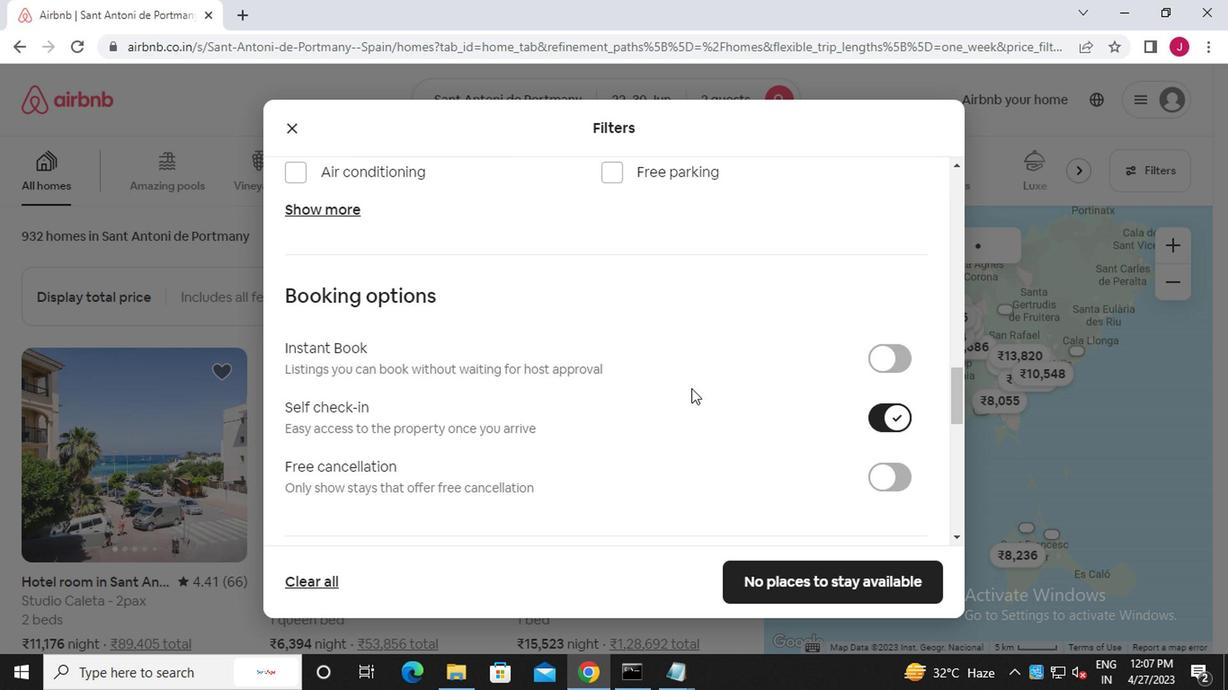 
Action: Mouse moved to (687, 383)
Screenshot: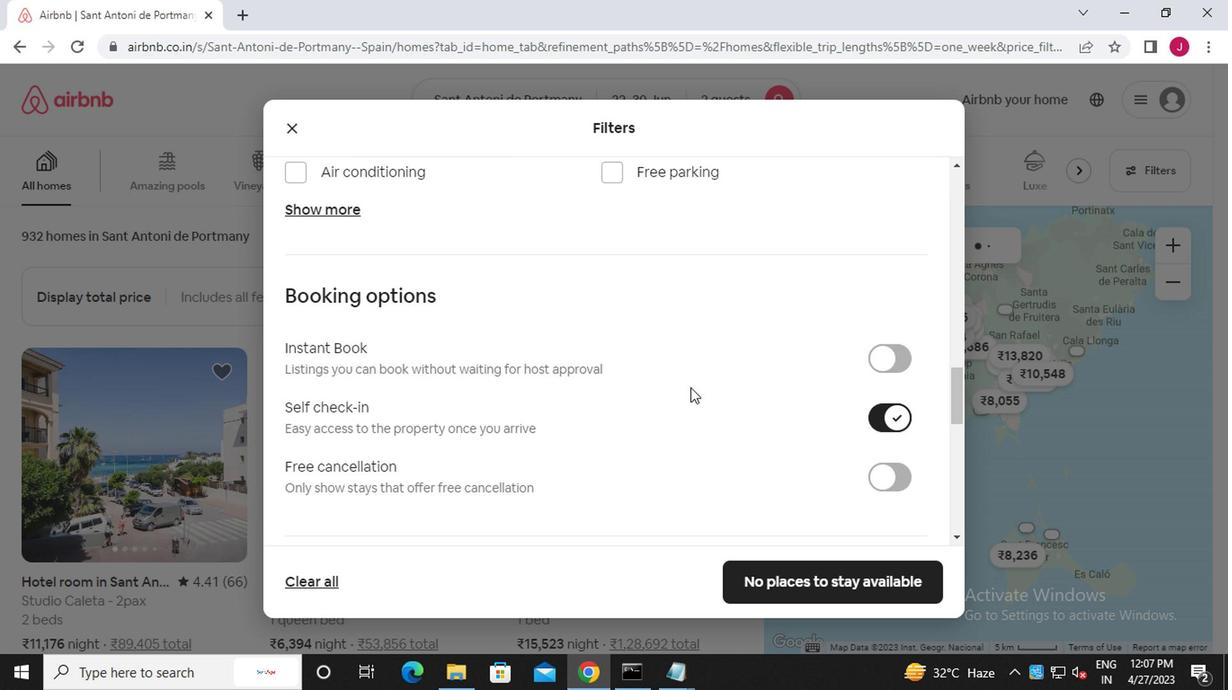 
Action: Mouse scrolled (687, 381) with delta (0, -1)
Screenshot: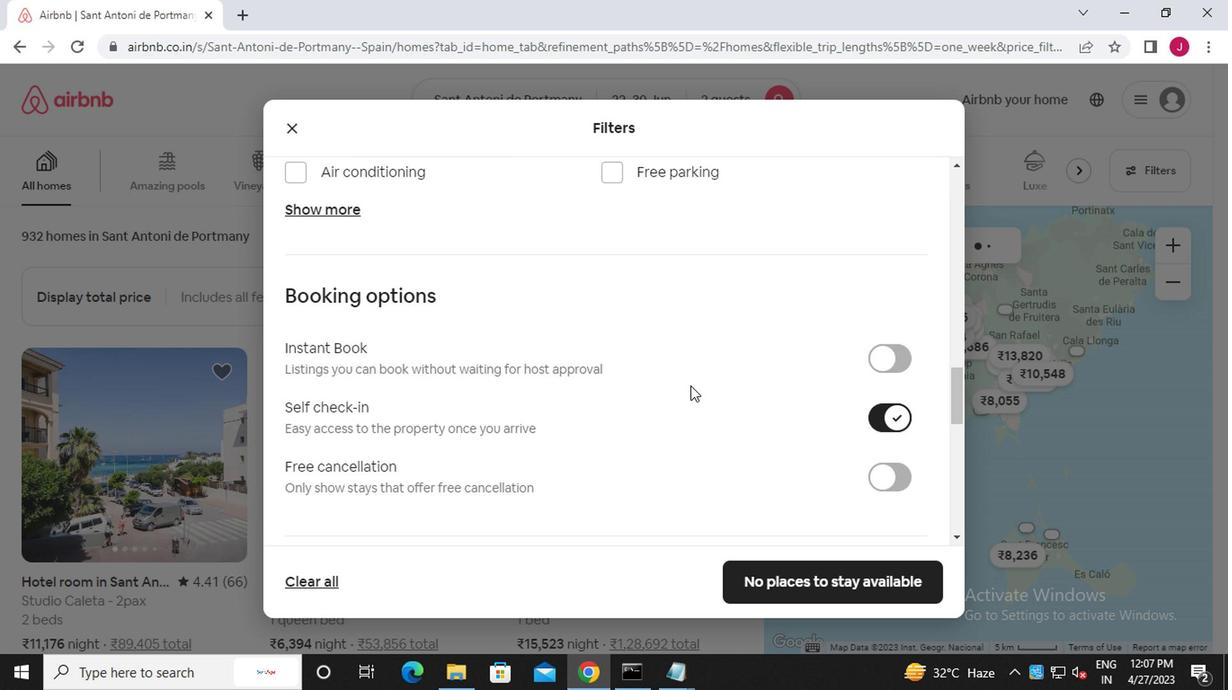 
Action: Mouse scrolled (687, 381) with delta (0, -1)
Screenshot: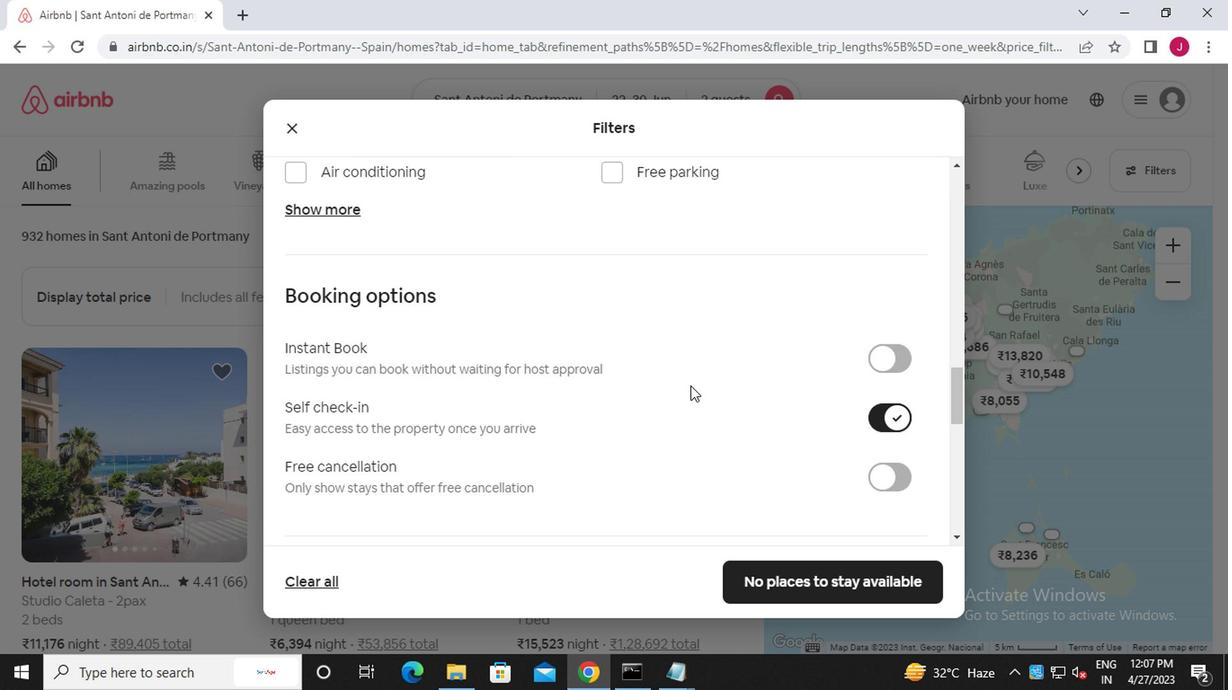 
Action: Mouse scrolled (687, 381) with delta (0, -1)
Screenshot: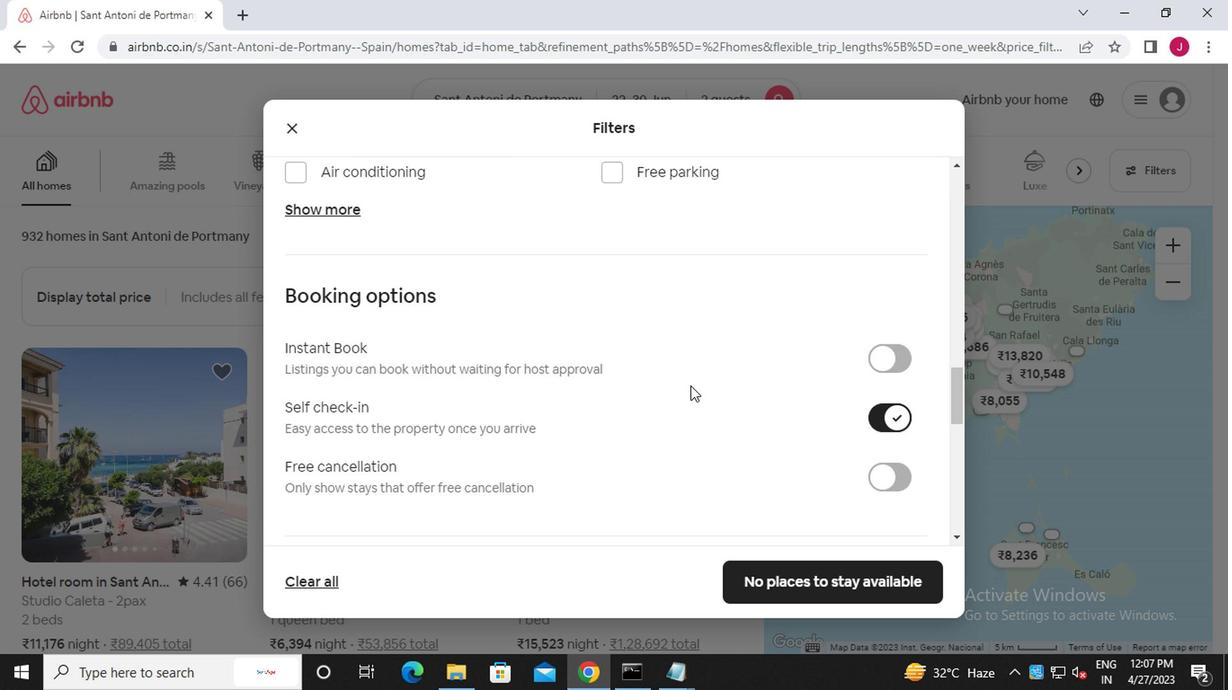 
Action: Mouse scrolled (687, 381) with delta (0, -1)
Screenshot: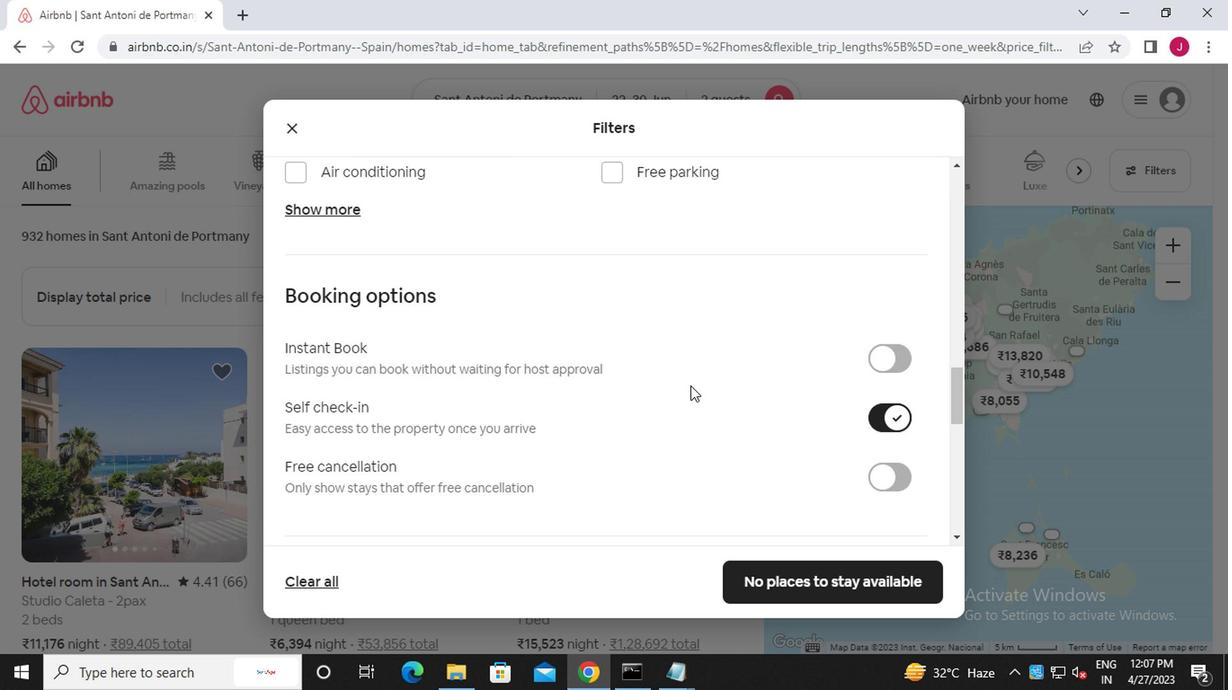 
Action: Mouse scrolled (687, 381) with delta (0, -1)
Screenshot: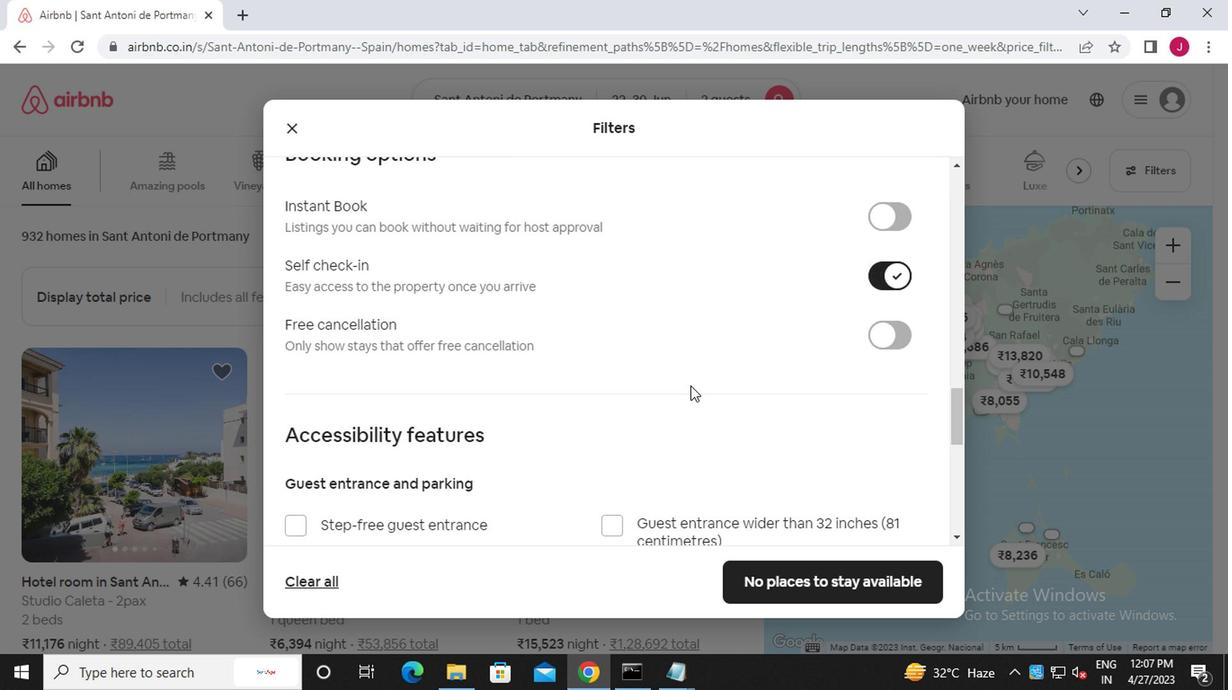 
Action: Mouse scrolled (687, 381) with delta (0, -1)
Screenshot: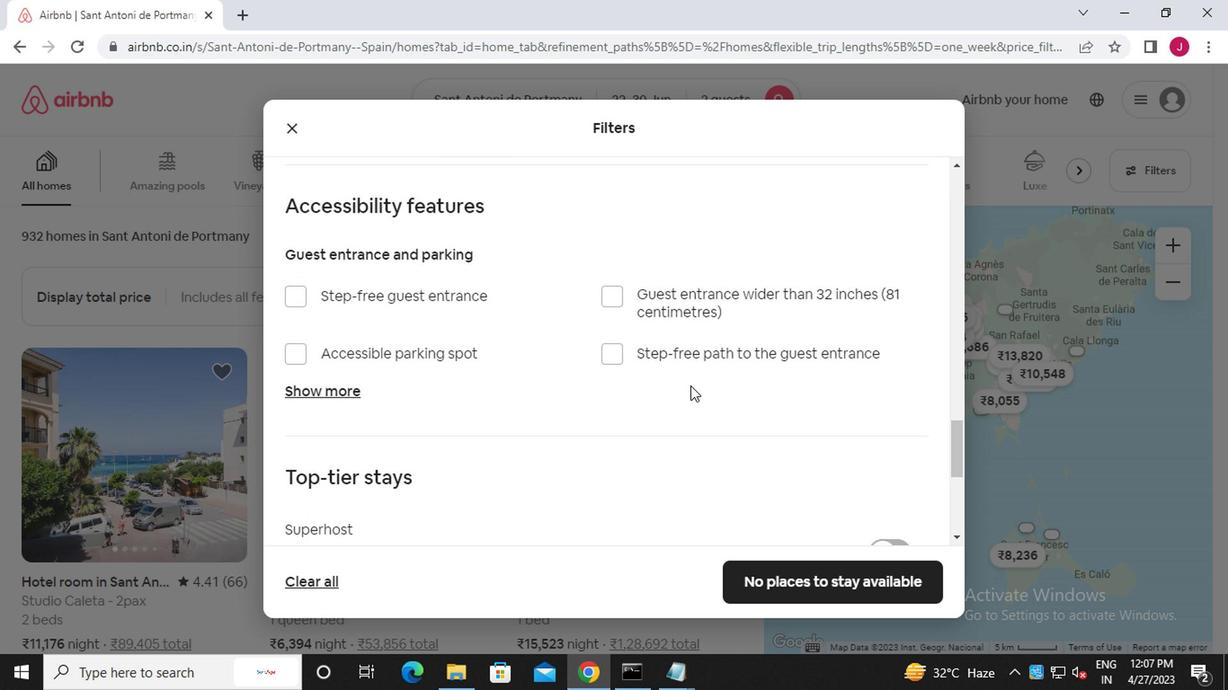 
Action: Mouse scrolled (687, 381) with delta (0, -1)
Screenshot: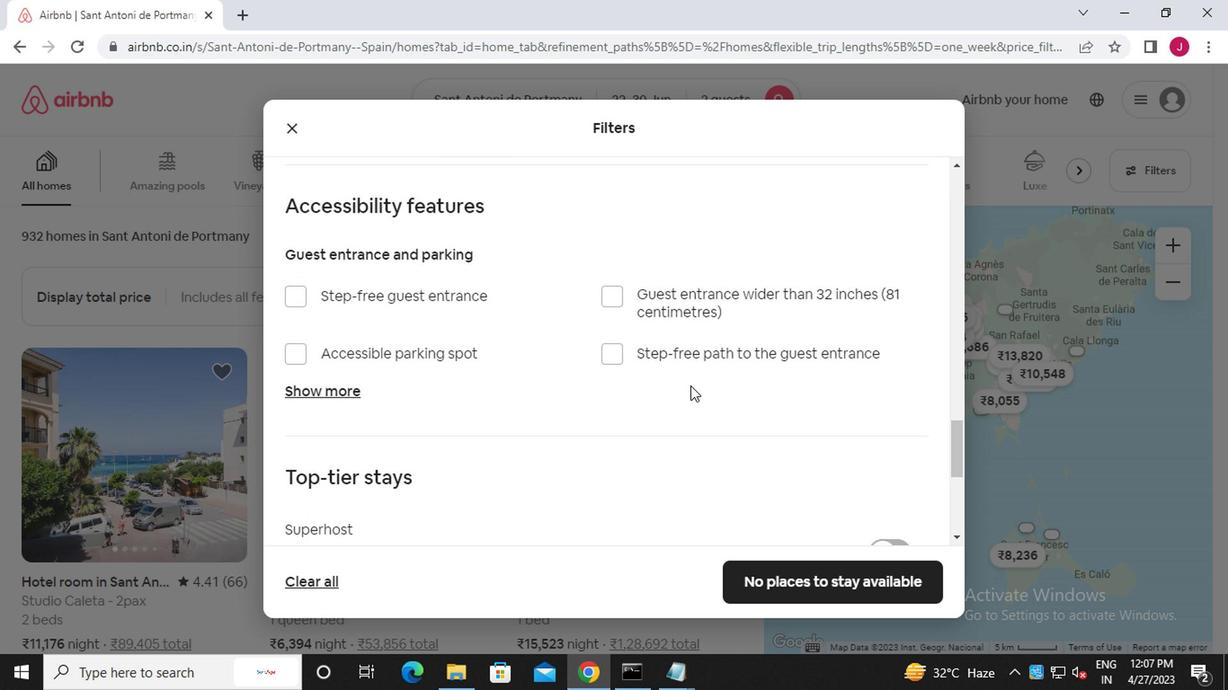 
Action: Mouse scrolled (687, 381) with delta (0, -1)
Screenshot: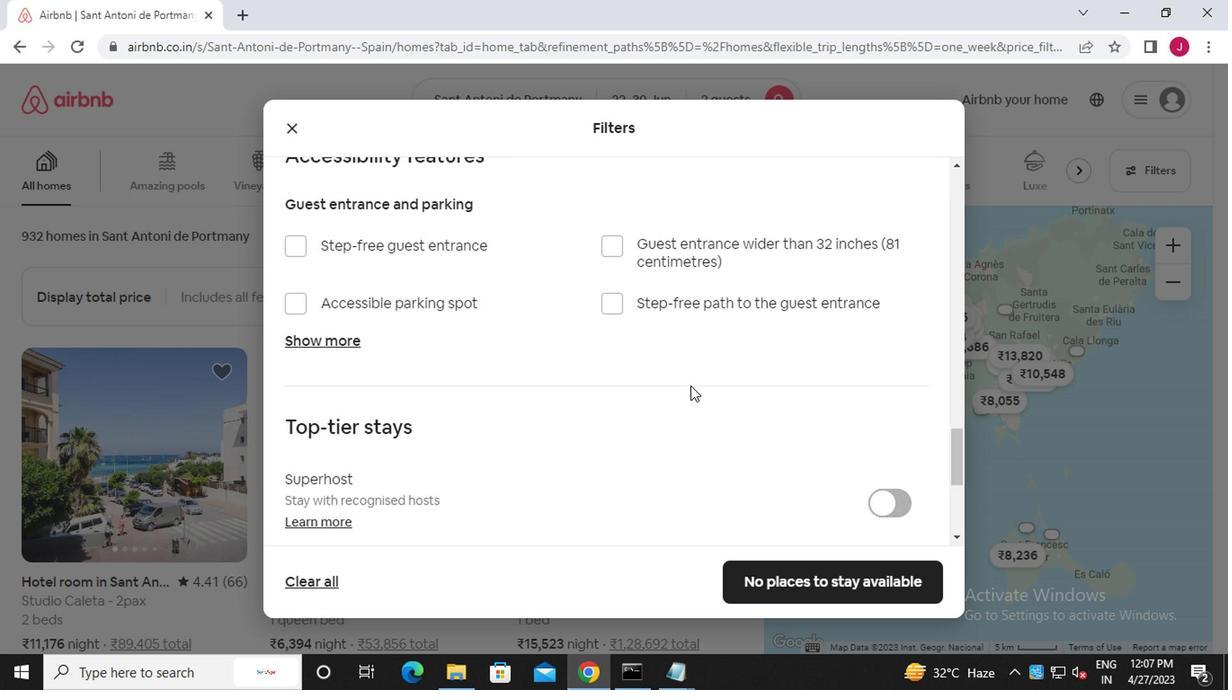 
Action: Mouse moved to (289, 413)
Screenshot: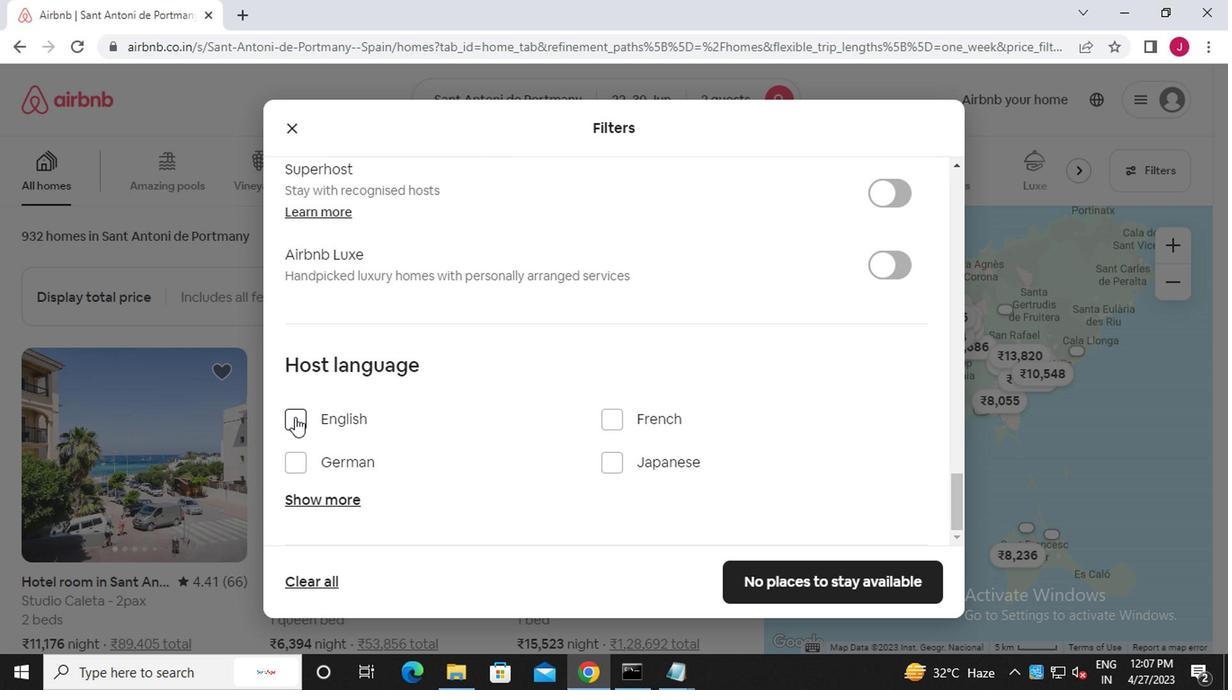 
Action: Mouse pressed left at (289, 413)
Screenshot: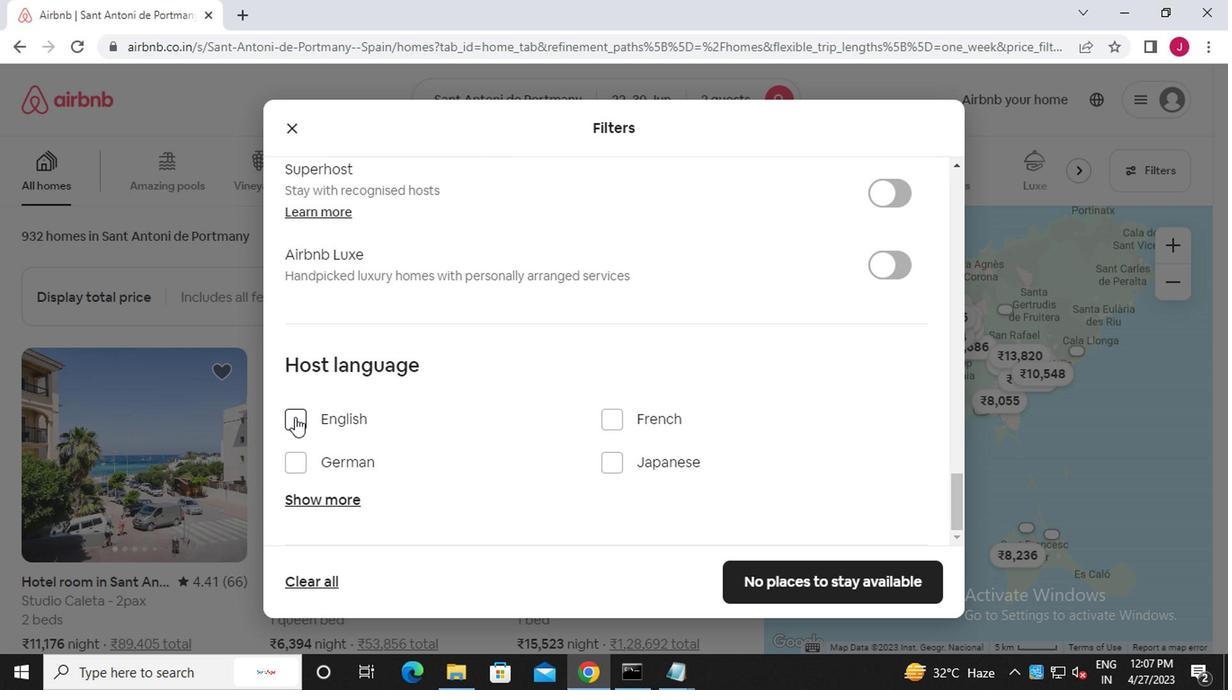 
Action: Mouse moved to (449, 421)
Screenshot: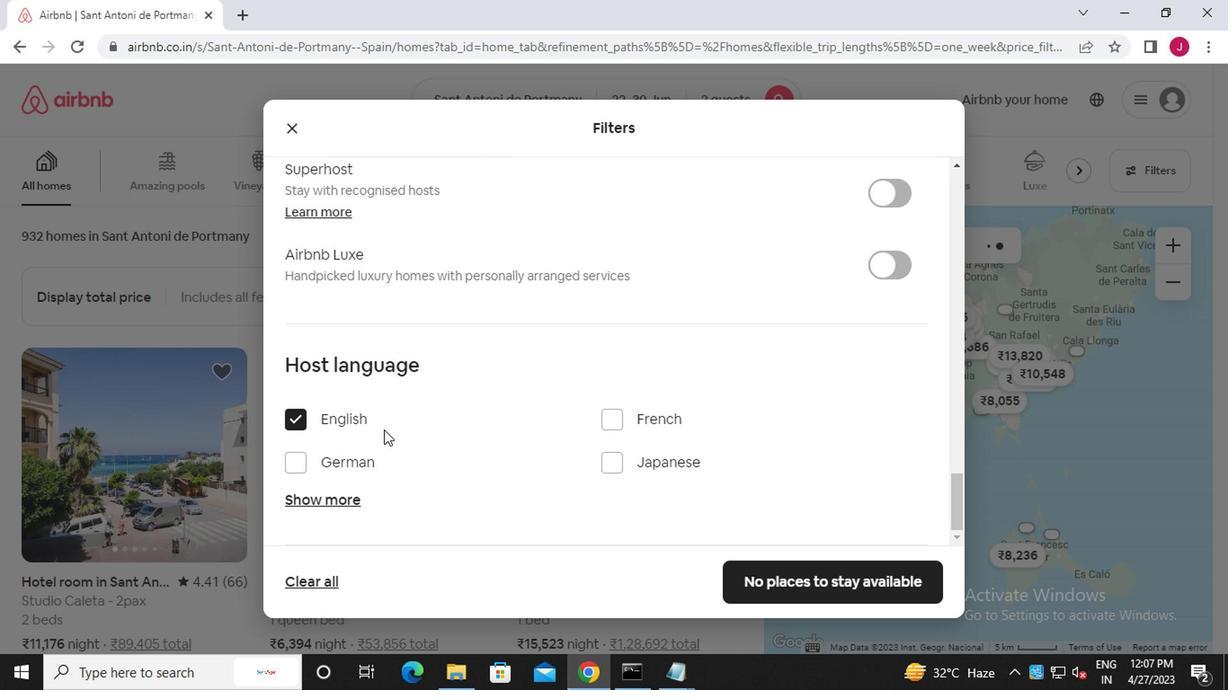 
Action: Mouse scrolled (449, 420) with delta (0, -1)
Screenshot: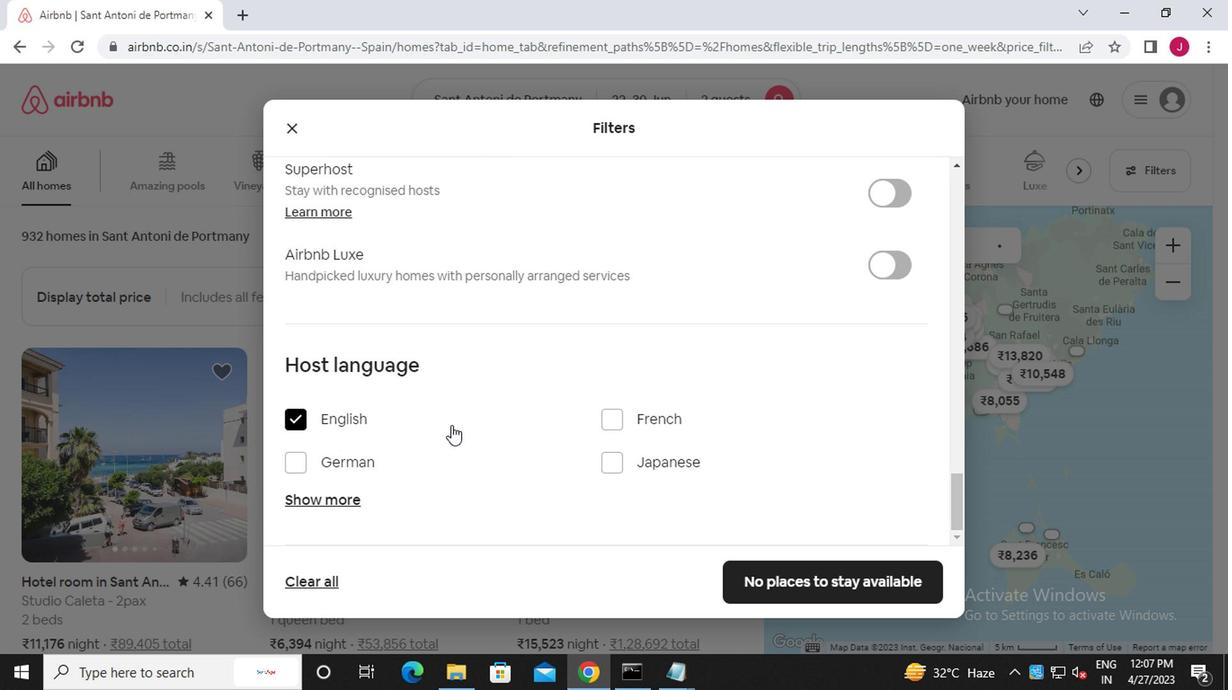 
Action: Mouse scrolled (449, 420) with delta (0, -1)
Screenshot: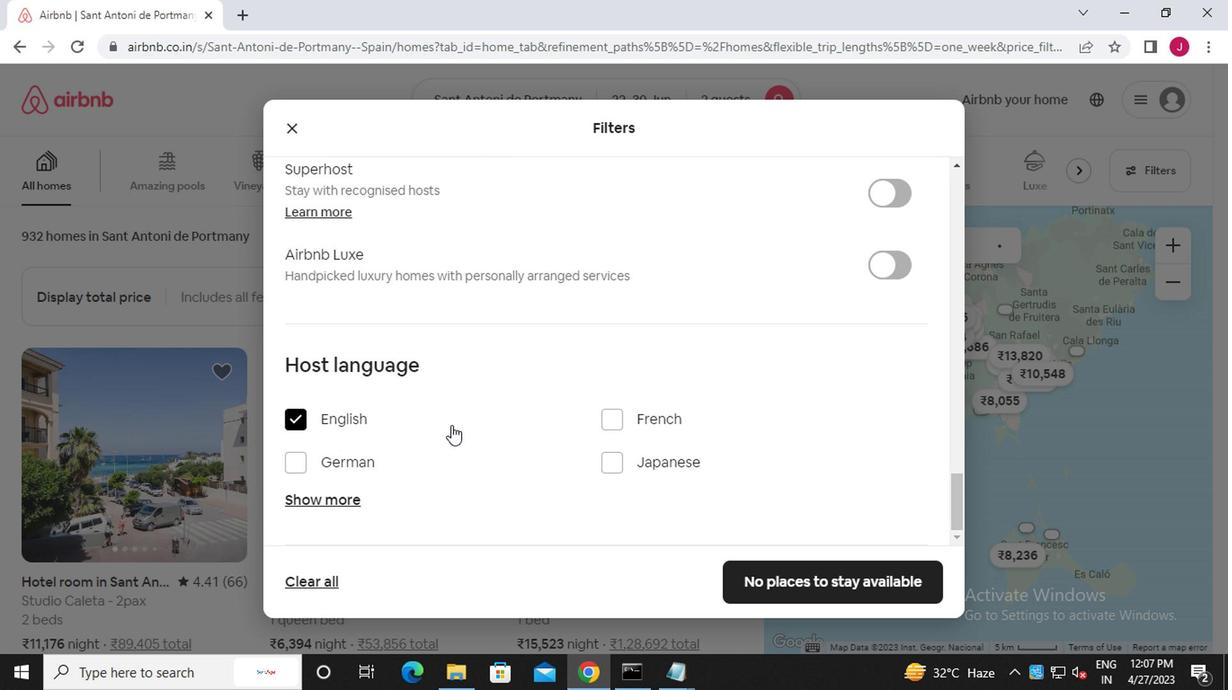 
Action: Mouse scrolled (449, 420) with delta (0, -1)
Screenshot: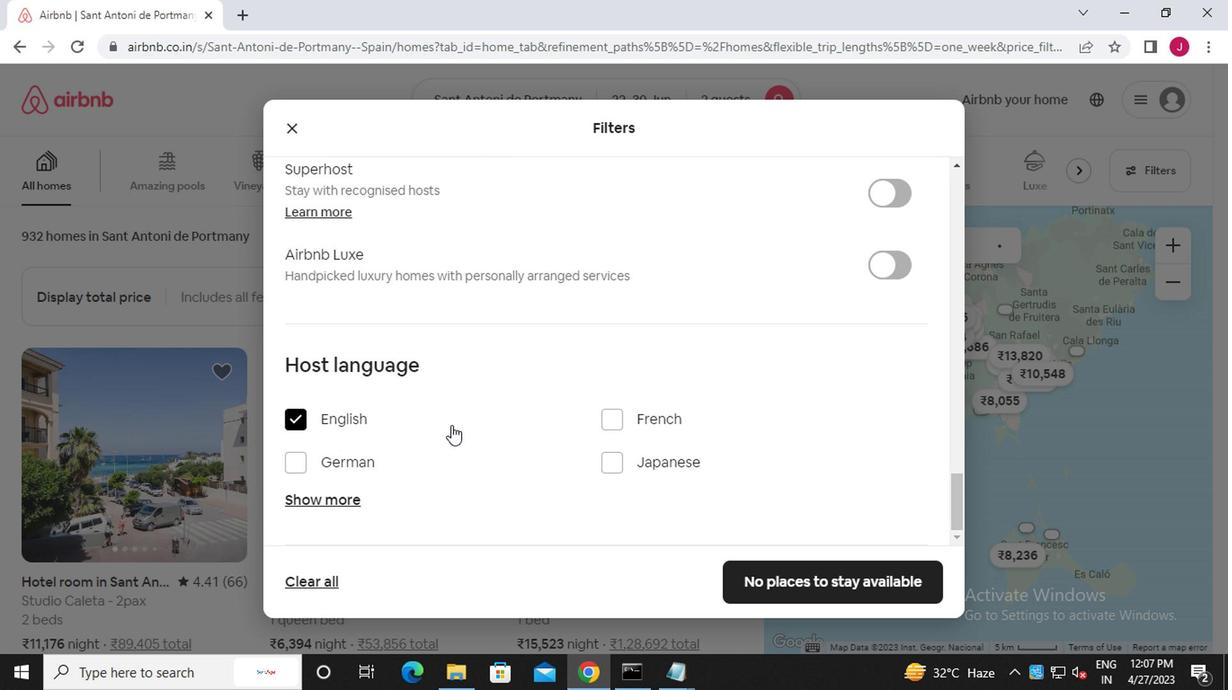 
Action: Mouse scrolled (449, 420) with delta (0, -1)
Screenshot: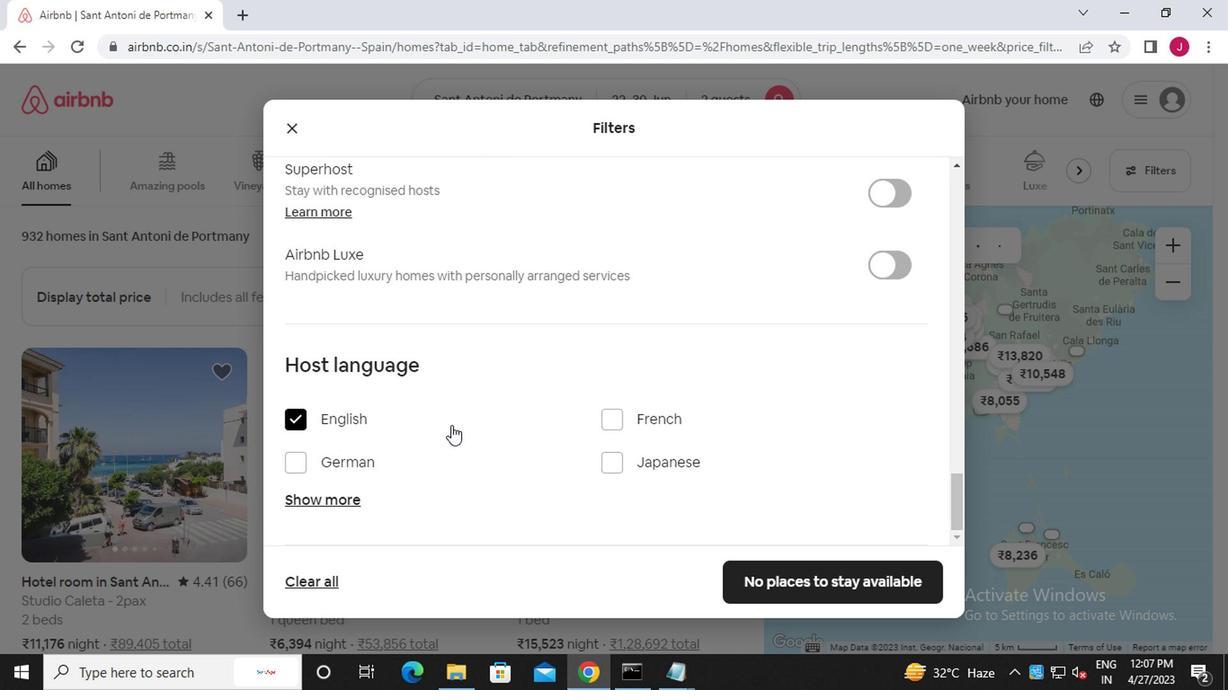 
Action: Mouse scrolled (449, 420) with delta (0, -1)
Screenshot: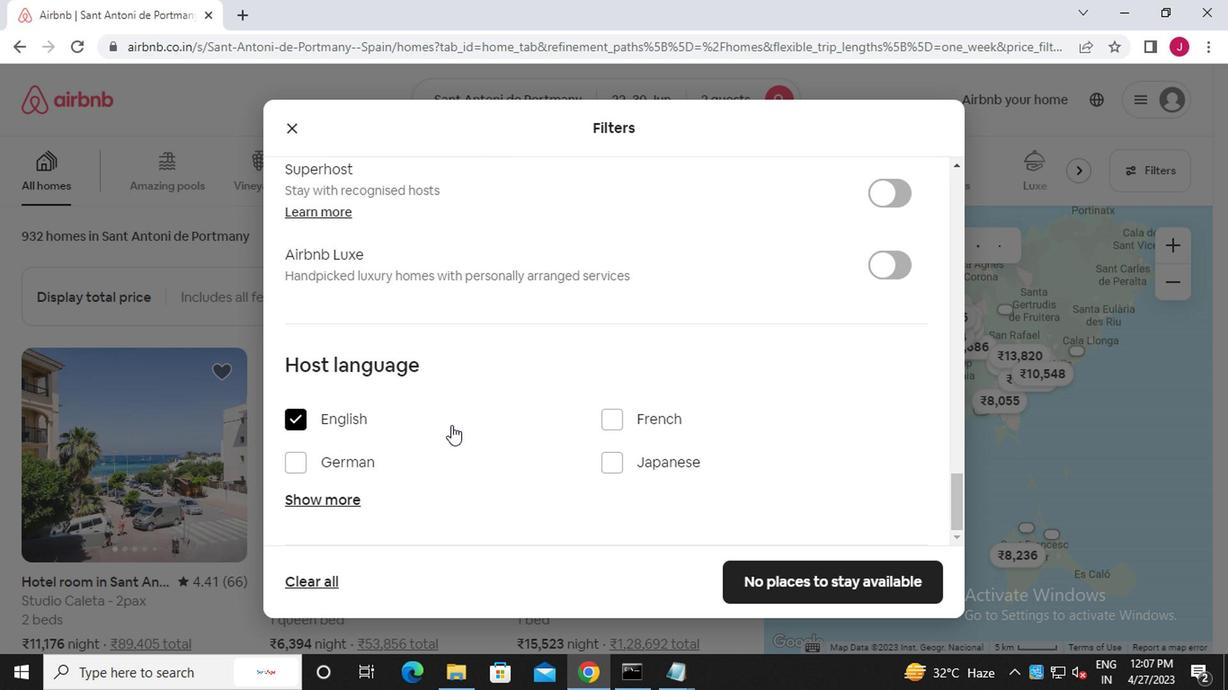 
Action: Mouse moved to (450, 417)
Screenshot: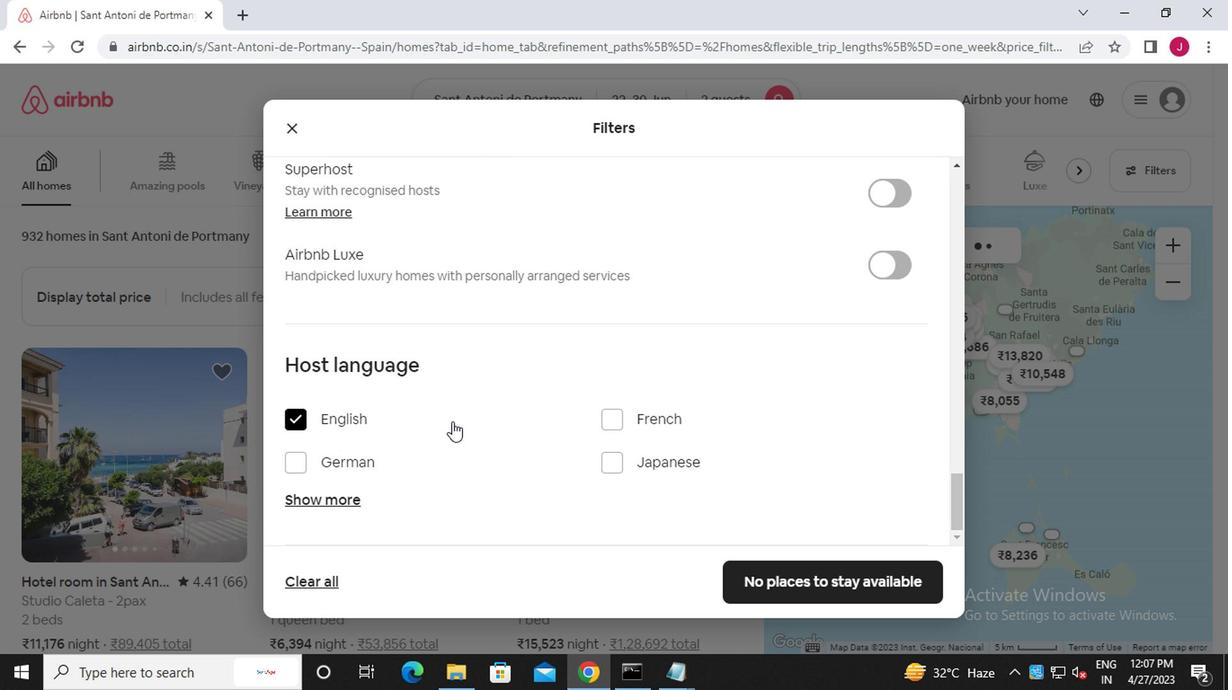 
Action: Mouse scrolled (450, 416) with delta (0, 0)
Screenshot: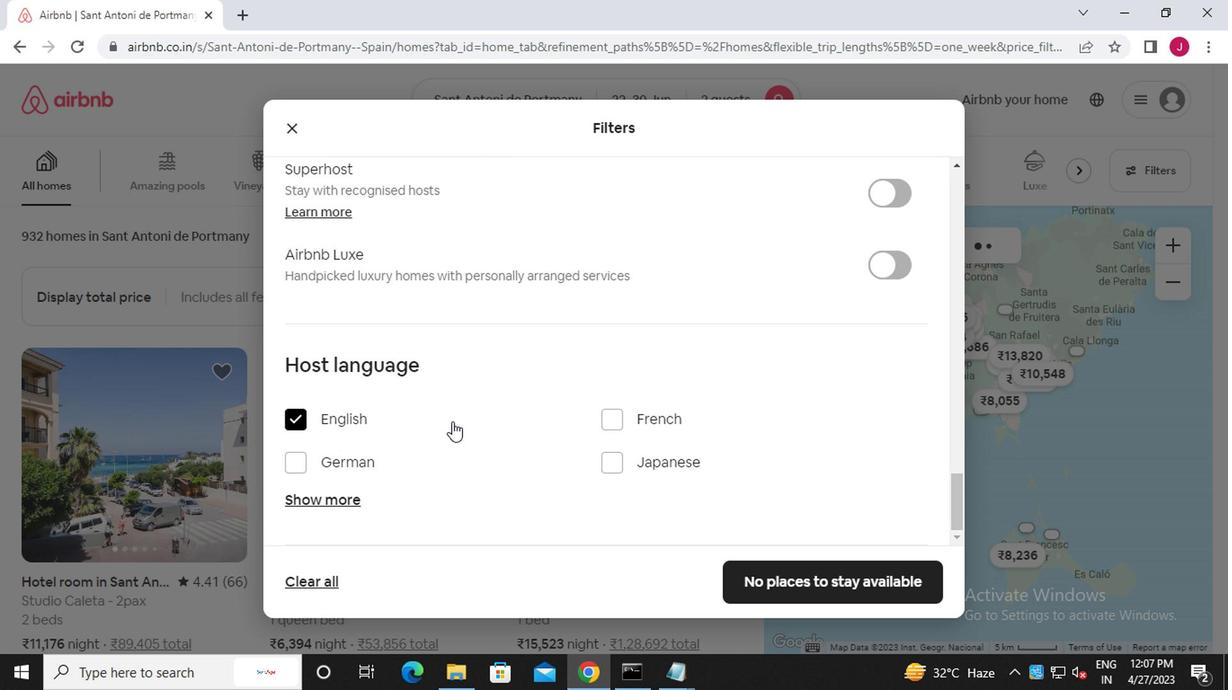 
Action: Mouse moved to (449, 417)
Screenshot: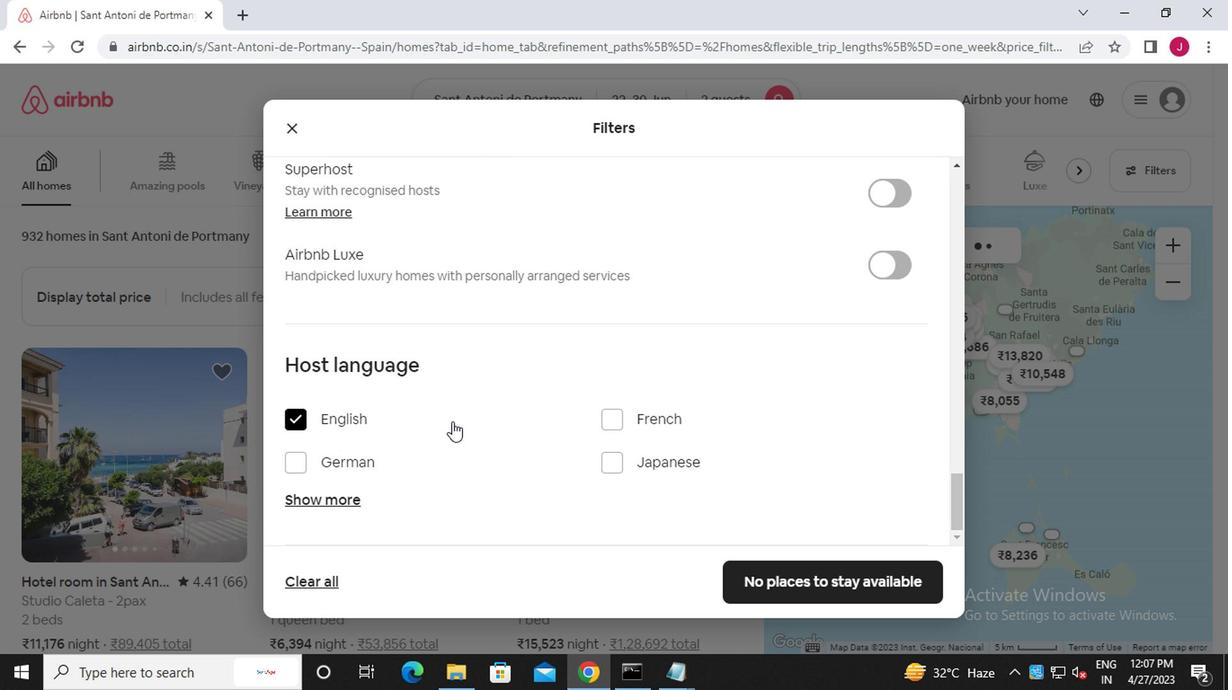 
Action: Mouse scrolled (449, 416) with delta (0, 0)
Screenshot: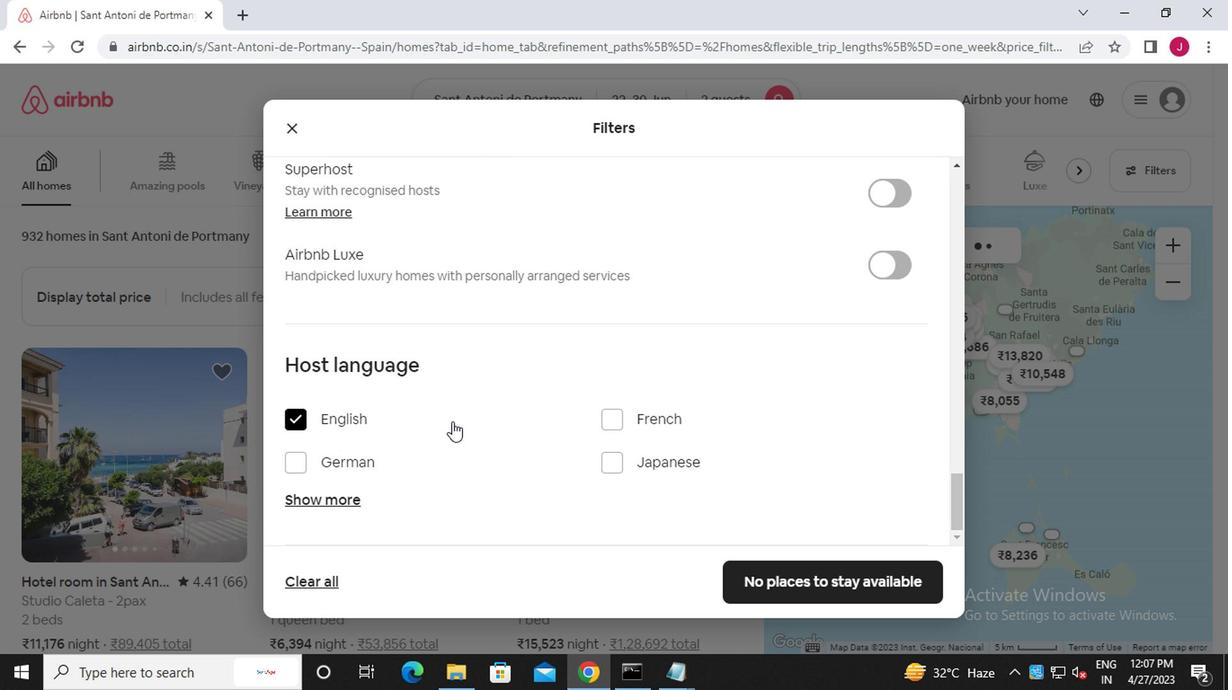
Action: Mouse scrolled (449, 416) with delta (0, 0)
Screenshot: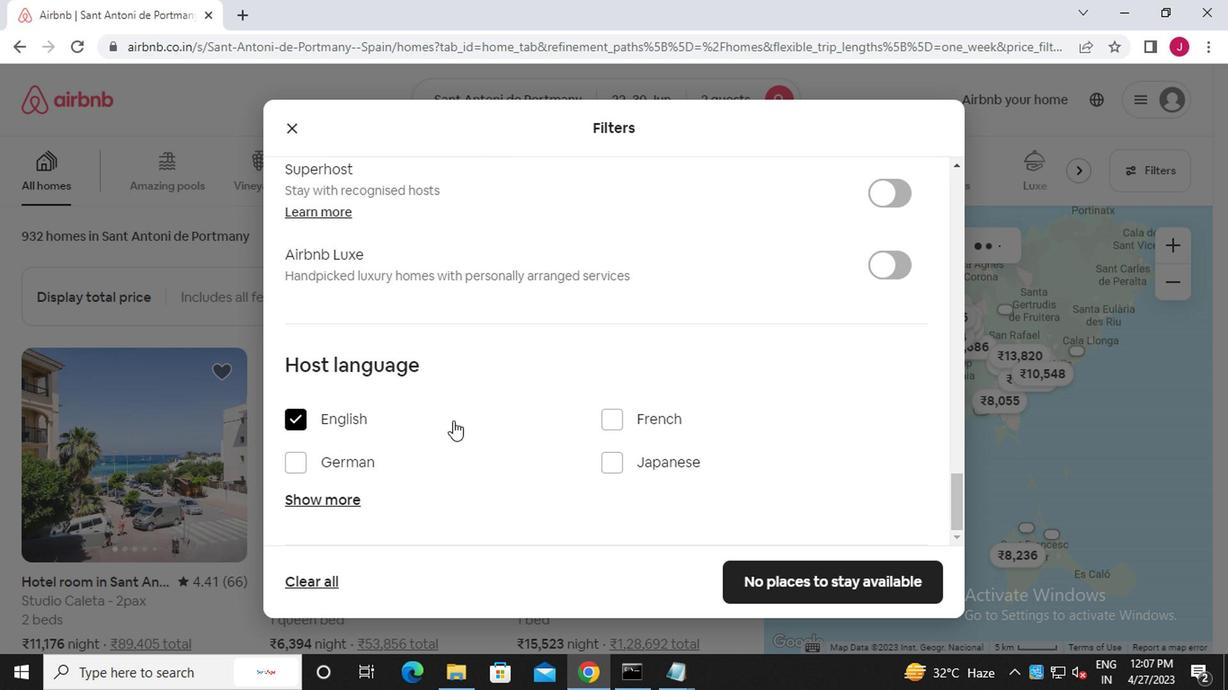 
Action: Mouse scrolled (449, 416) with delta (0, 0)
Screenshot: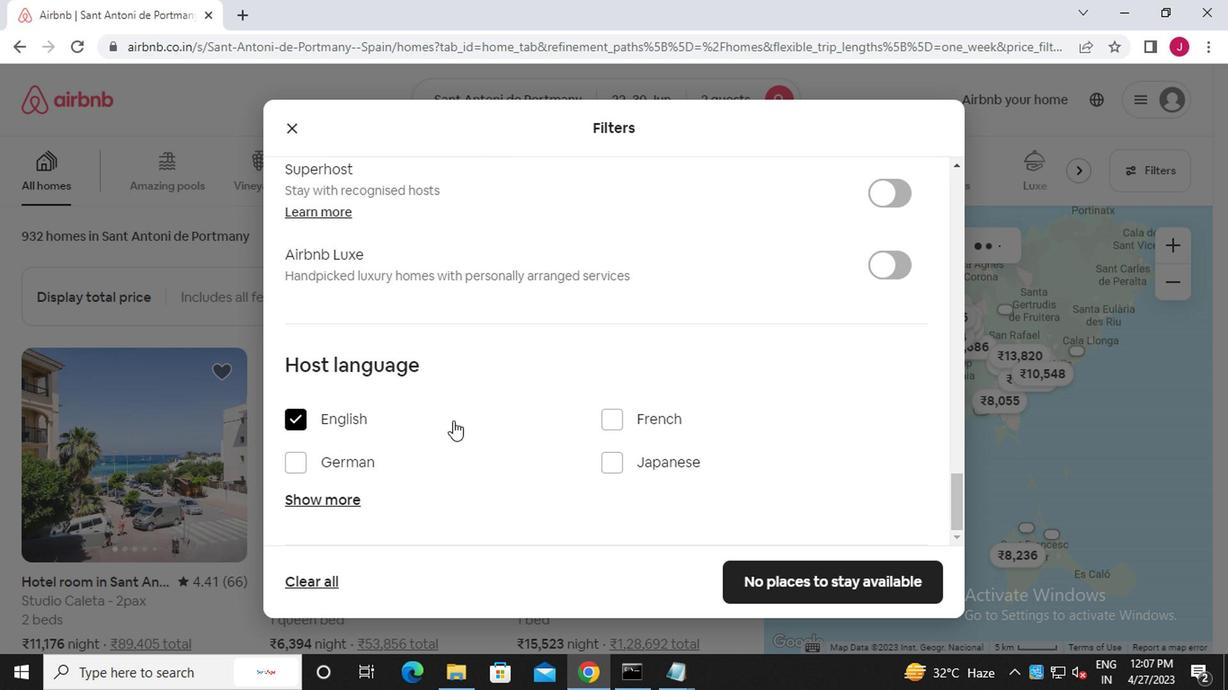 
Action: Mouse scrolled (449, 416) with delta (0, 0)
Screenshot: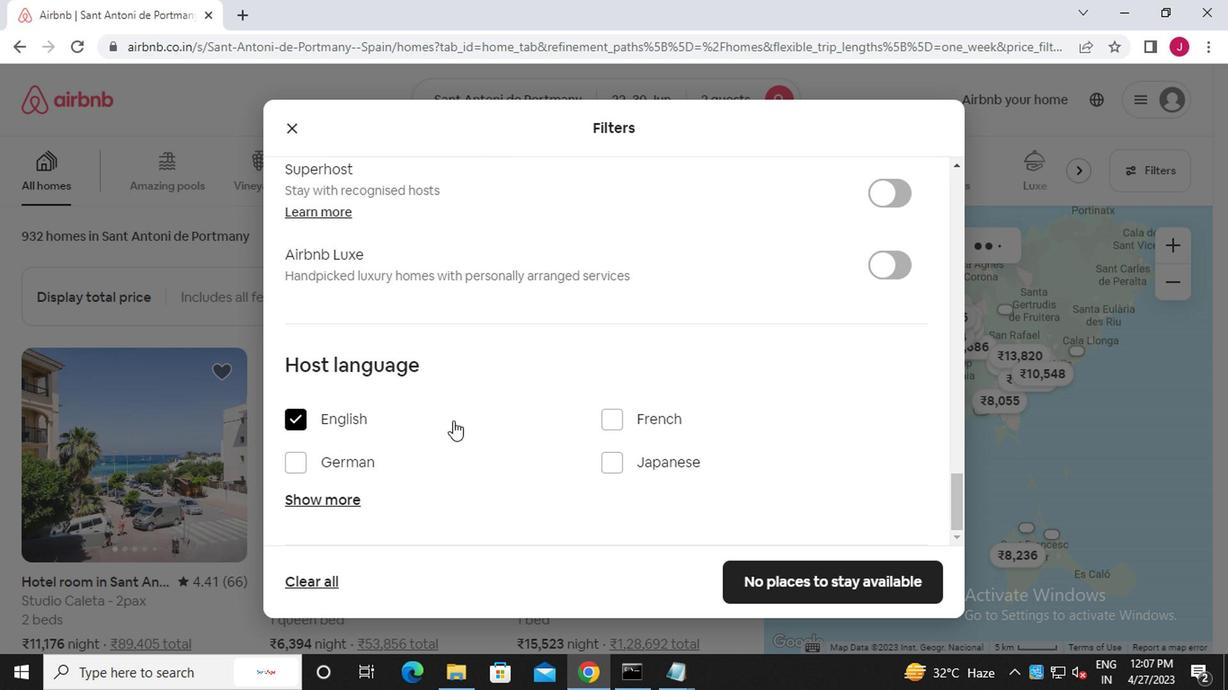 
Action: Mouse moved to (804, 580)
Screenshot: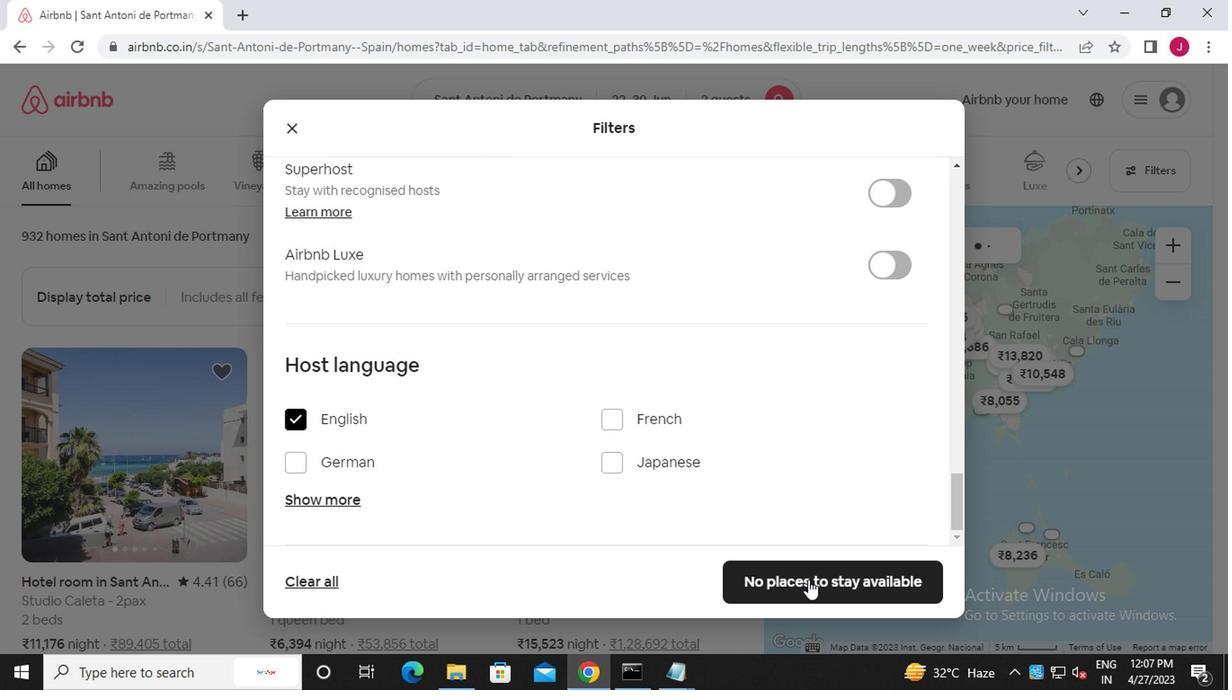 
Action: Mouse pressed left at (804, 580)
Screenshot: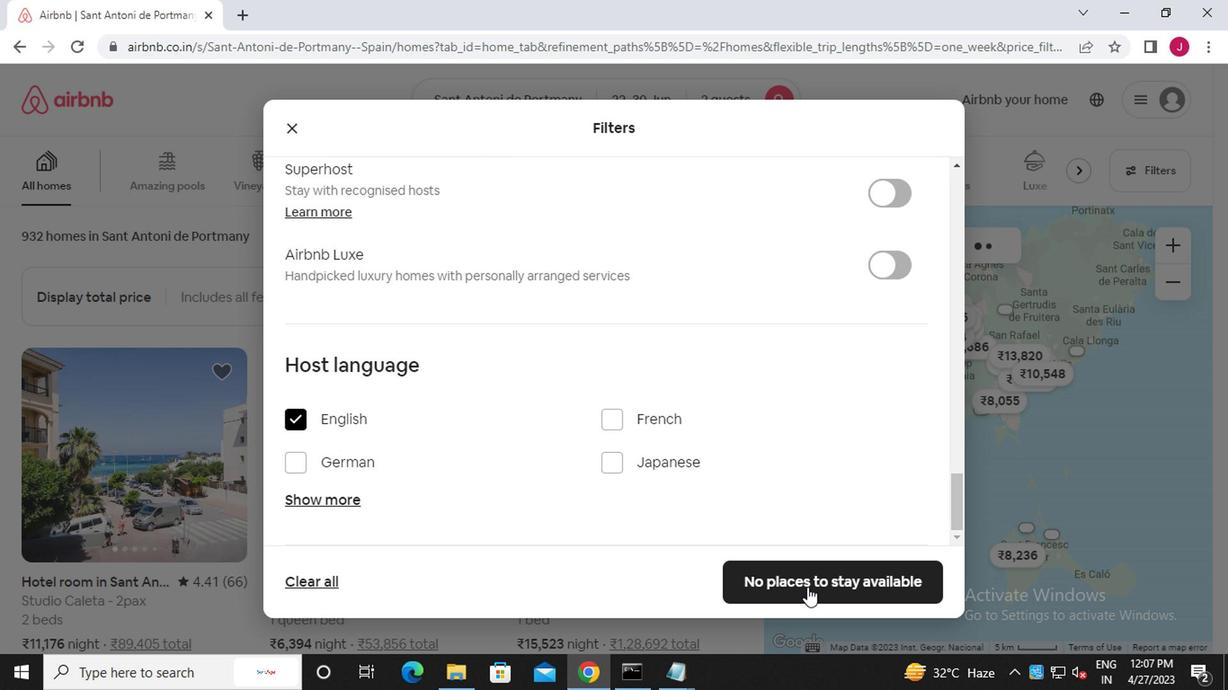
Action: Mouse moved to (793, 574)
Screenshot: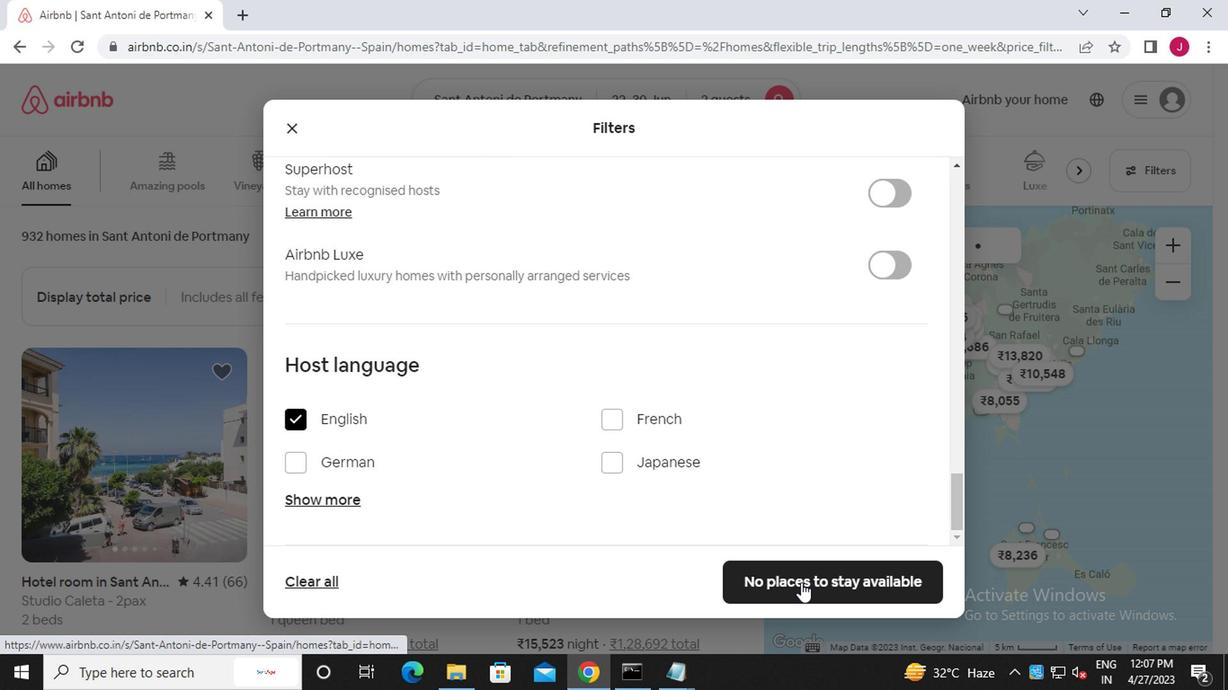 
